 Task: Find connections with filter location Karangsembung with filter topic #family with filter profile language German with filter current company Grofers with filter school Indian Institute of Technology Jodhpur with filter industry Truck Transportation with filter service category Ghostwriting with filter keywords title Paralegal
Action: Mouse moved to (598, 60)
Screenshot: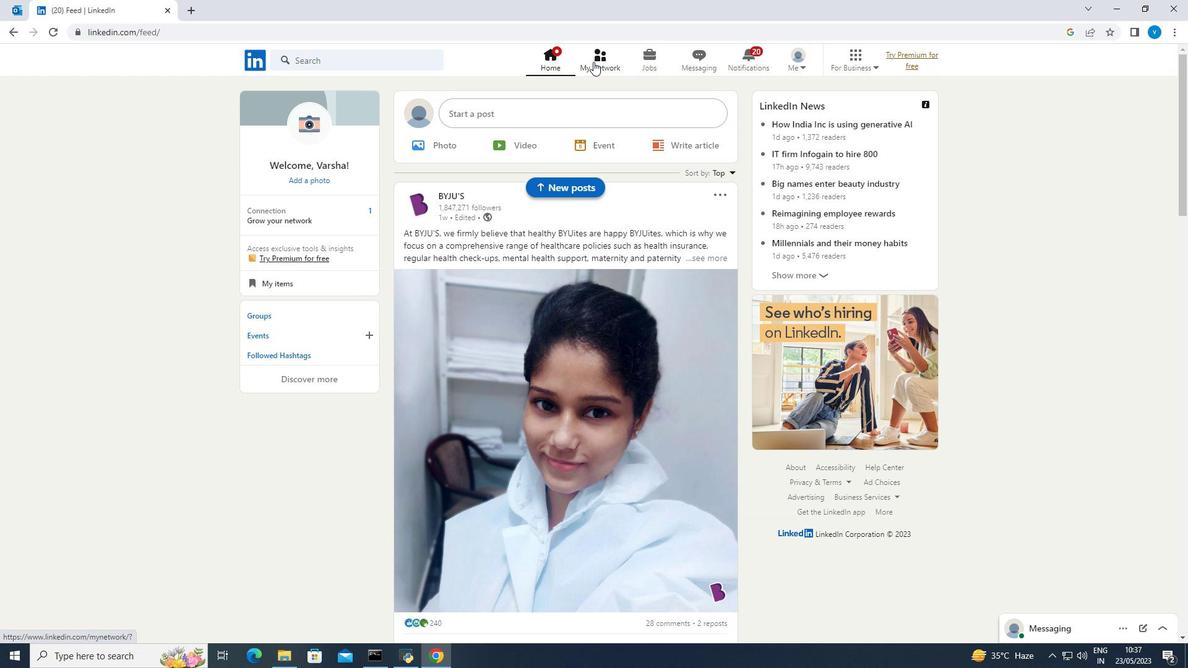 
Action: Mouse pressed left at (598, 60)
Screenshot: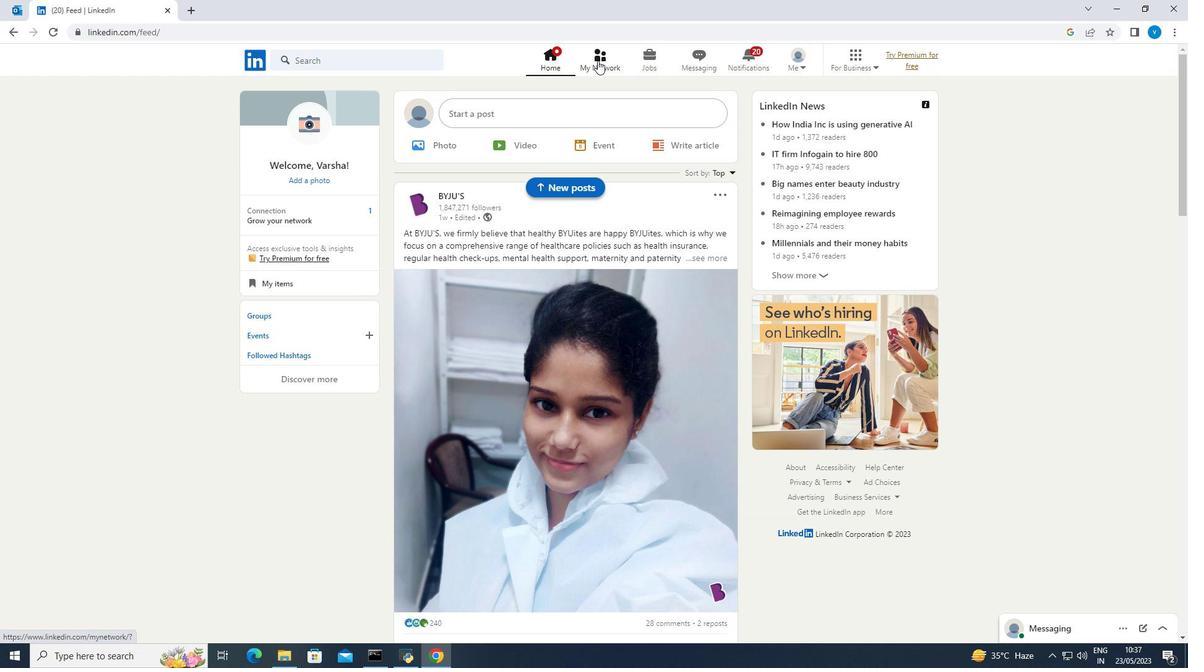 
Action: Mouse moved to (342, 134)
Screenshot: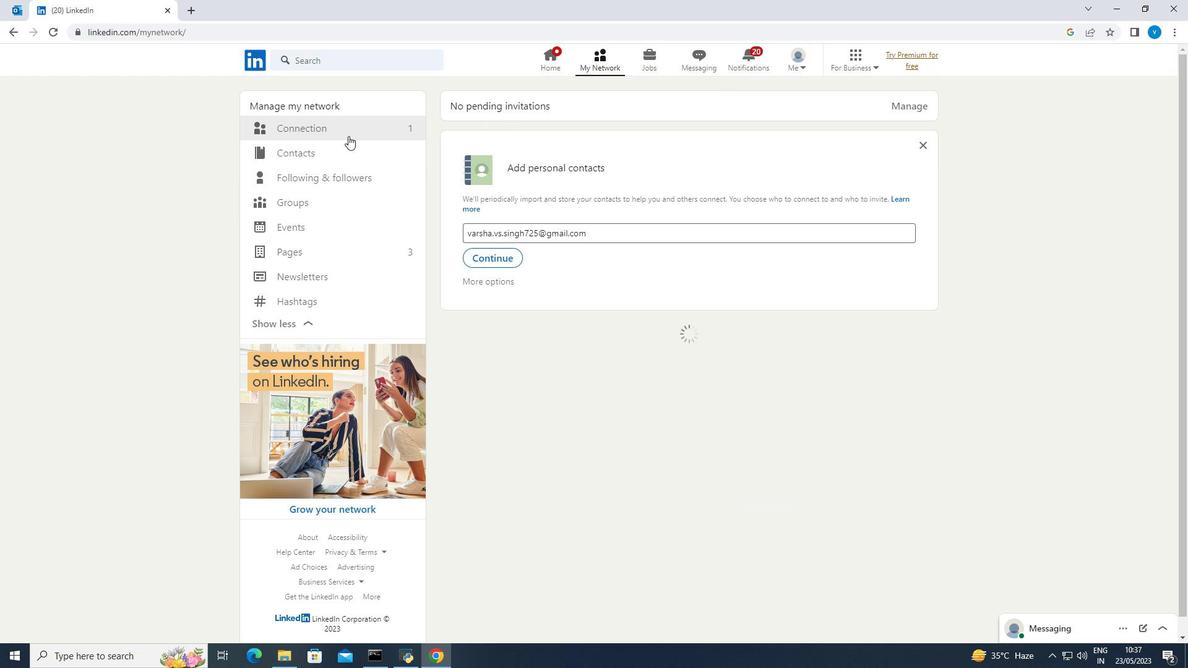 
Action: Mouse pressed left at (342, 134)
Screenshot: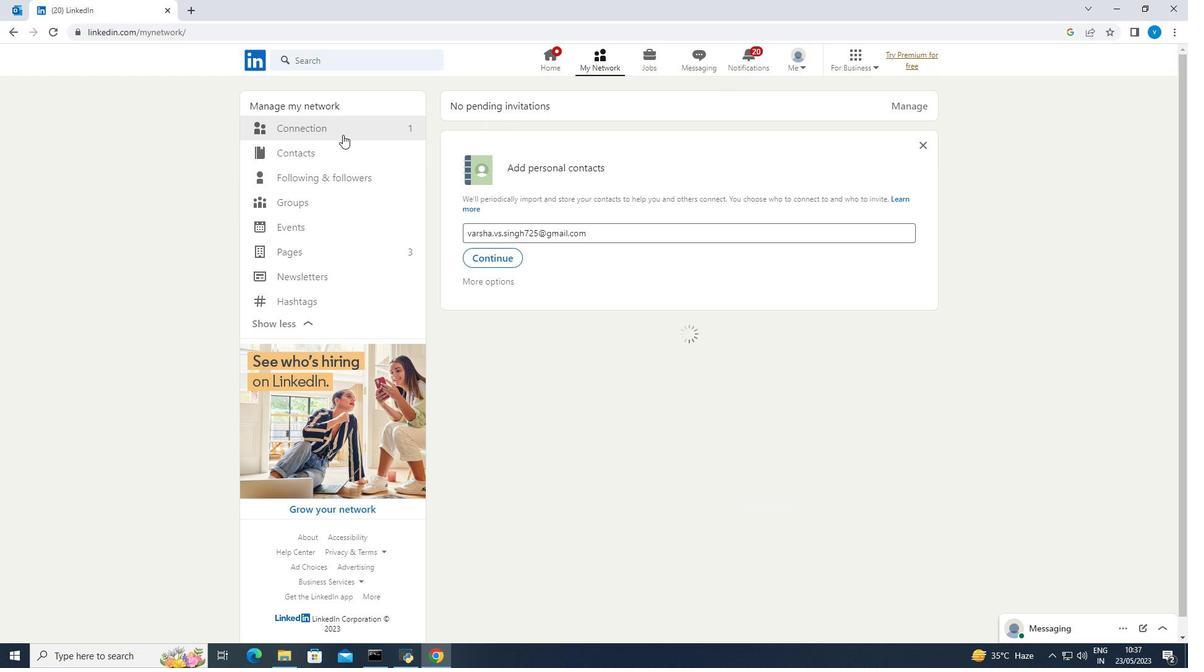 
Action: Mouse moved to (661, 131)
Screenshot: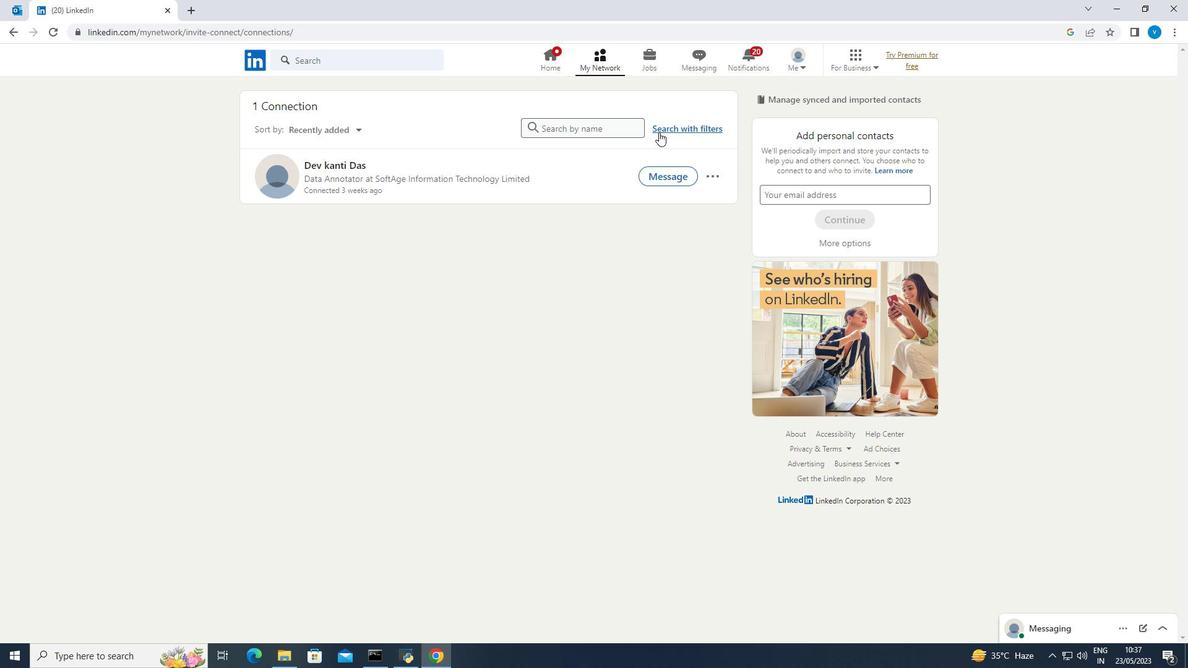 
Action: Mouse pressed left at (661, 131)
Screenshot: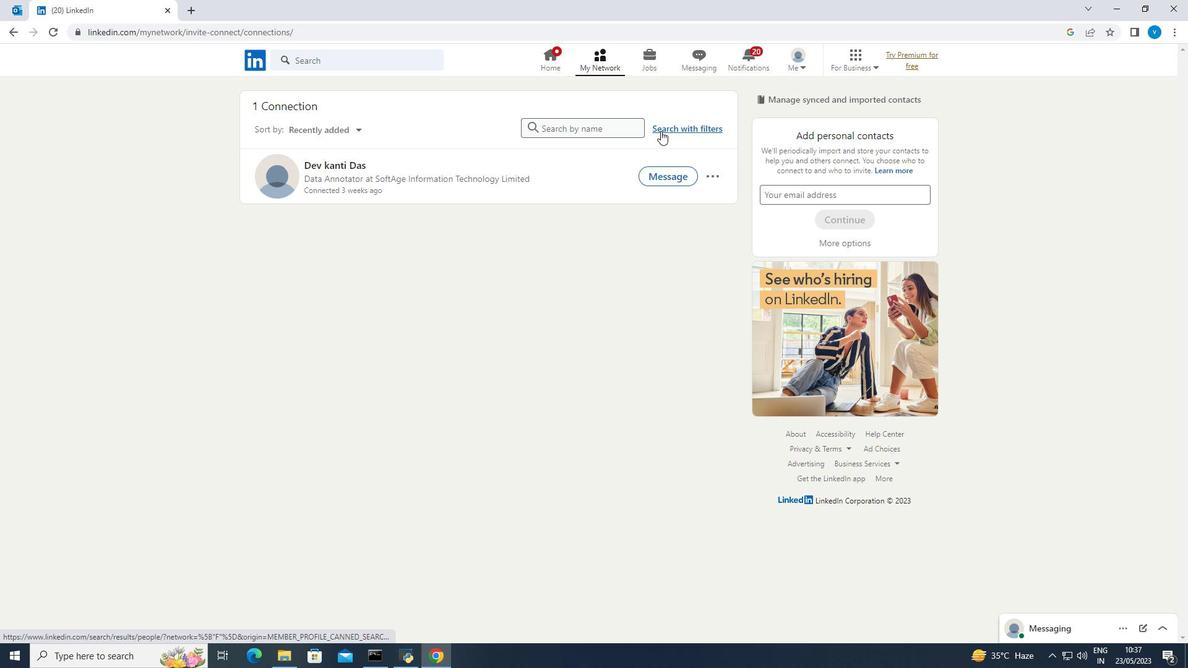 
Action: Mouse moved to (633, 99)
Screenshot: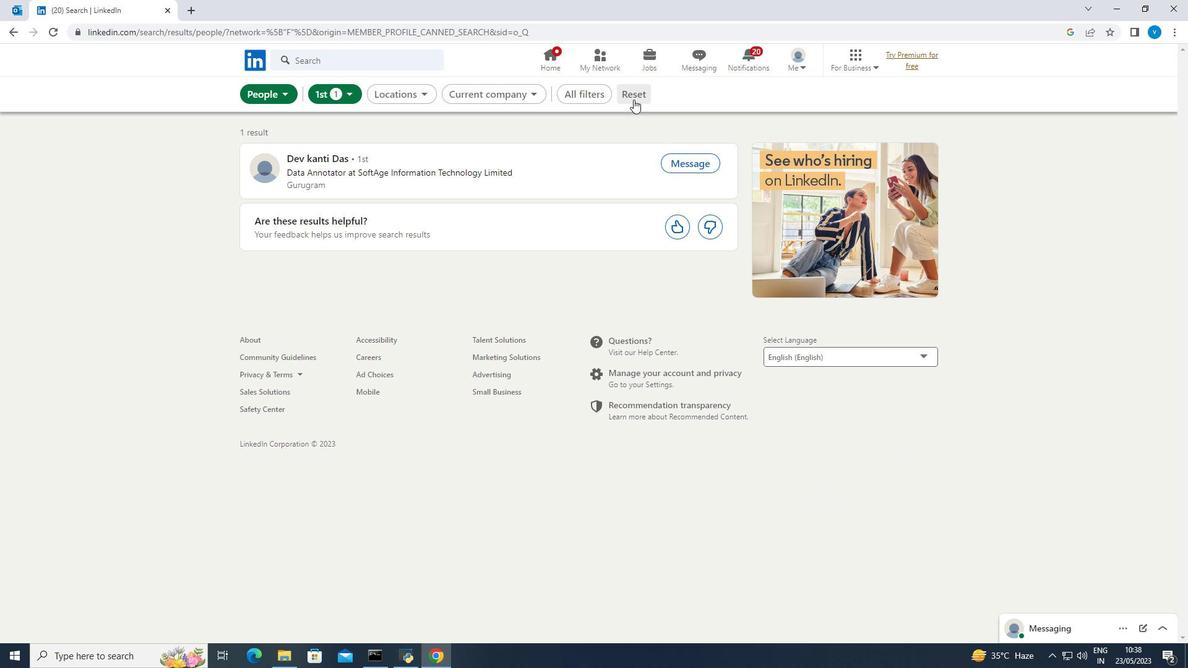 
Action: Mouse pressed left at (633, 99)
Screenshot: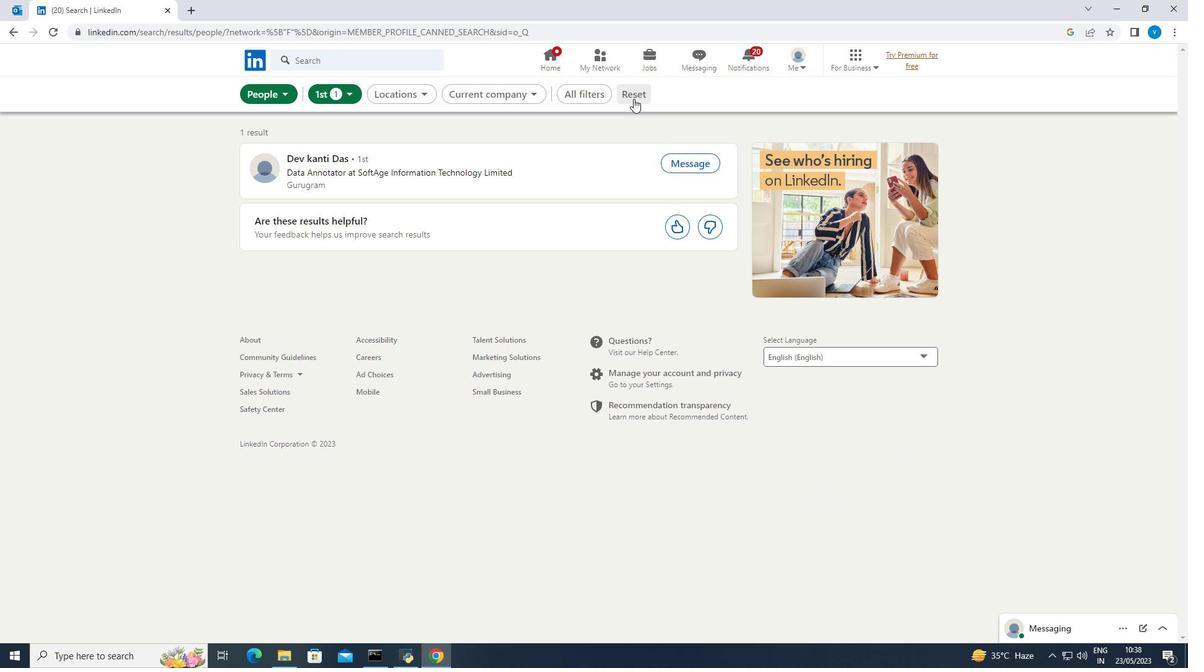 
Action: Mouse moved to (609, 96)
Screenshot: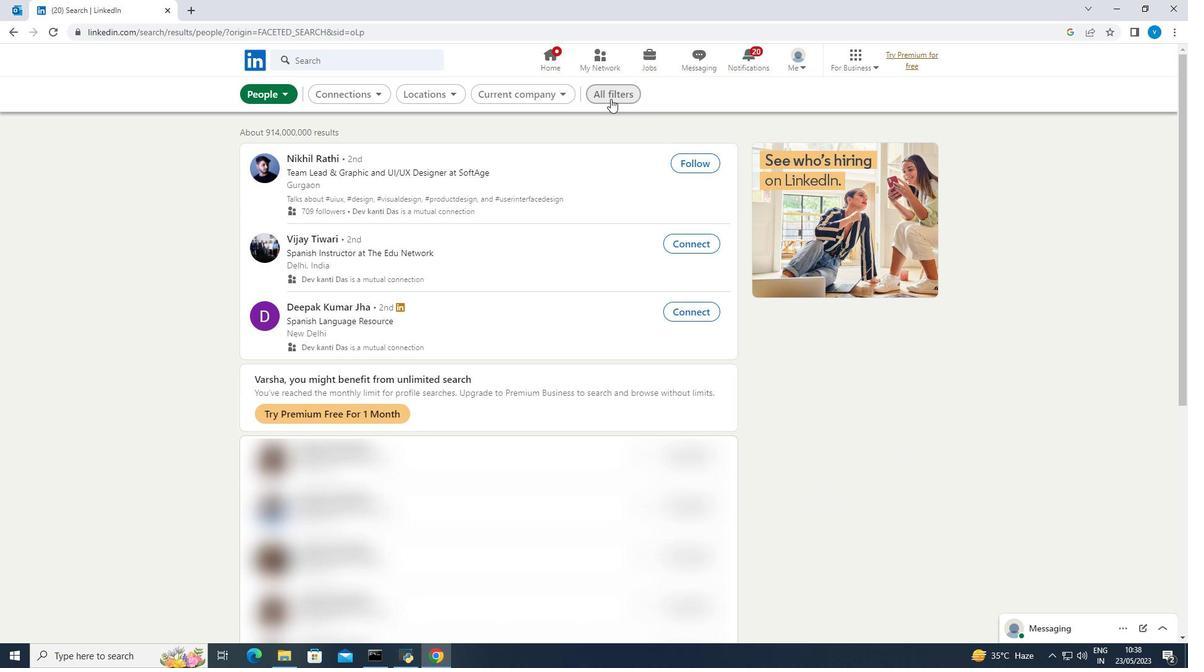 
Action: Mouse pressed left at (609, 96)
Screenshot: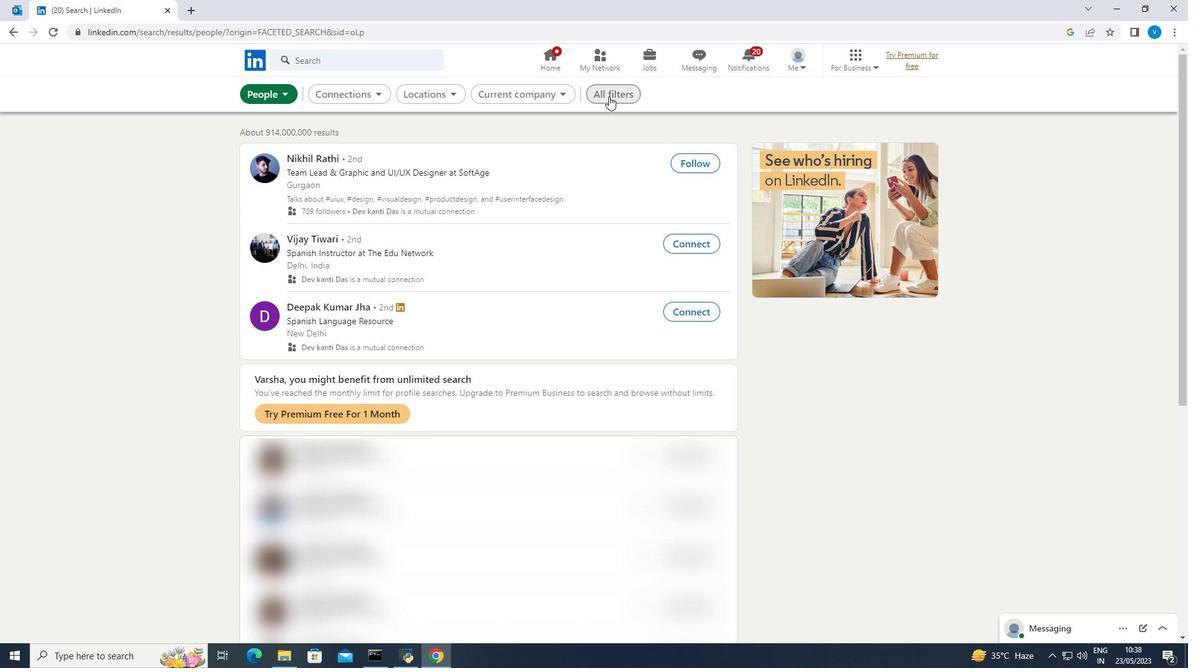 
Action: Mouse moved to (895, 243)
Screenshot: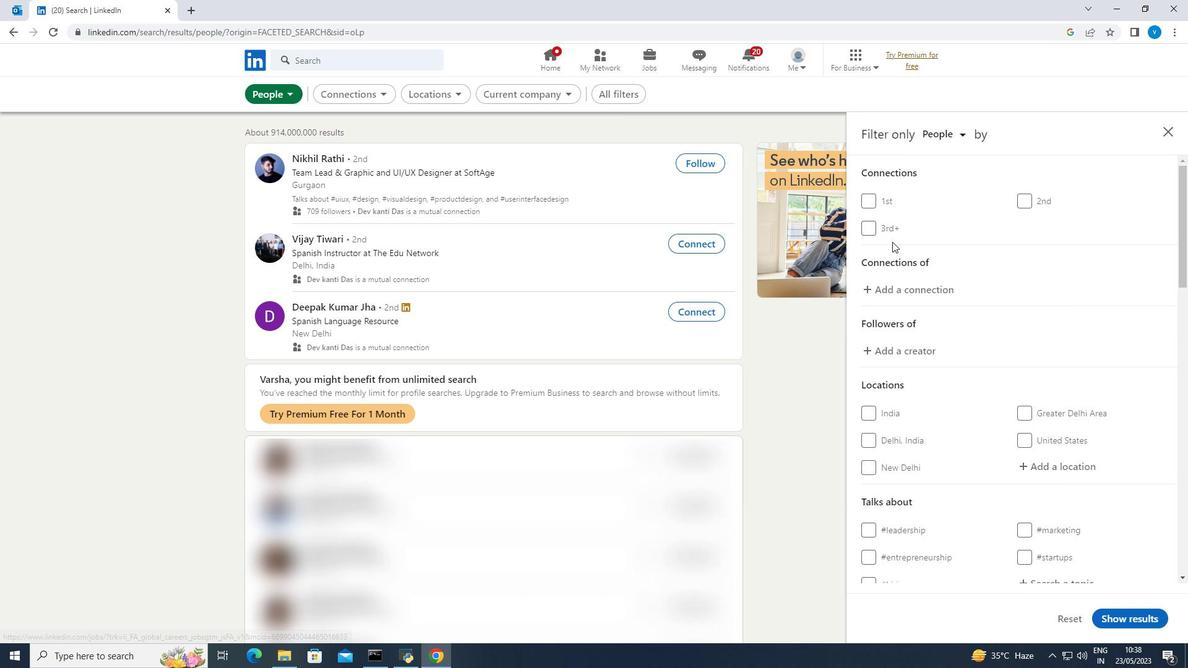 
Action: Mouse scrolled (895, 242) with delta (0, 0)
Screenshot: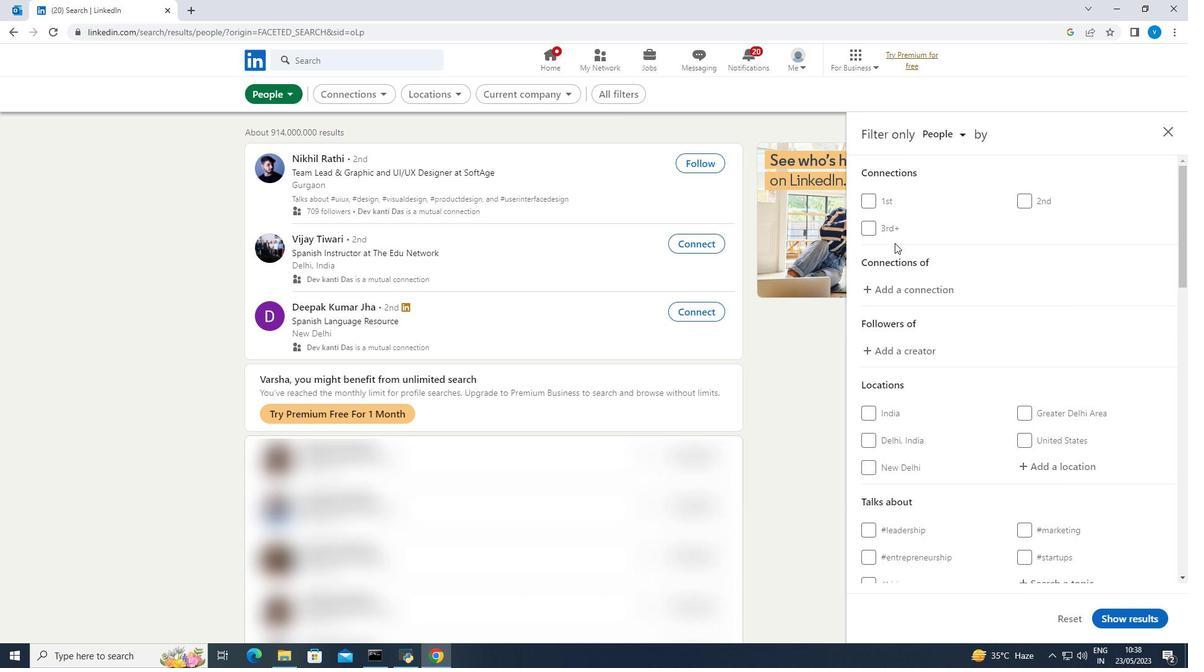 
Action: Mouse scrolled (895, 242) with delta (0, 0)
Screenshot: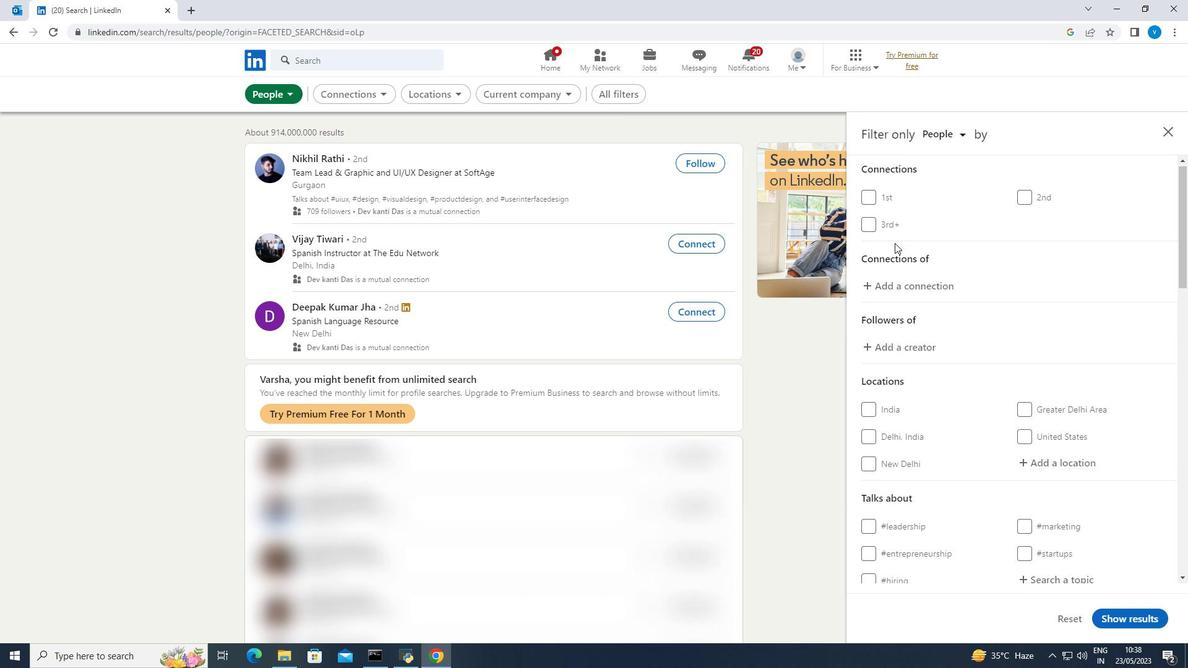 
Action: Mouse scrolled (895, 242) with delta (0, 0)
Screenshot: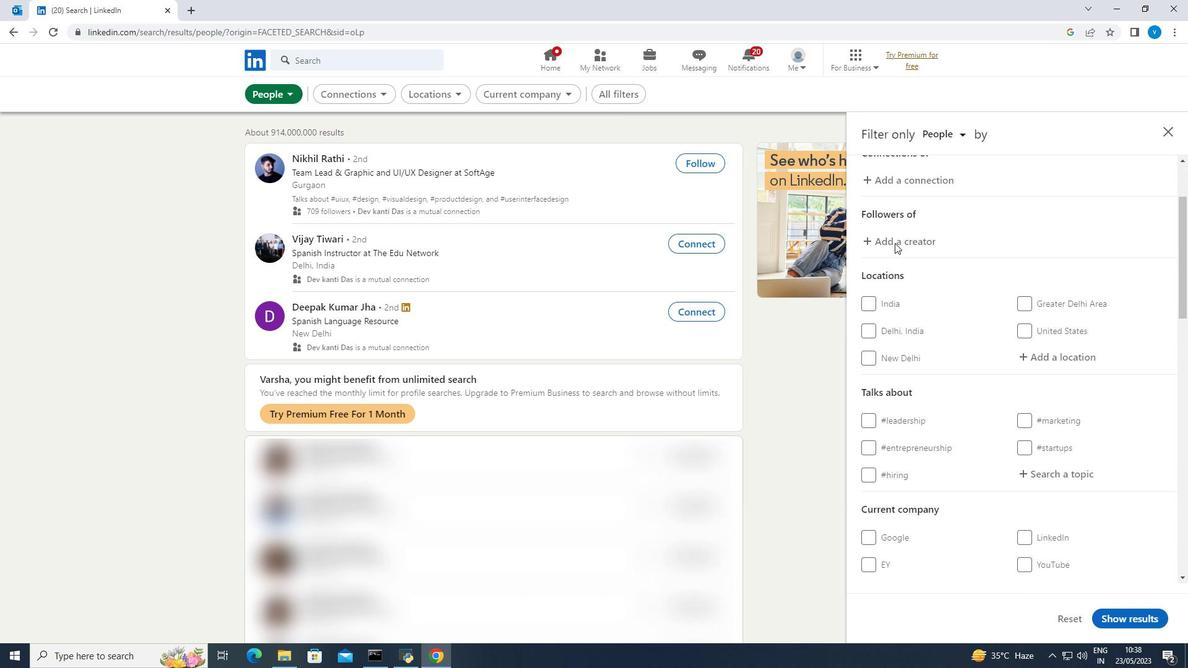 
Action: Mouse moved to (1036, 282)
Screenshot: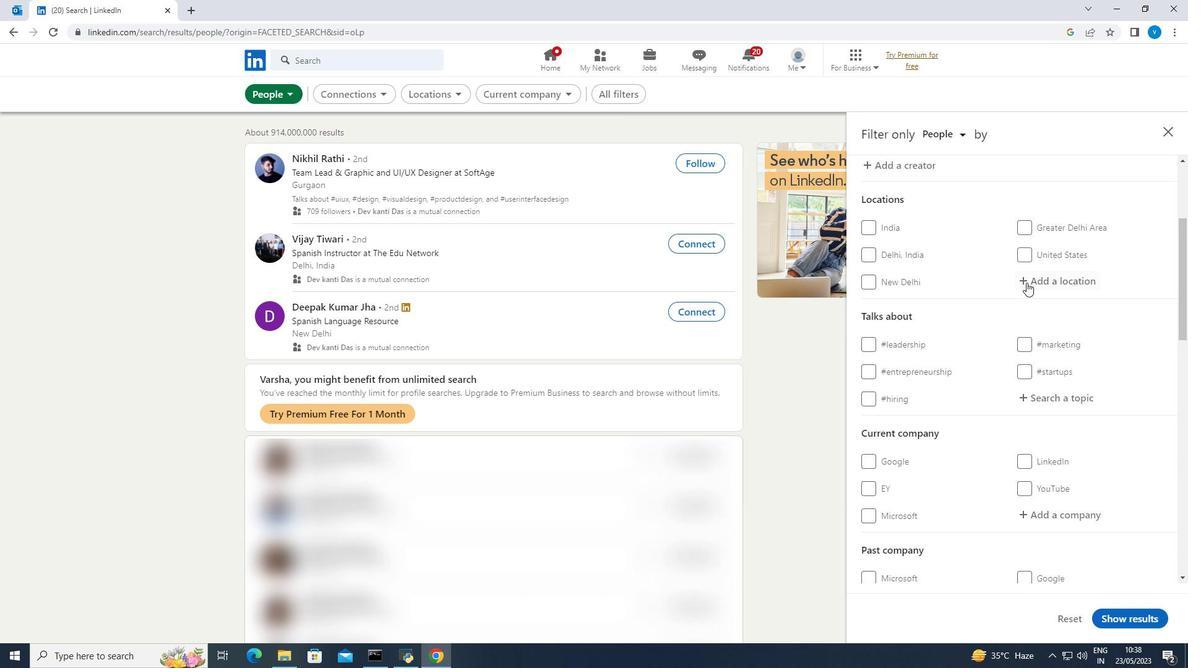 
Action: Mouse pressed left at (1036, 282)
Screenshot: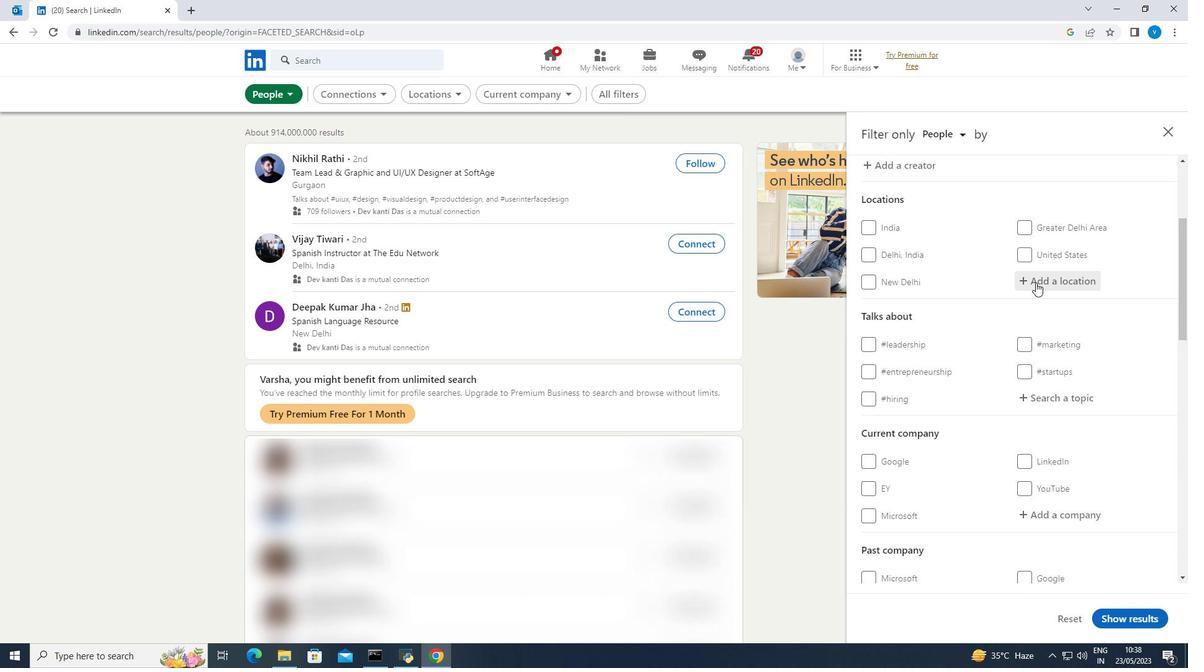 
Action: Mouse moved to (1030, 264)
Screenshot: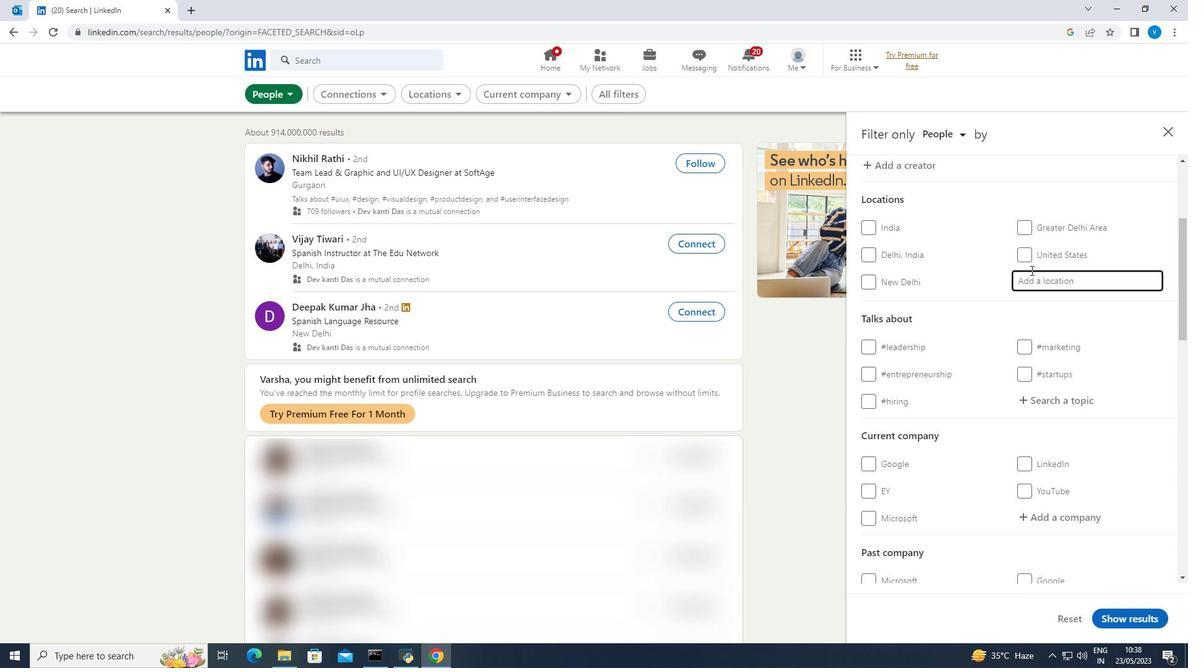 
Action: Key pressed <Key.shift><Key.shift><Key.shift><Key.shift><Key.shift><Key.shift>Karangsembung
Screenshot: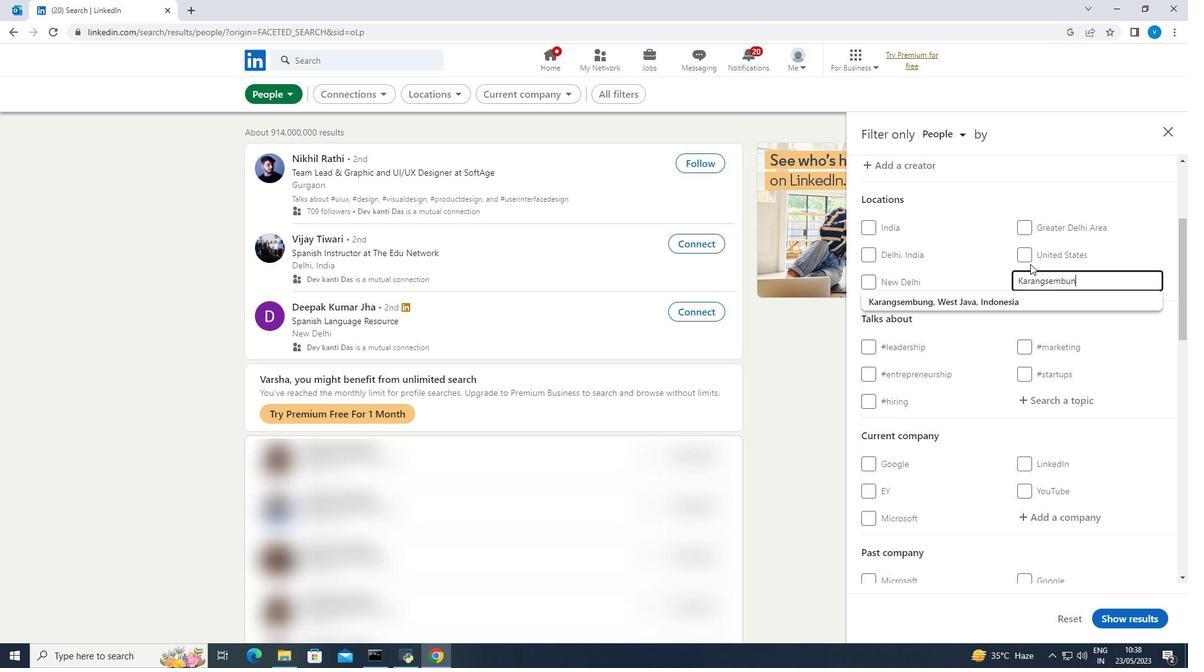 
Action: Mouse moved to (1038, 395)
Screenshot: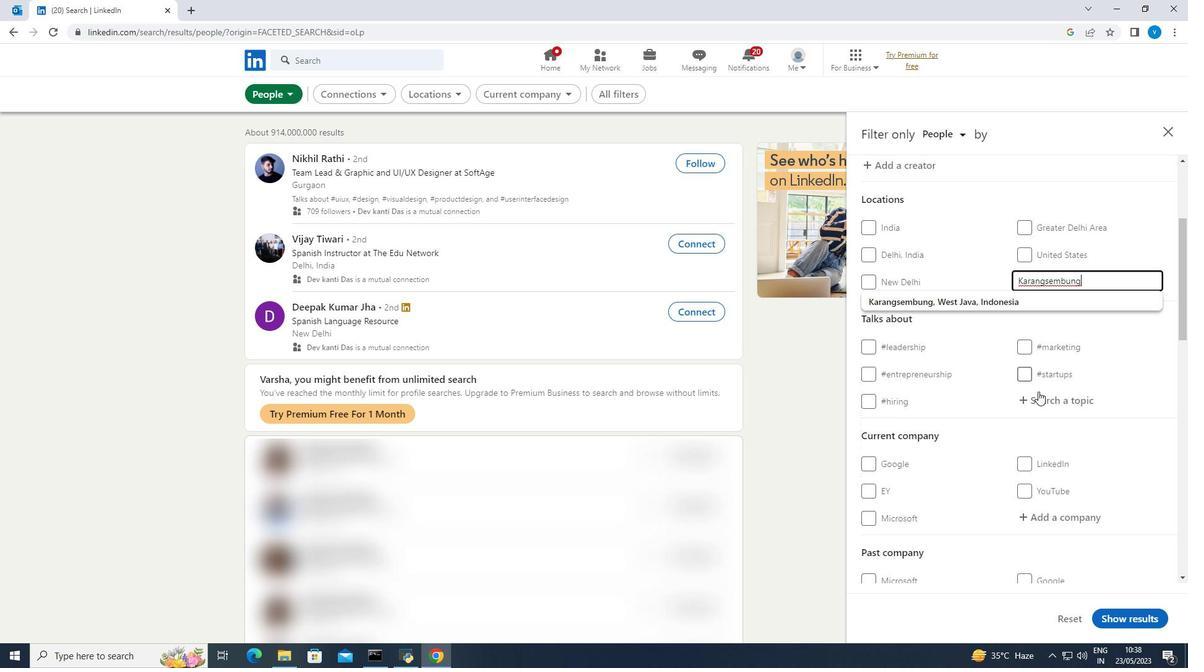 
Action: Mouse pressed left at (1038, 395)
Screenshot: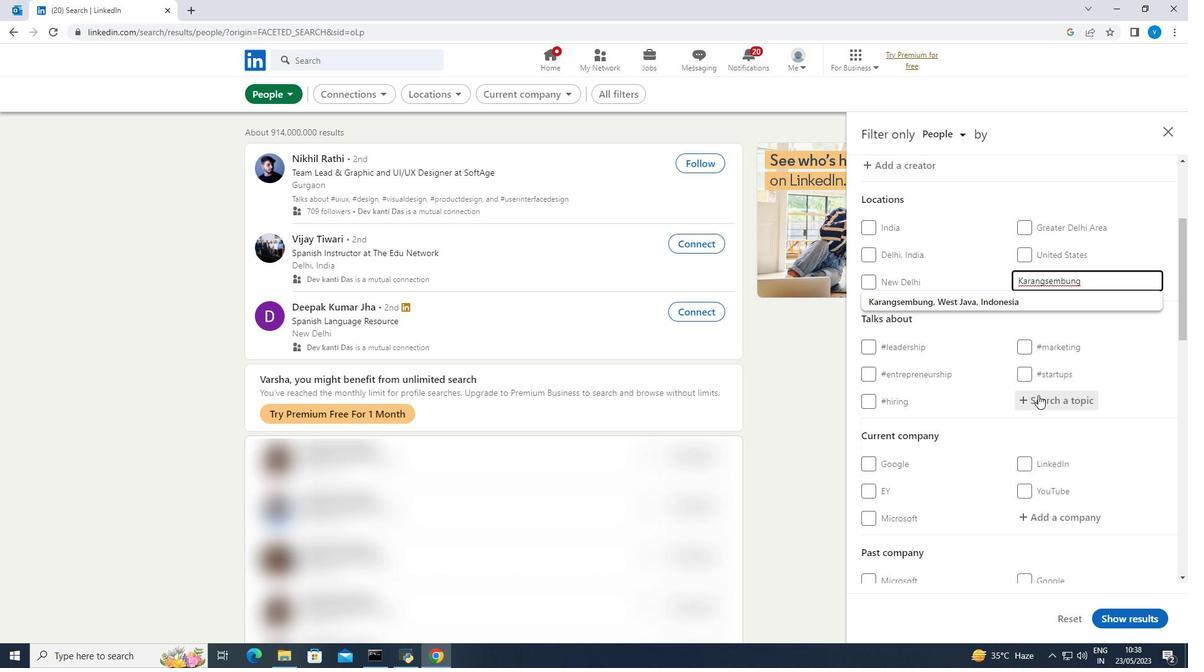 
Action: Key pressed family
Screenshot: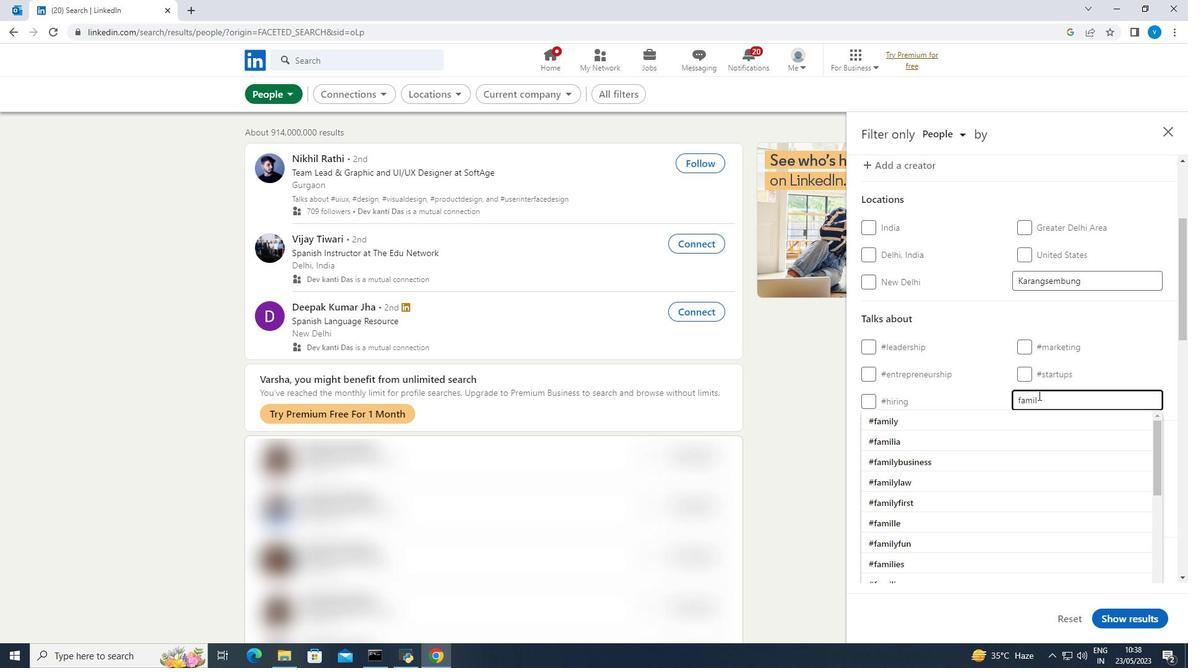 
Action: Mouse moved to (935, 416)
Screenshot: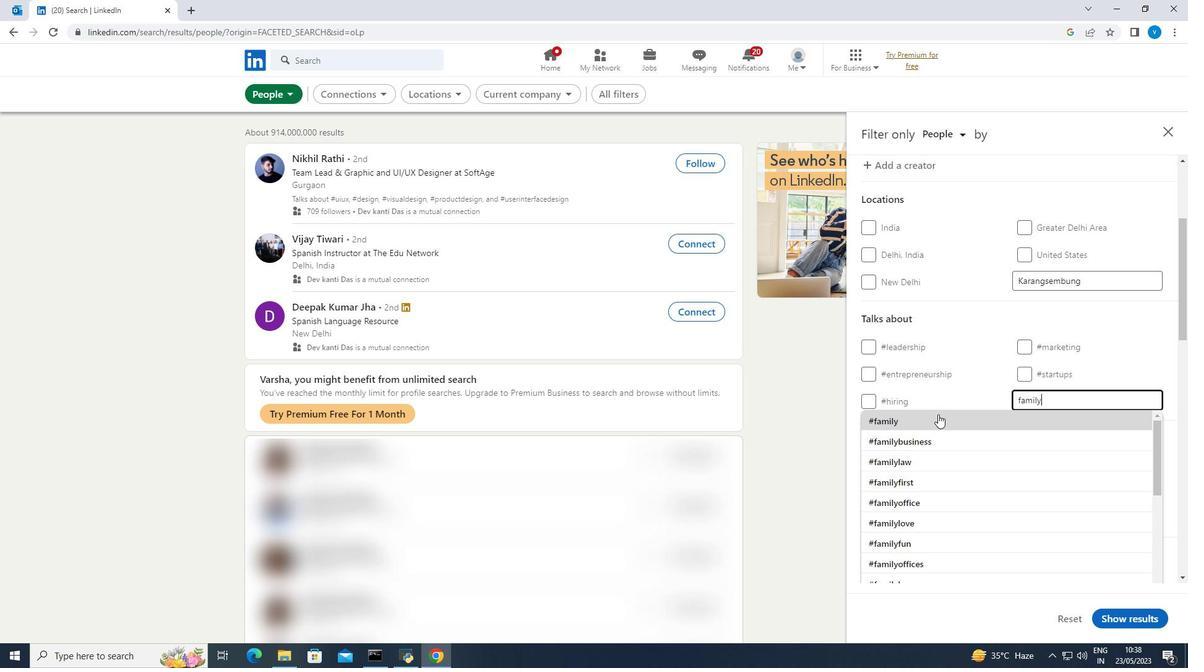 
Action: Mouse pressed left at (935, 416)
Screenshot: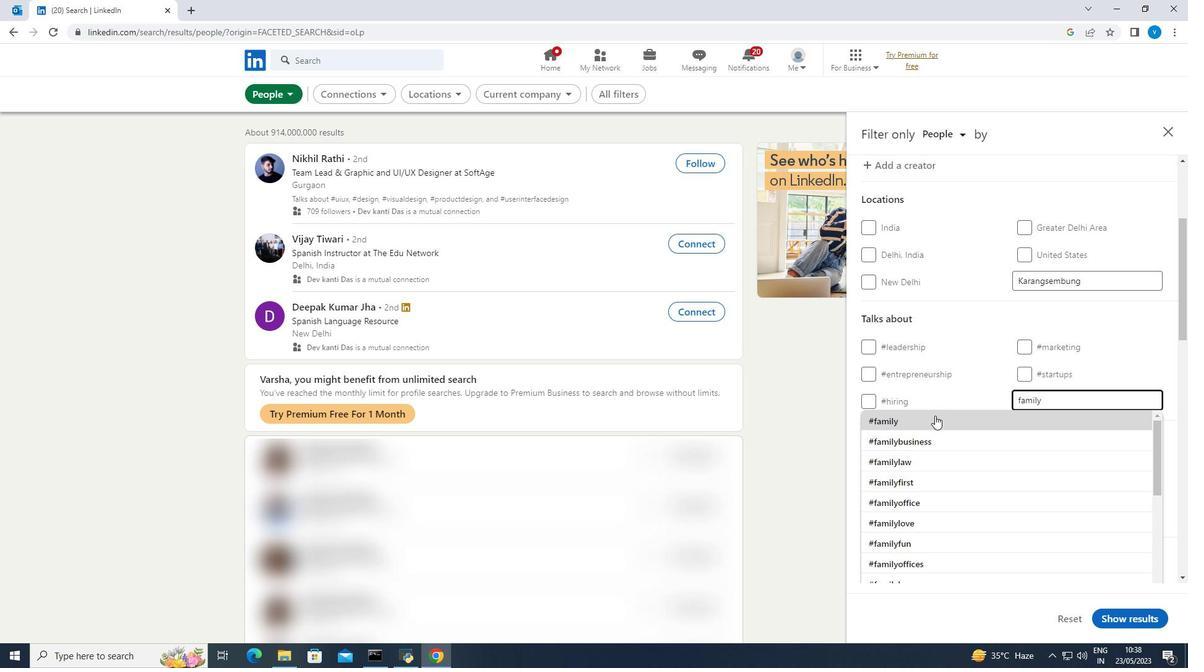 
Action: Mouse moved to (935, 416)
Screenshot: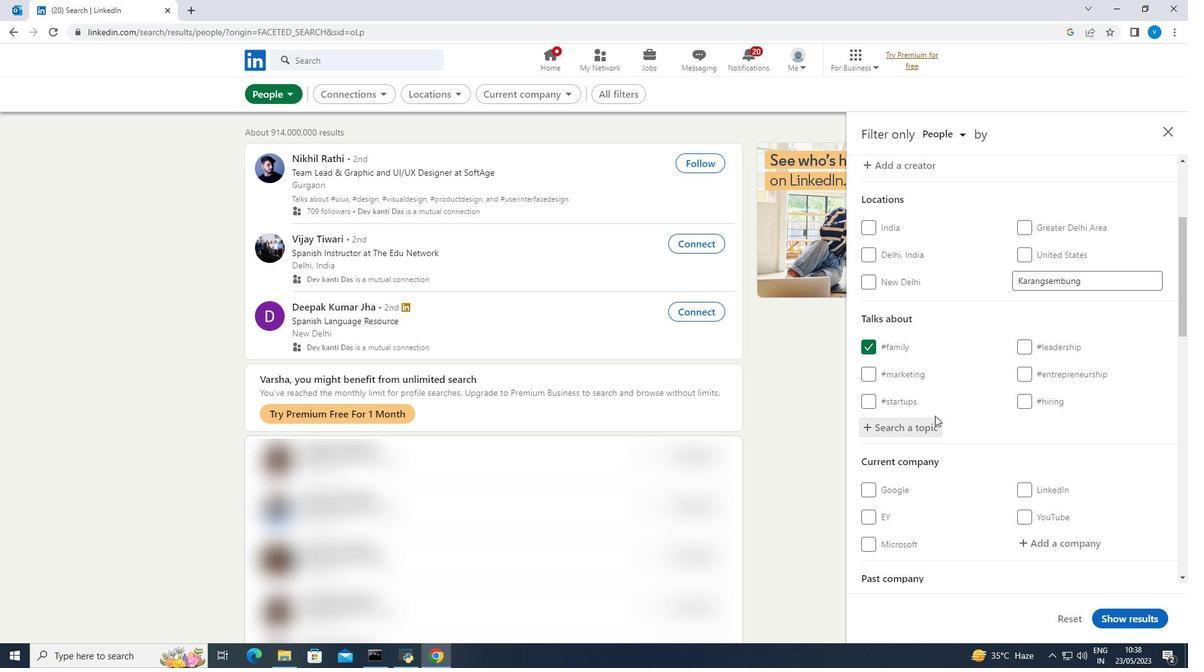 
Action: Mouse scrolled (935, 415) with delta (0, 0)
Screenshot: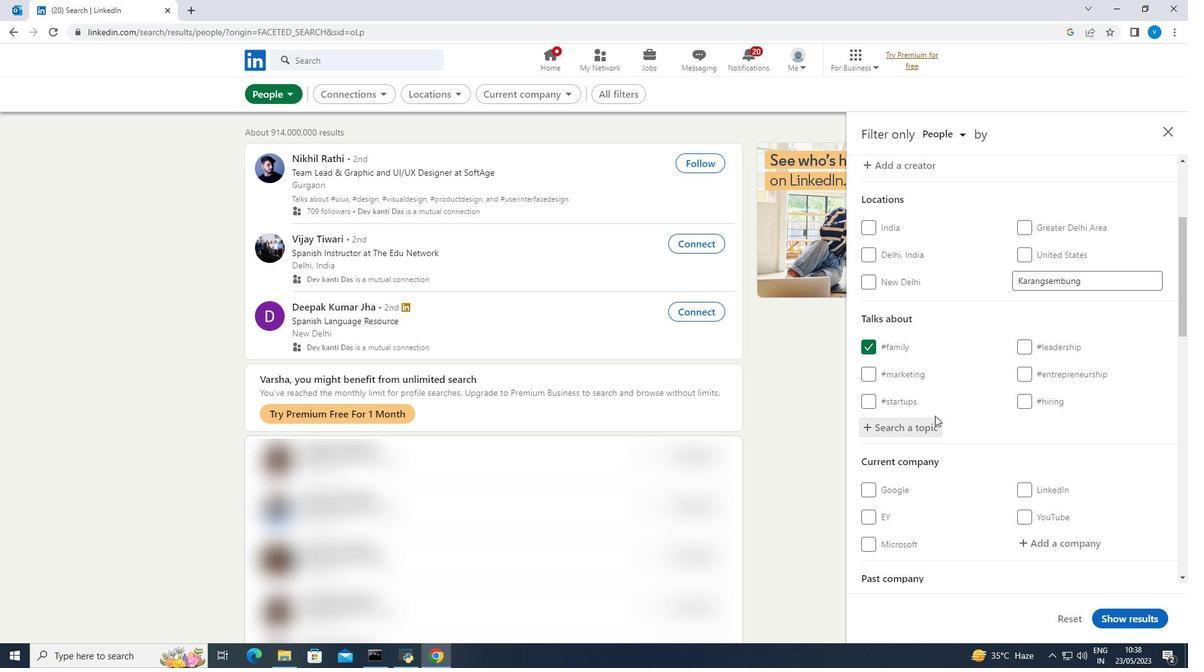 
Action: Mouse scrolled (935, 415) with delta (0, 0)
Screenshot: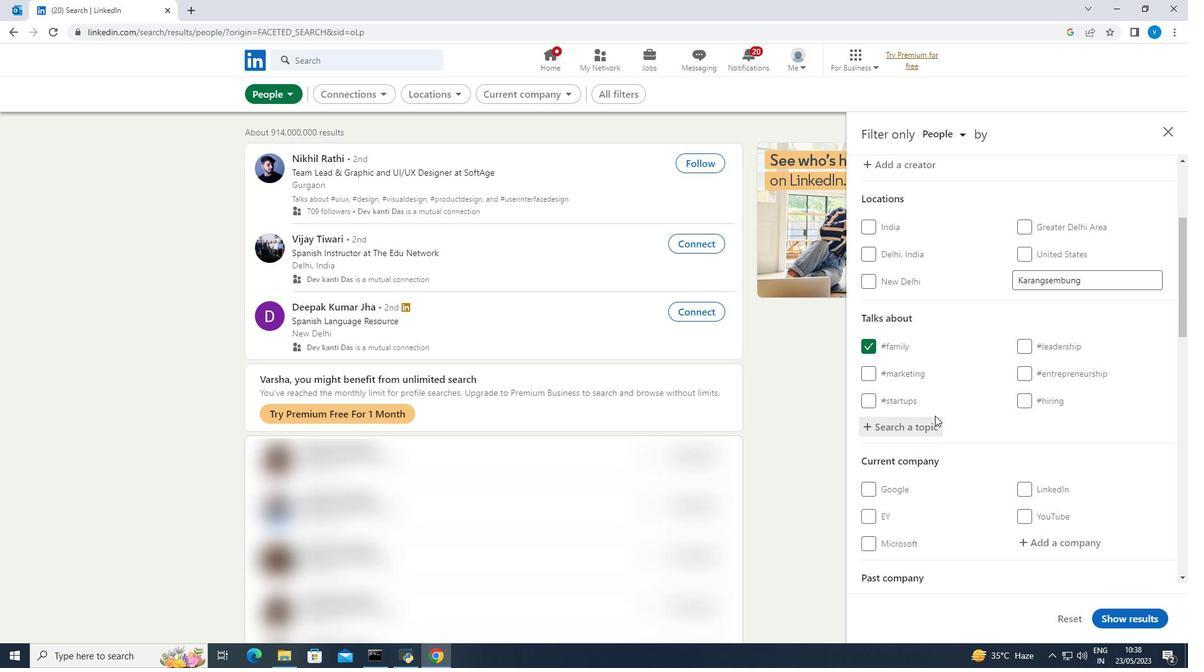 
Action: Mouse scrolled (935, 415) with delta (0, 0)
Screenshot: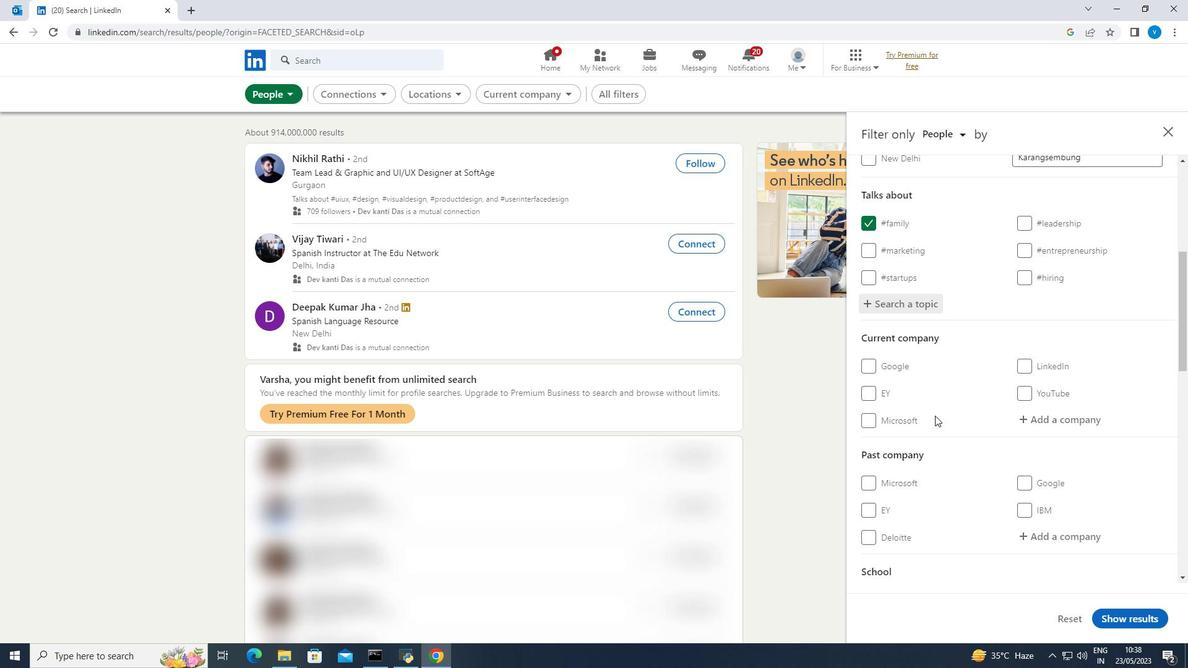 
Action: Mouse scrolled (935, 415) with delta (0, 0)
Screenshot: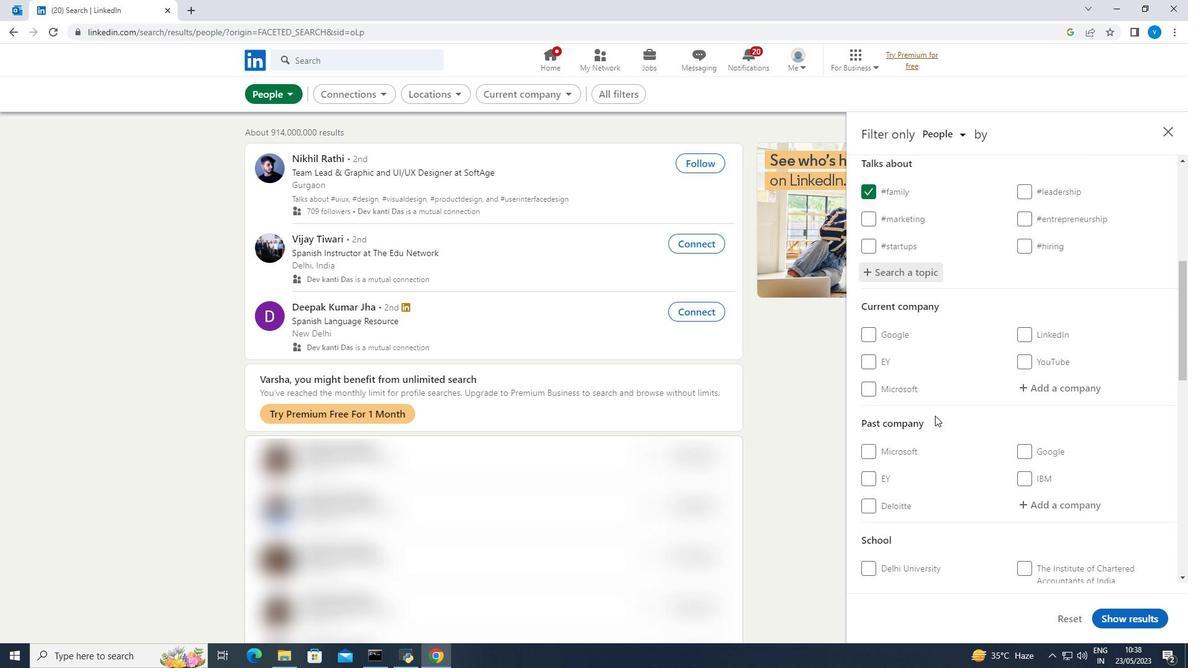 
Action: Mouse scrolled (935, 415) with delta (0, 0)
Screenshot: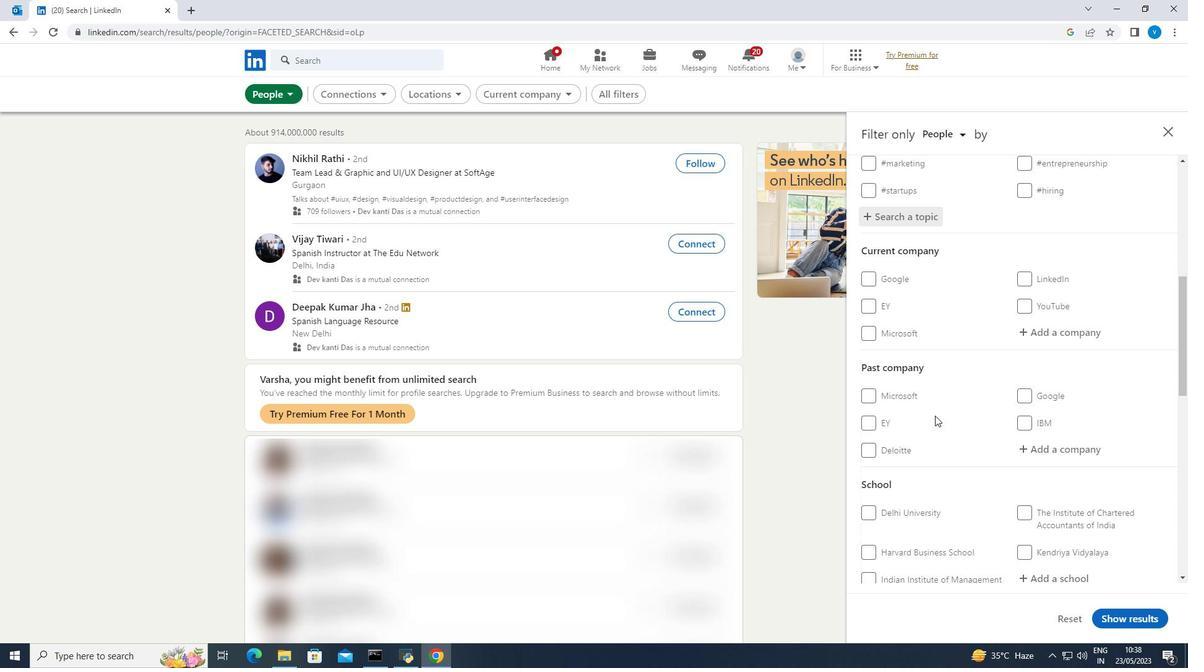 
Action: Mouse moved to (936, 414)
Screenshot: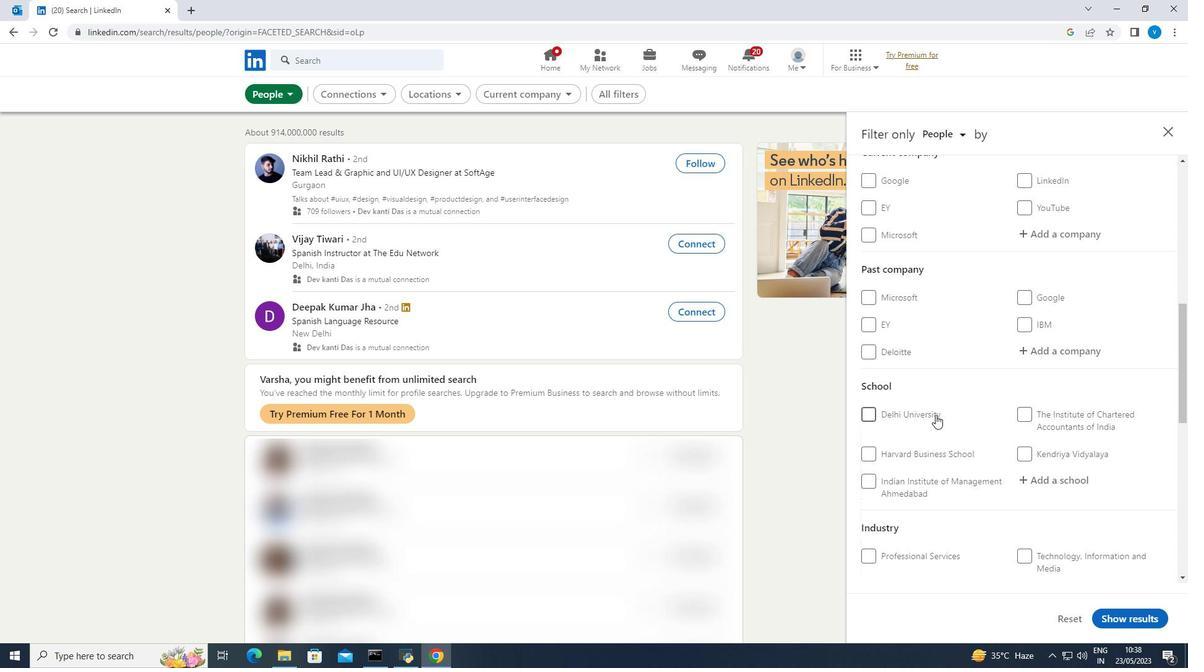 
Action: Mouse scrolled (936, 414) with delta (0, 0)
Screenshot: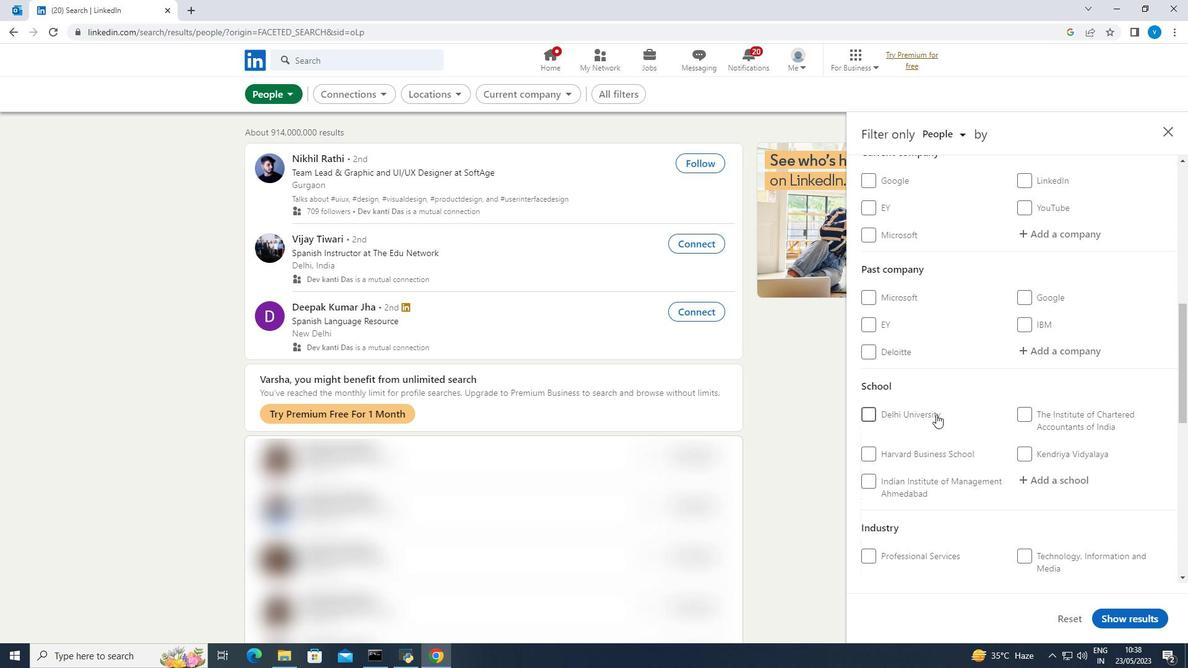 
Action: Mouse scrolled (936, 414) with delta (0, 0)
Screenshot: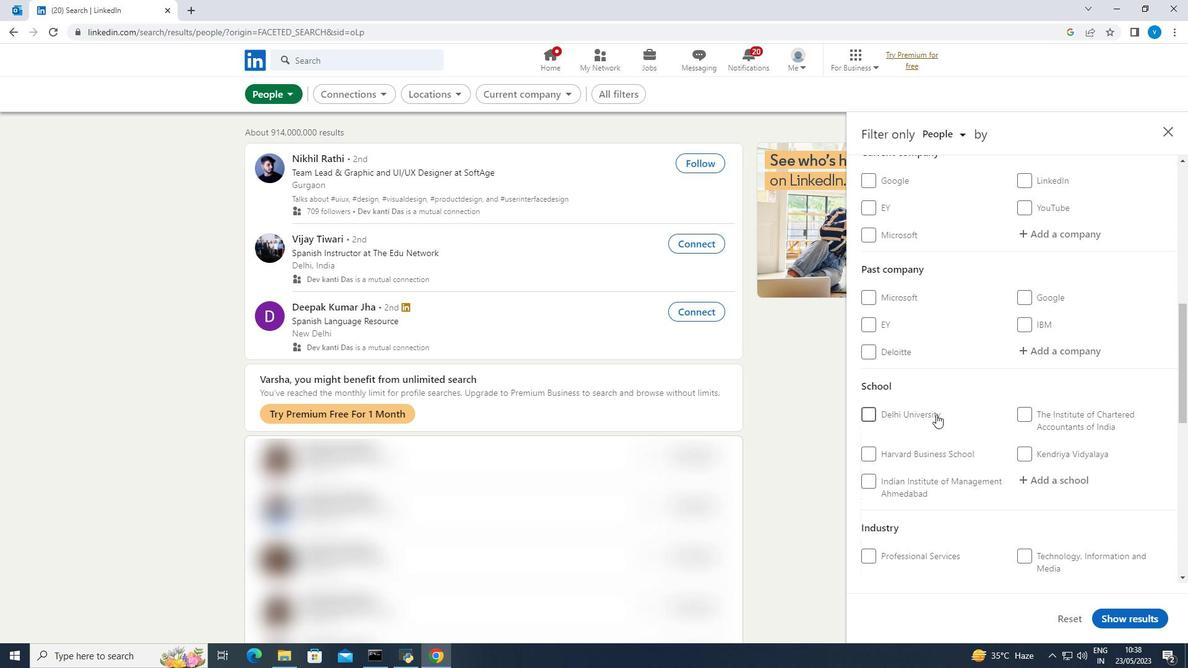 
Action: Mouse scrolled (936, 414) with delta (0, 0)
Screenshot: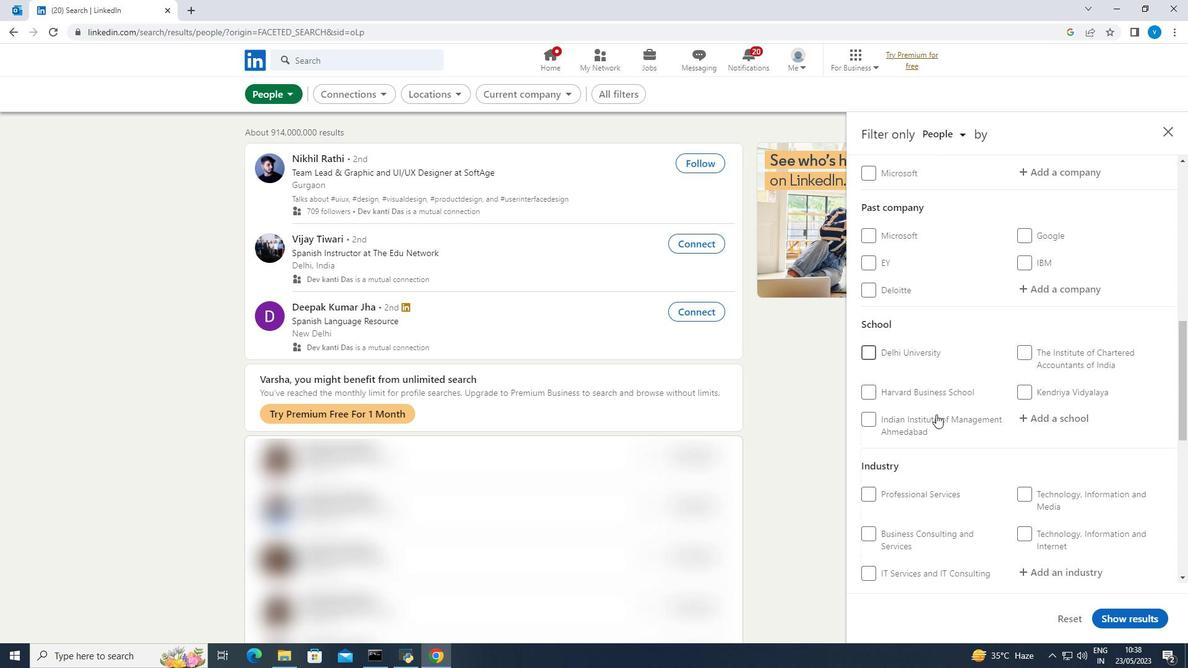 
Action: Mouse moved to (937, 414)
Screenshot: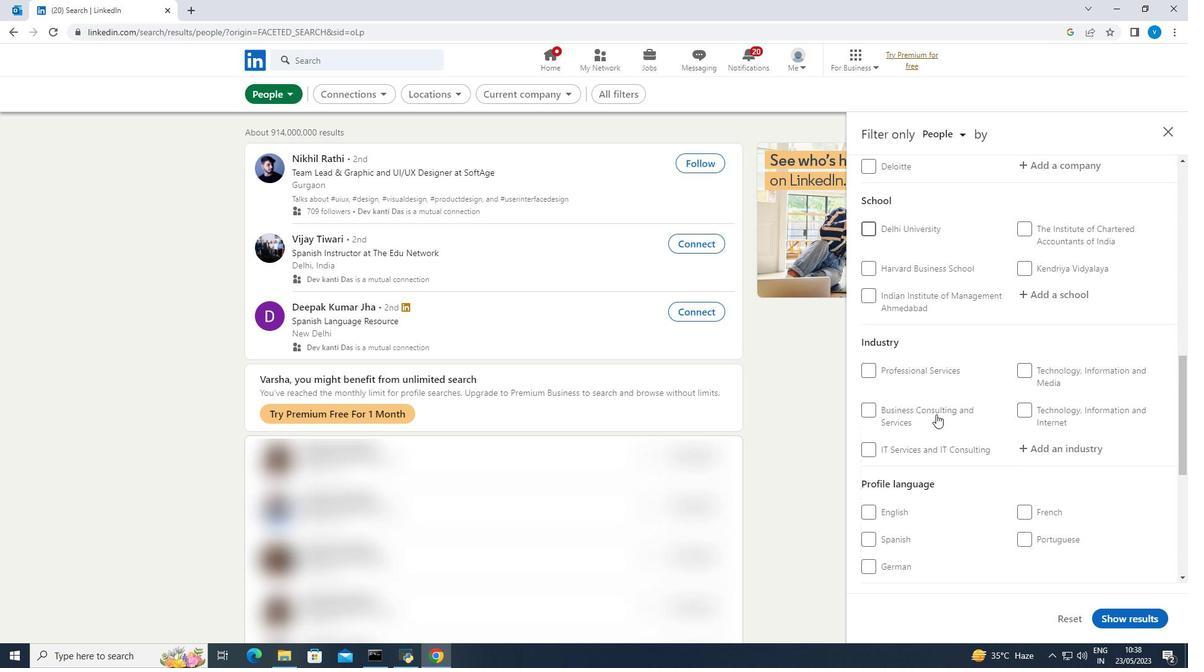 
Action: Mouse scrolled (937, 414) with delta (0, 0)
Screenshot: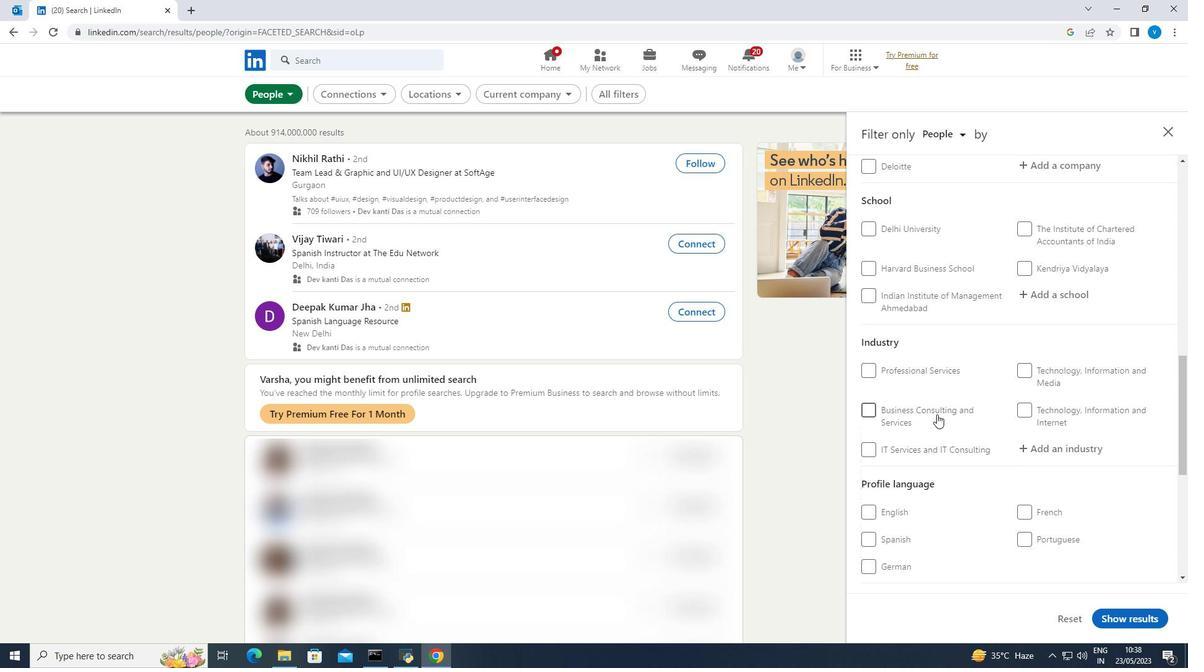 
Action: Mouse scrolled (937, 414) with delta (0, 0)
Screenshot: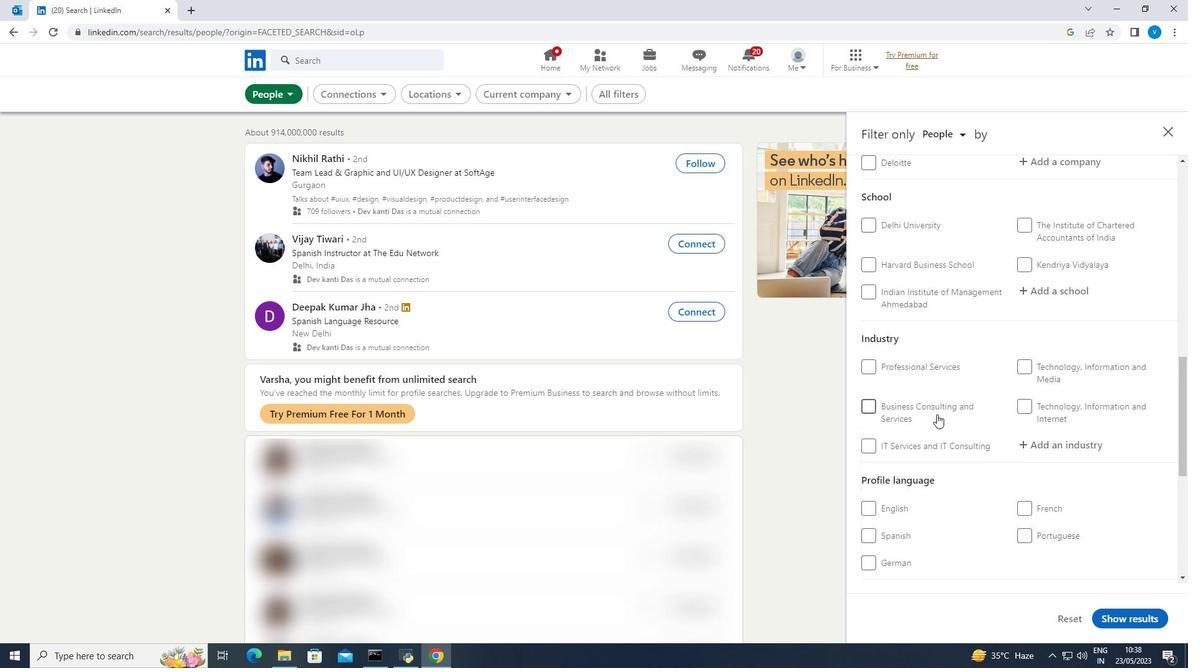 
Action: Mouse moved to (864, 445)
Screenshot: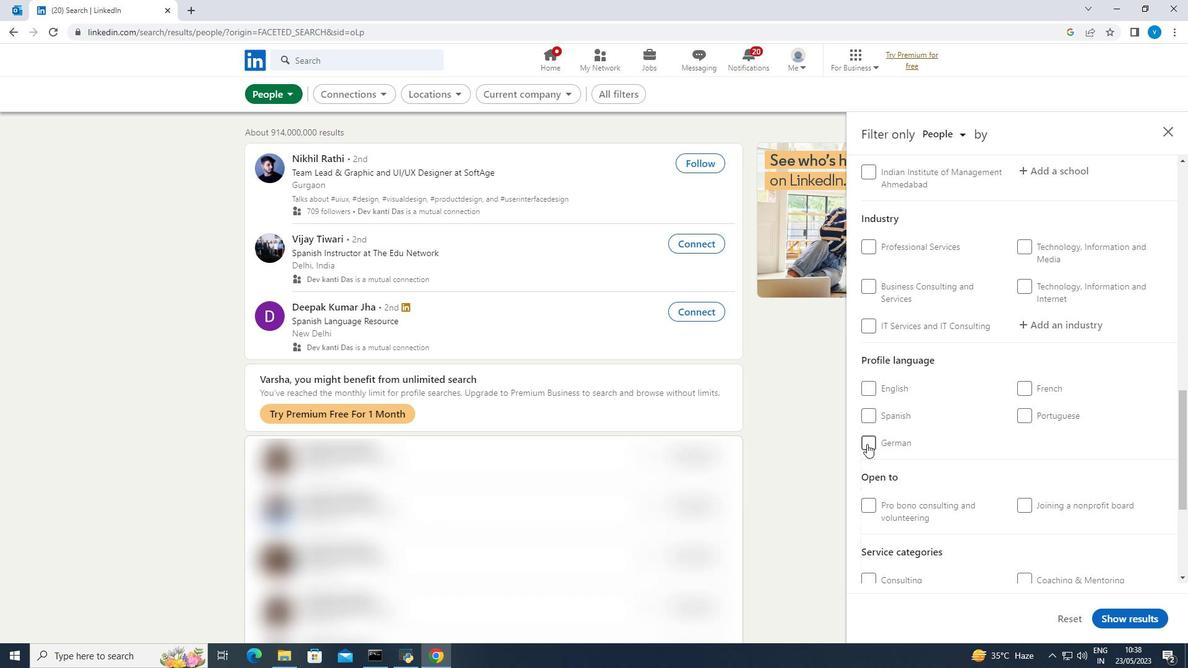 
Action: Mouse pressed left at (864, 445)
Screenshot: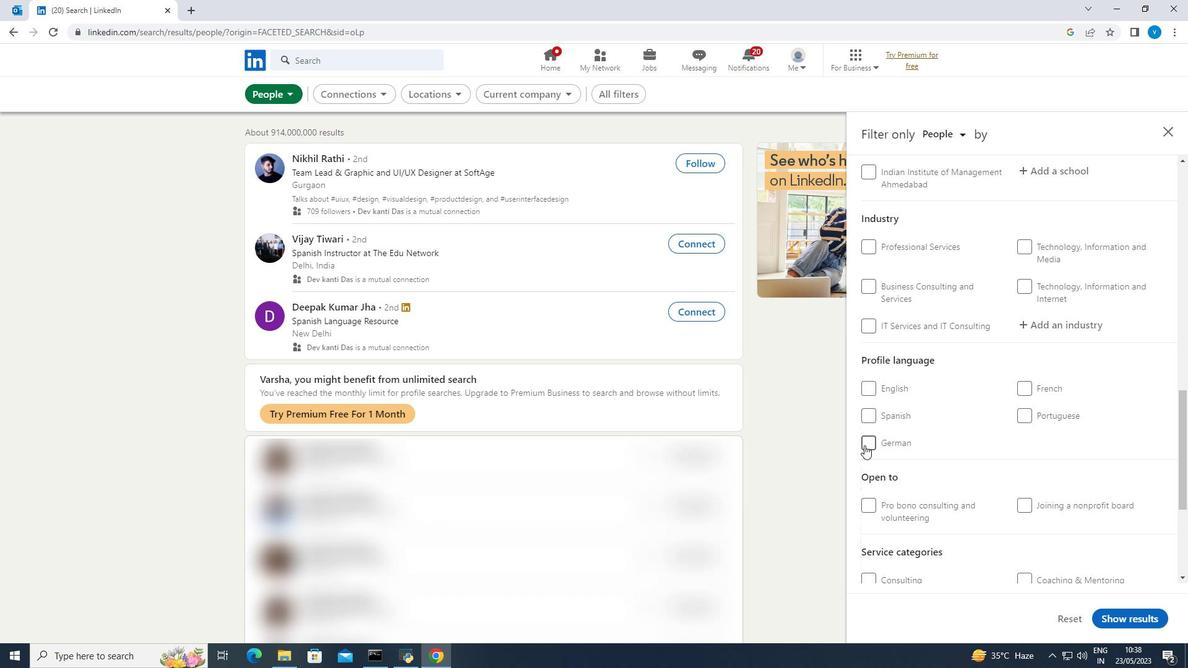 
Action: Mouse scrolled (864, 446) with delta (0, 0)
Screenshot: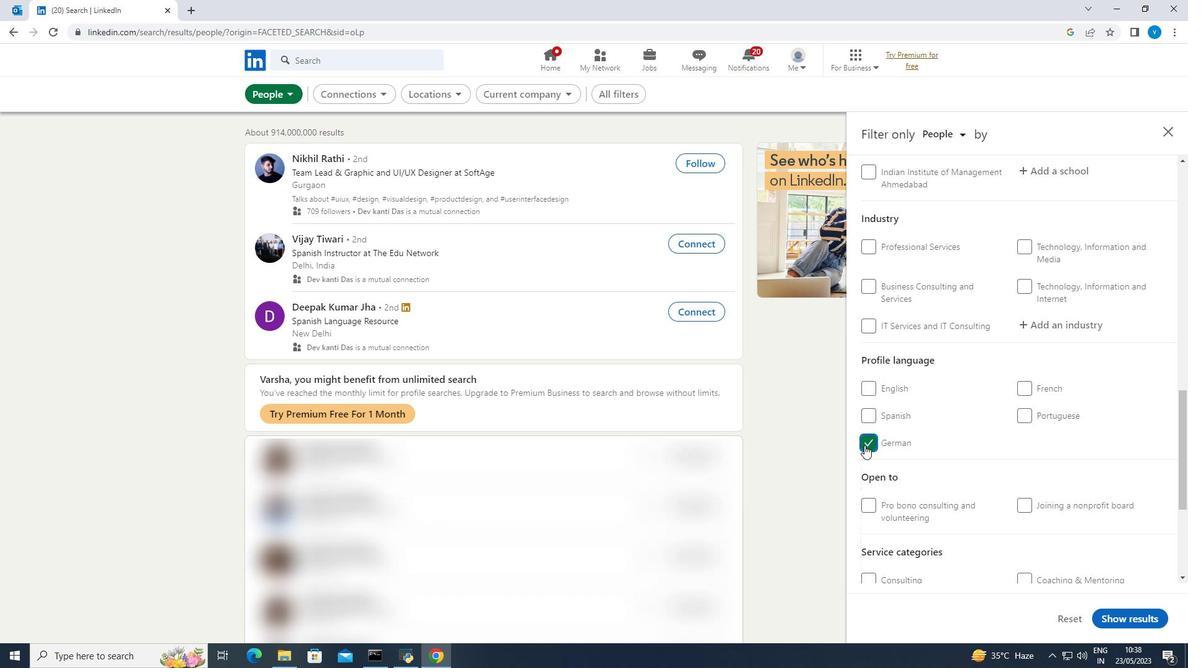 
Action: Mouse moved to (864, 445)
Screenshot: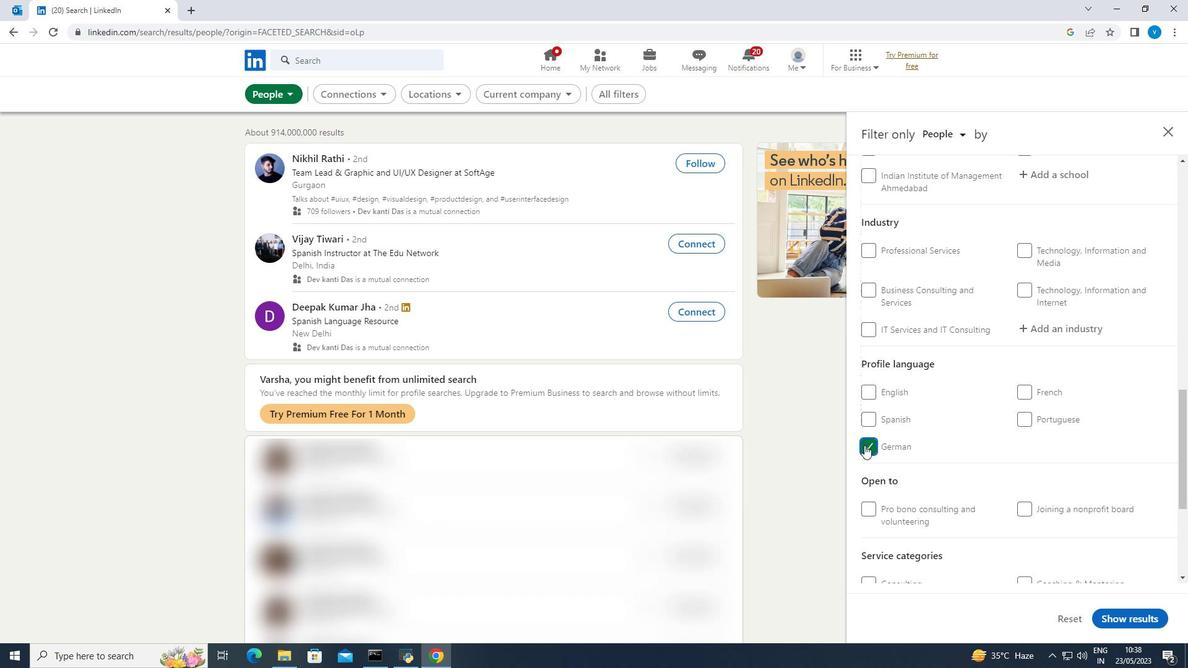 
Action: Mouse scrolled (864, 446) with delta (0, 0)
Screenshot: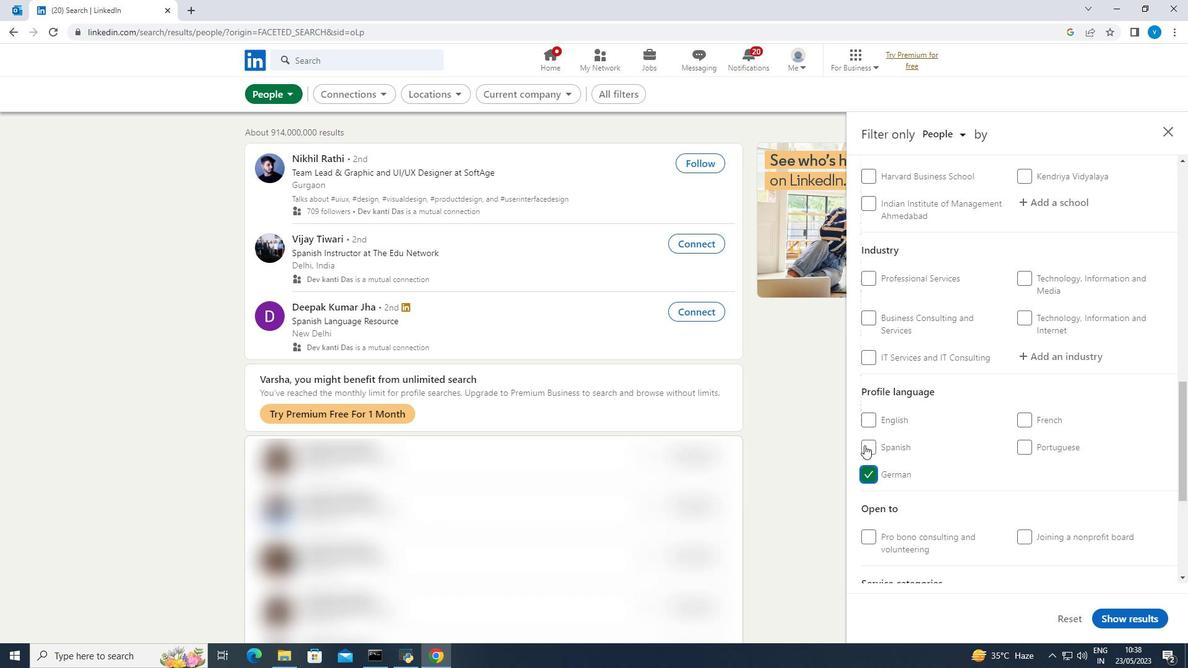 
Action: Mouse moved to (867, 443)
Screenshot: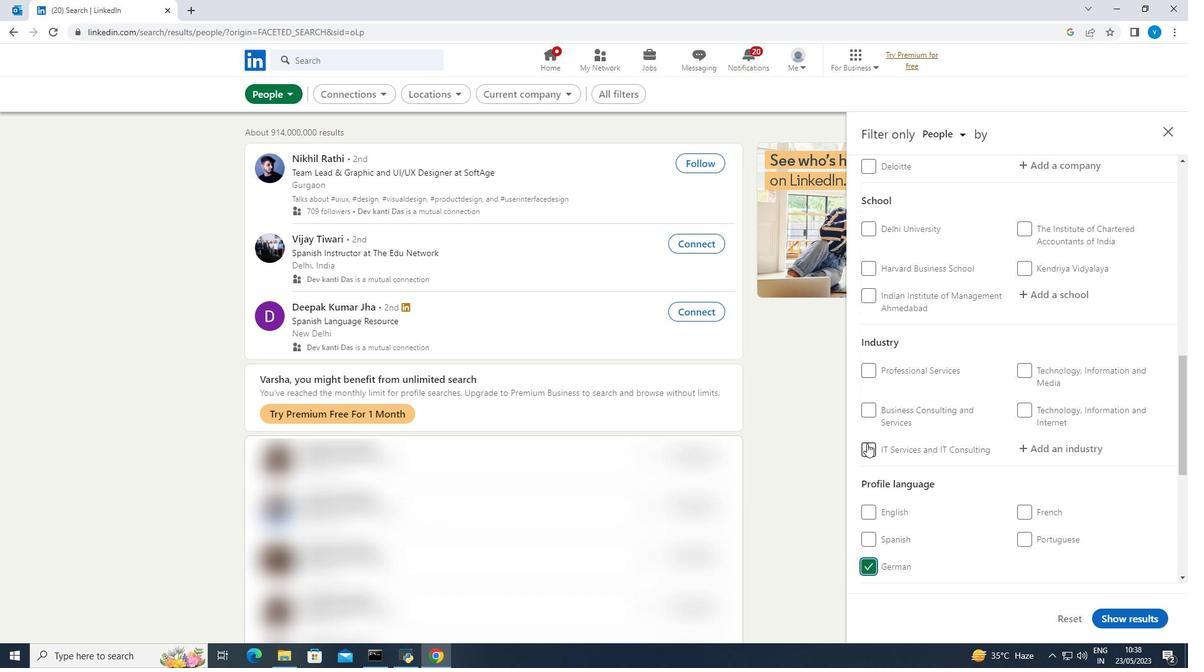 
Action: Mouse scrolled (867, 443) with delta (0, 0)
Screenshot: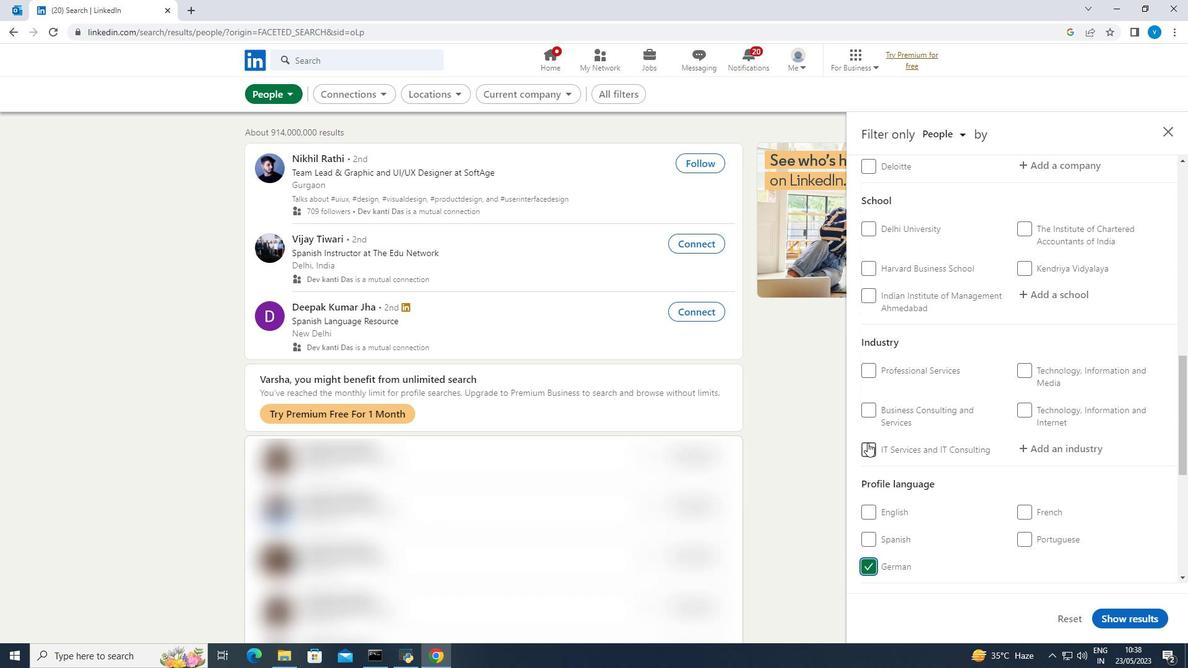 
Action: Mouse scrolled (867, 443) with delta (0, 0)
Screenshot: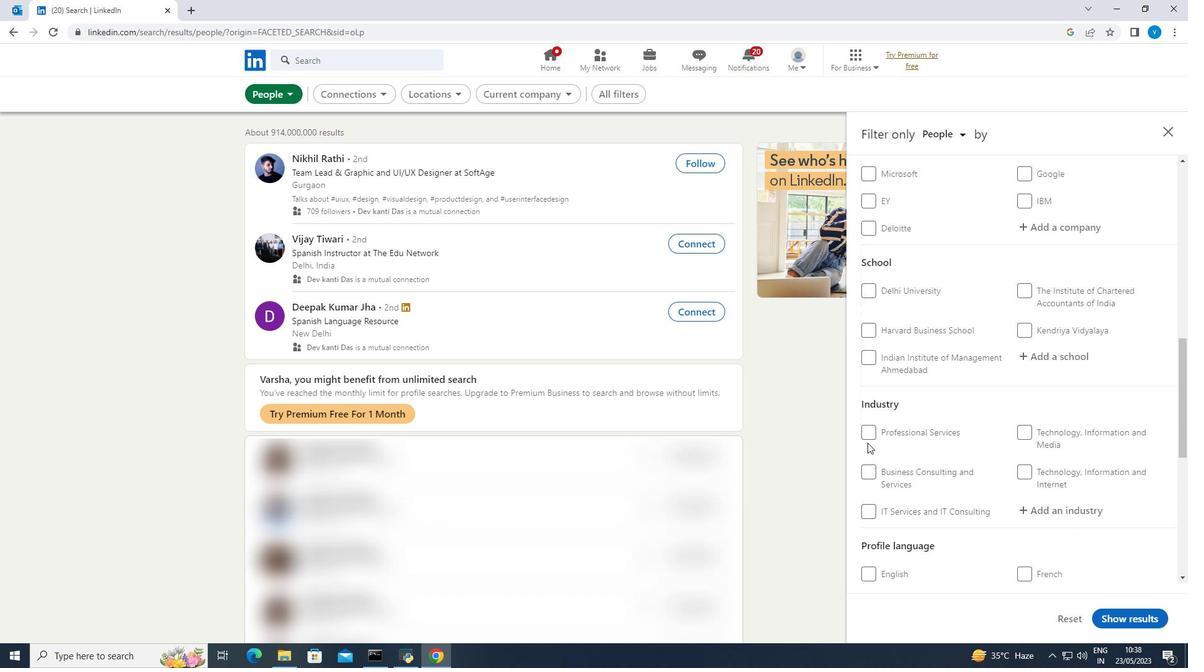 
Action: Mouse scrolled (867, 443) with delta (0, 0)
Screenshot: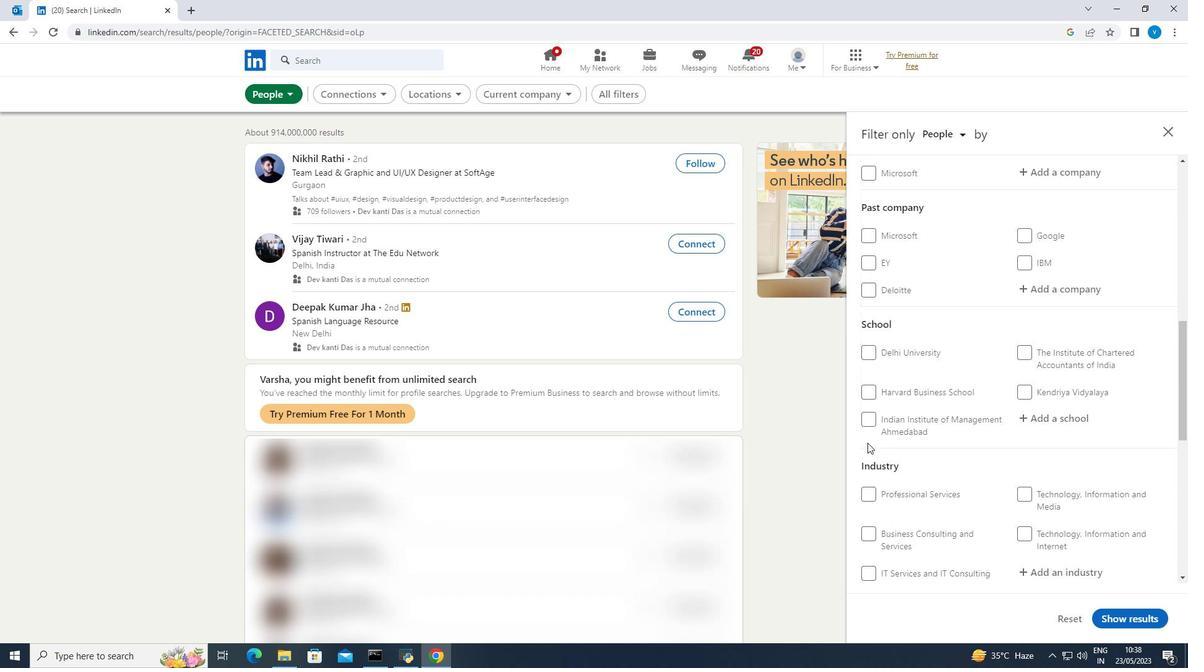 
Action: Mouse moved to (868, 443)
Screenshot: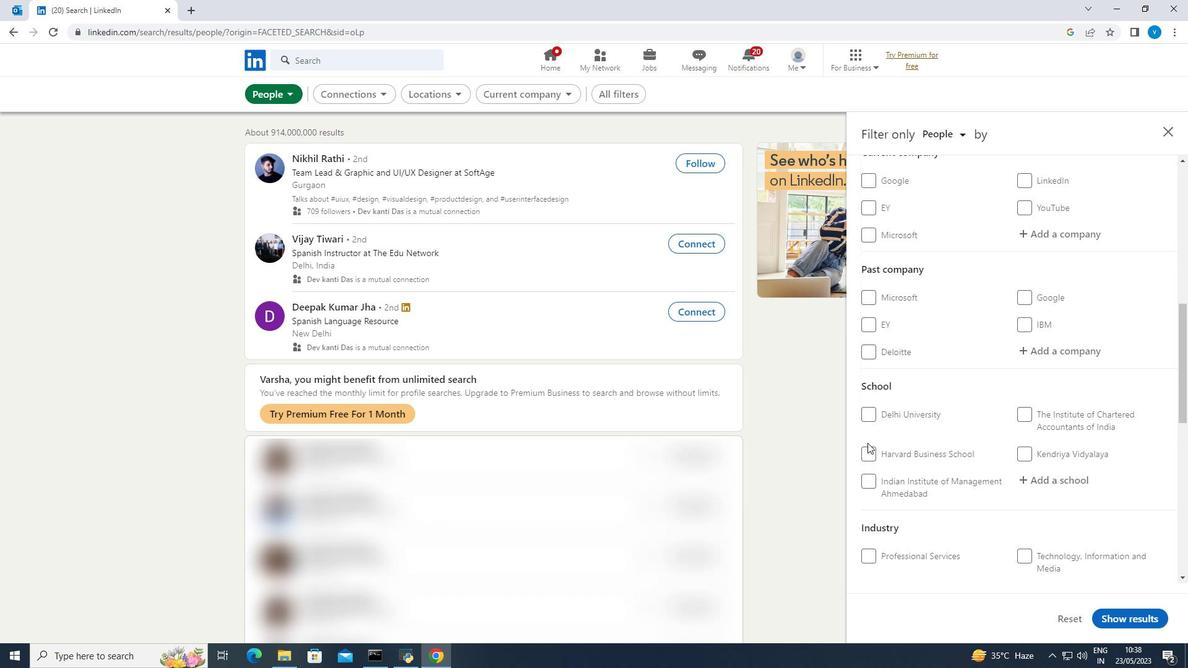 
Action: Mouse scrolled (868, 443) with delta (0, 0)
Screenshot: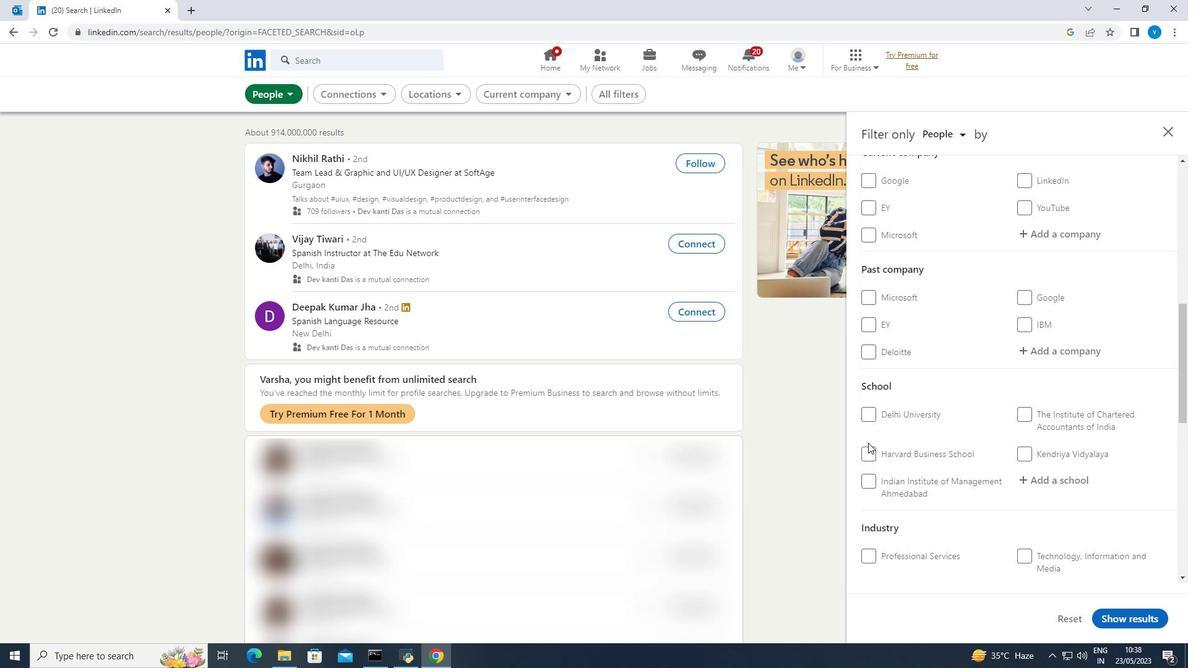 
Action: Mouse moved to (1025, 290)
Screenshot: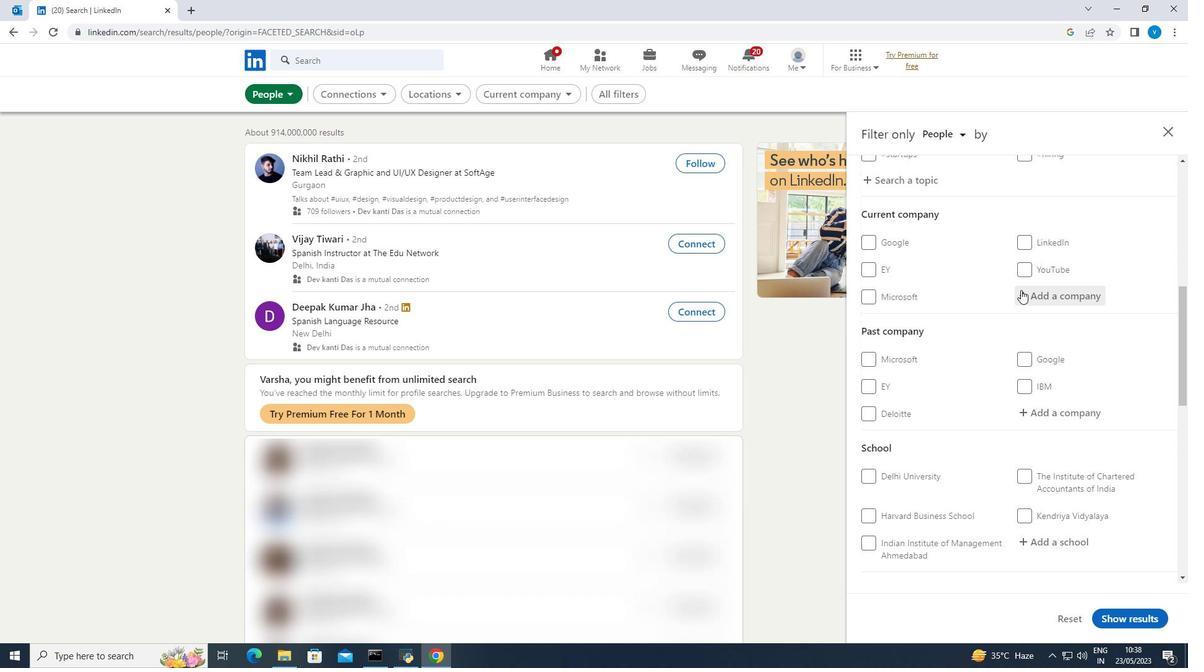 
Action: Mouse pressed left at (1025, 290)
Screenshot: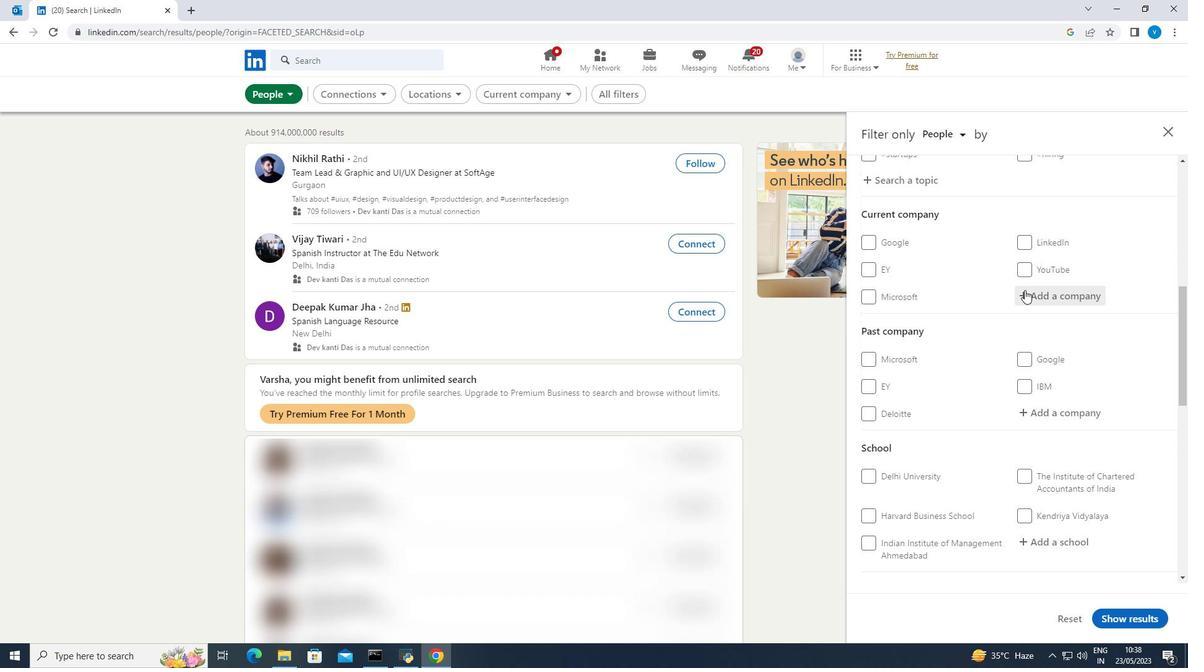 
Action: Key pressed <Key.shift><Key.shift><Key.shift><Key.shift><Key.shift>Grofers
Screenshot: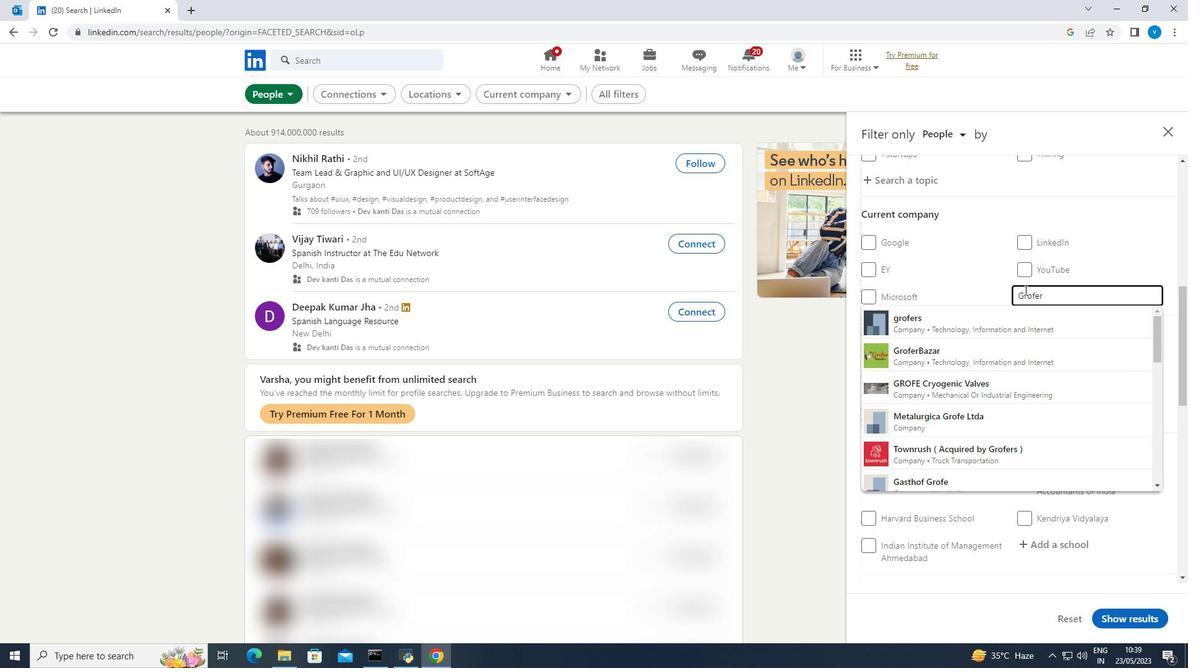 
Action: Mouse moved to (1013, 287)
Screenshot: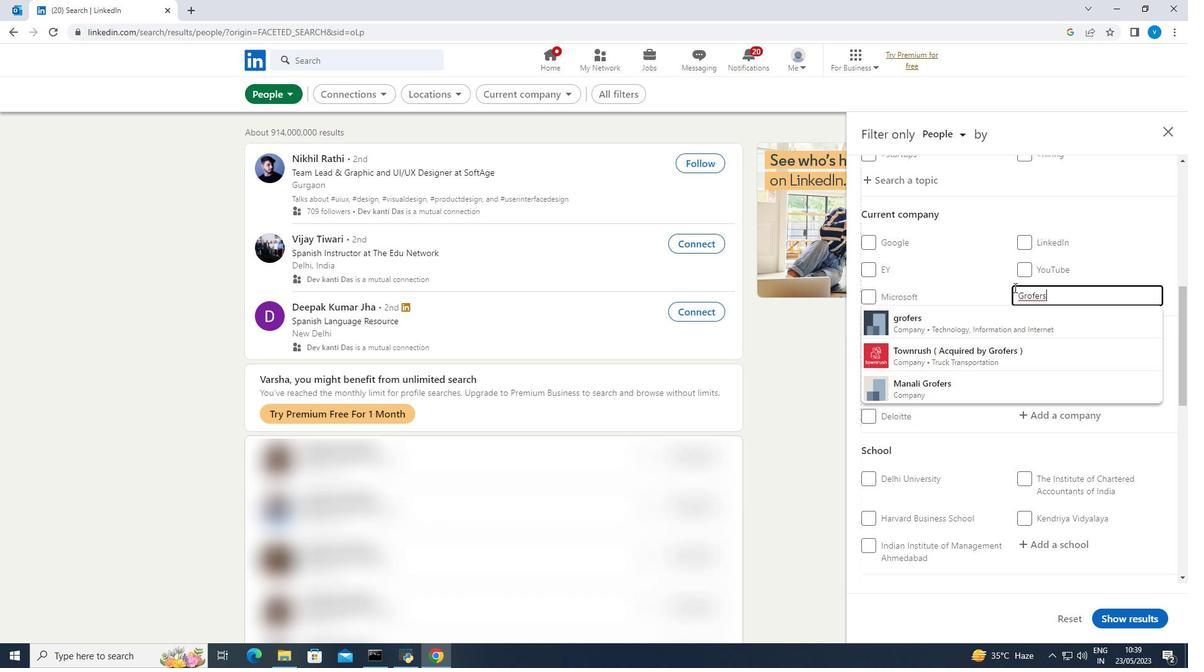 
Action: Key pressed <Key.enter>
Screenshot: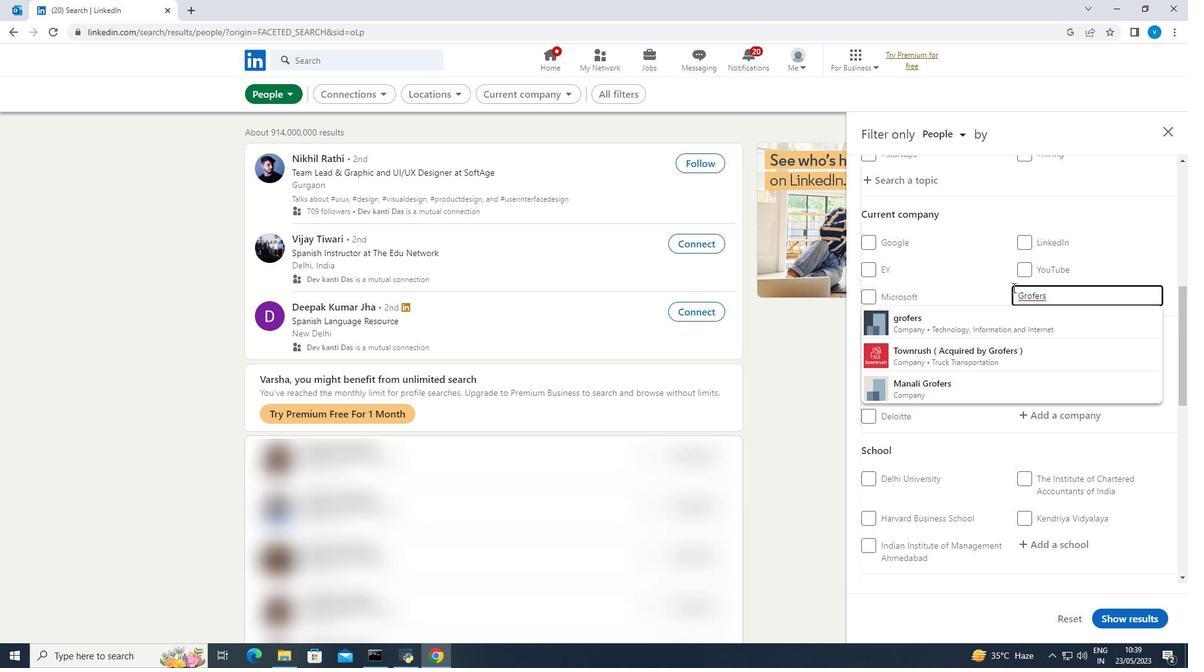 
Action: Mouse moved to (1020, 346)
Screenshot: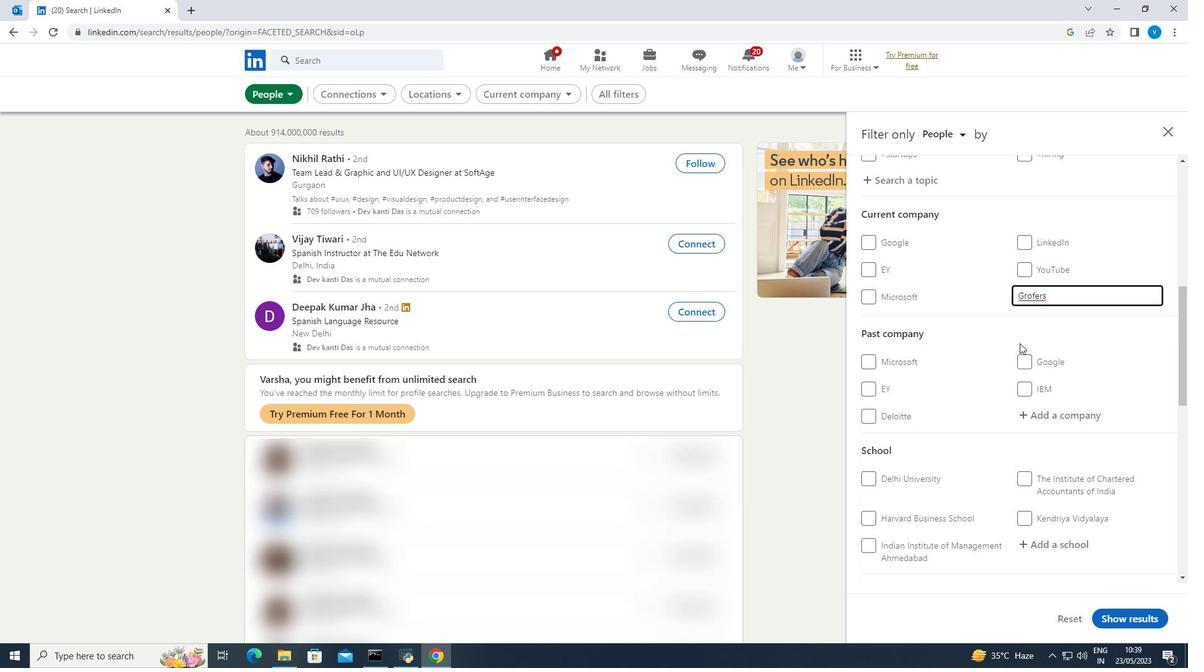
Action: Mouse scrolled (1020, 346) with delta (0, 0)
Screenshot: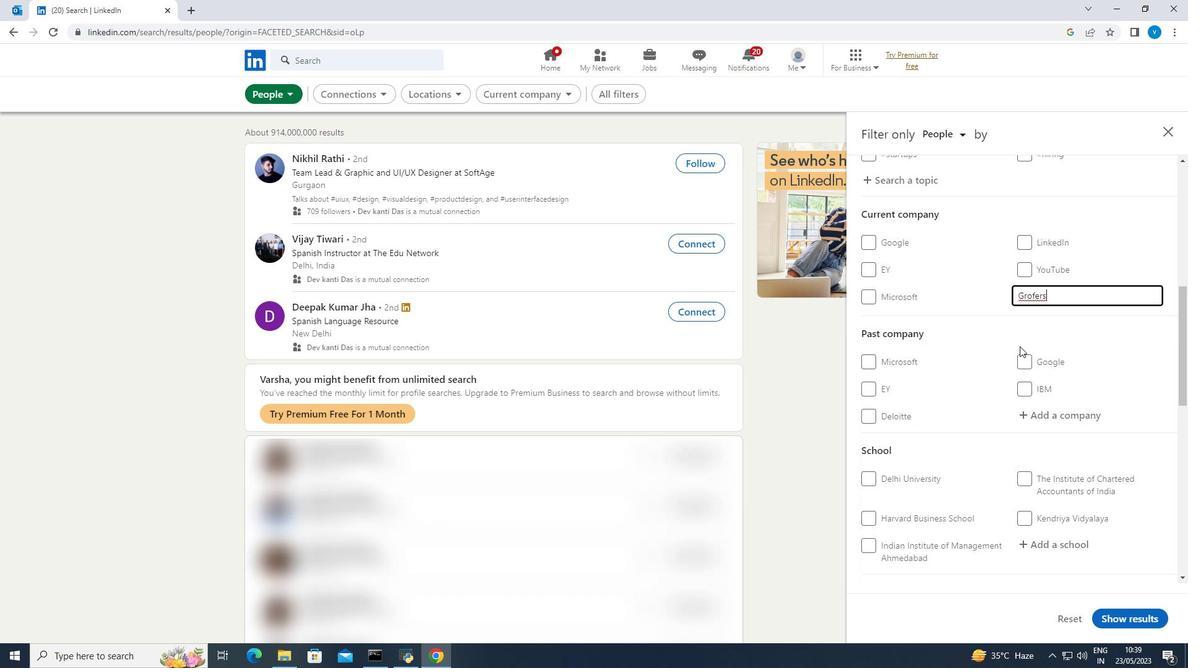 
Action: Mouse moved to (1020, 347)
Screenshot: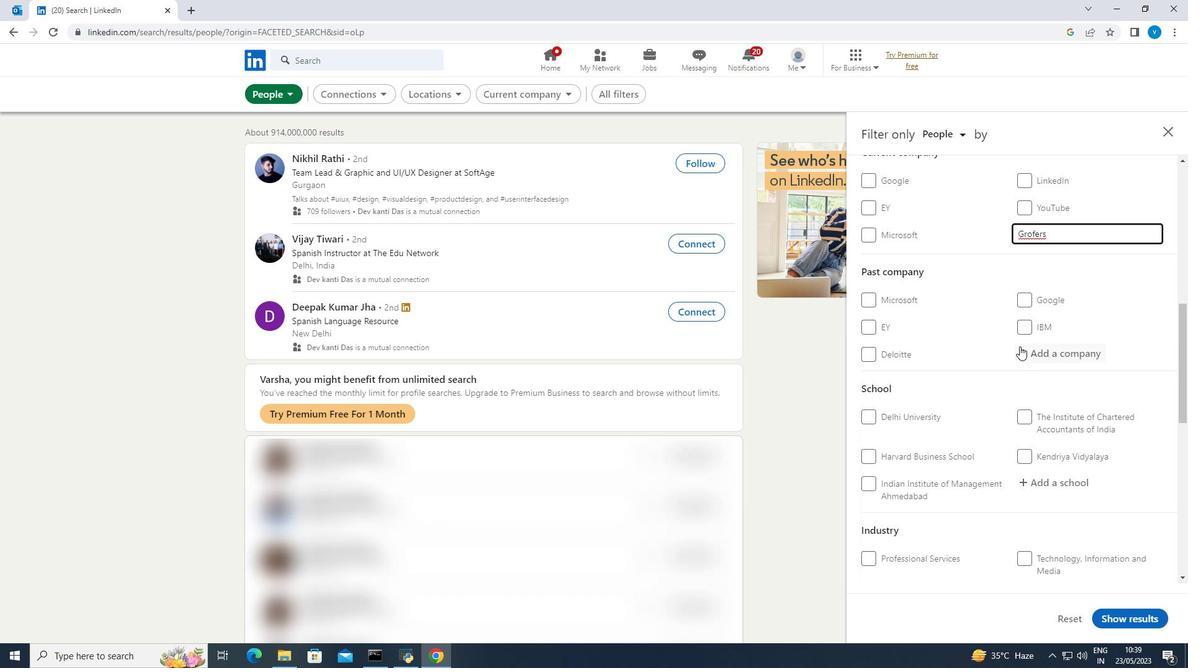 
Action: Mouse scrolled (1020, 346) with delta (0, 0)
Screenshot: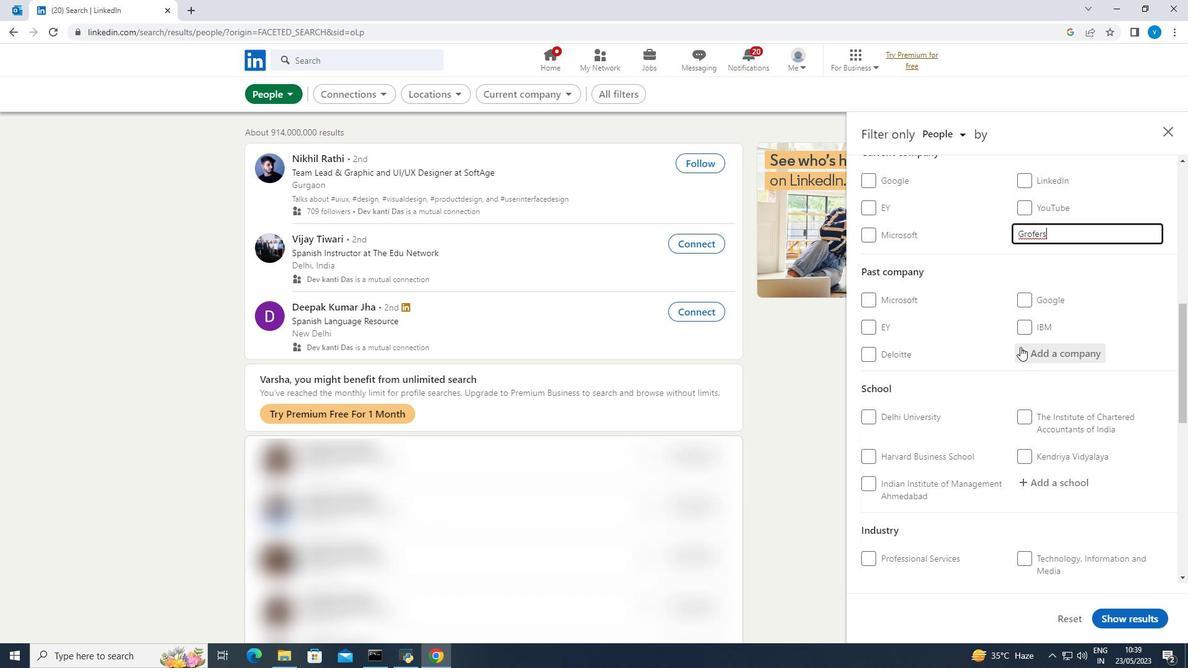 
Action: Mouse scrolled (1020, 346) with delta (0, 0)
Screenshot: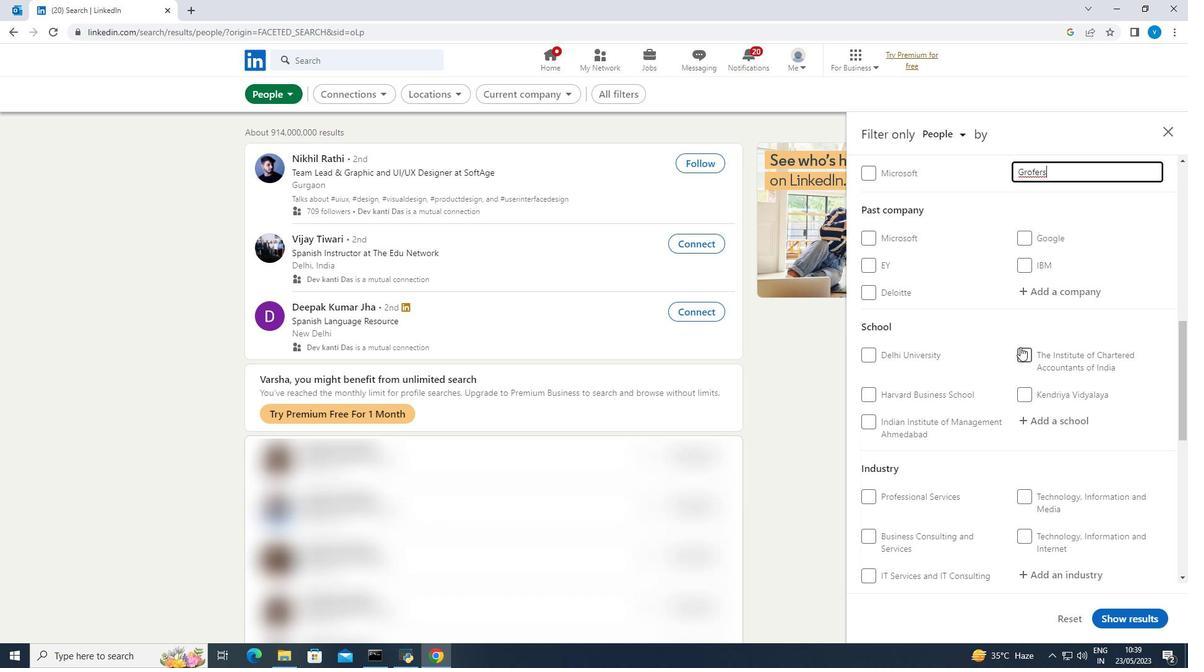 
Action: Mouse moved to (1046, 357)
Screenshot: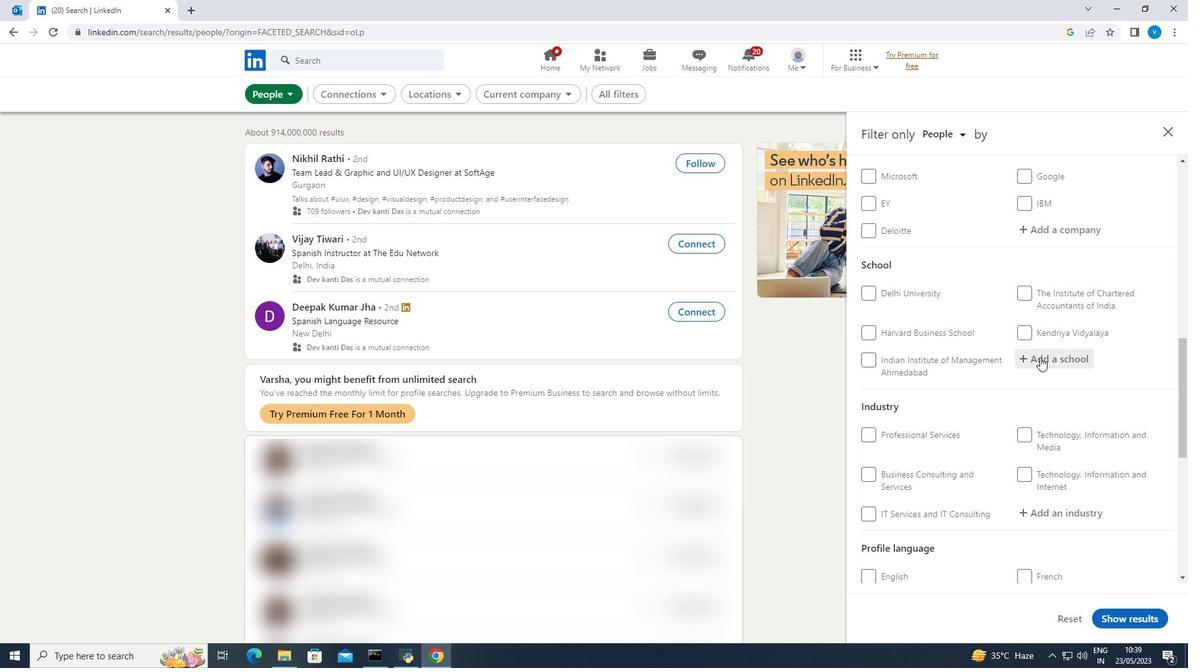 
Action: Mouse pressed left at (1046, 357)
Screenshot: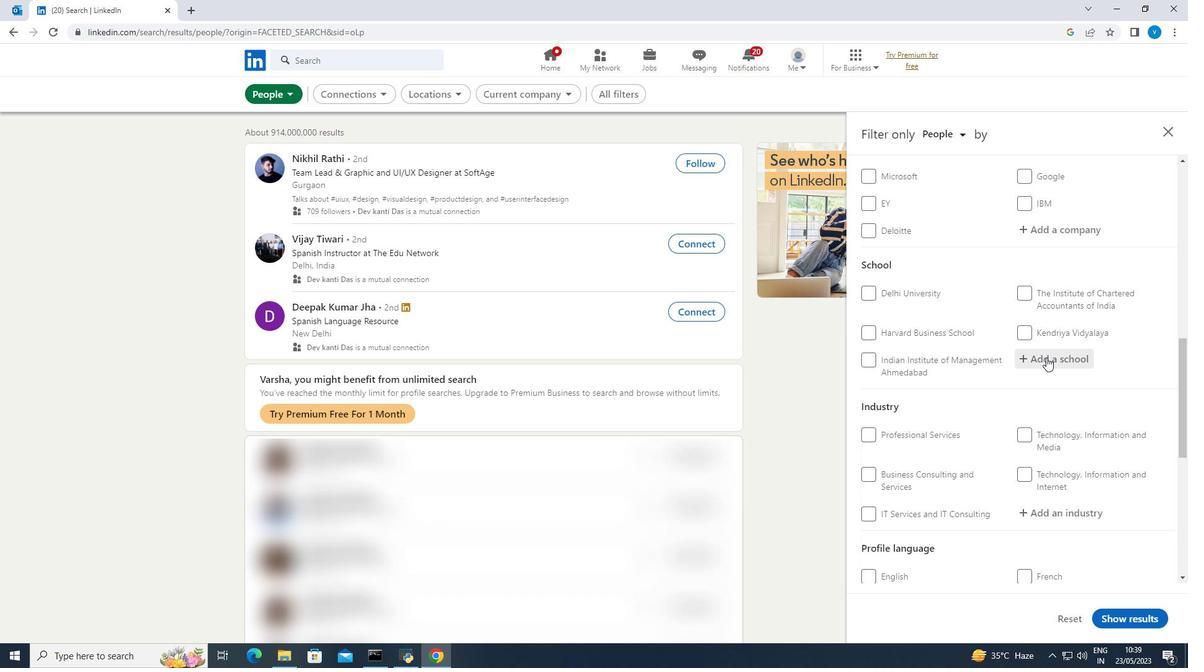 
Action: Mouse moved to (1044, 355)
Screenshot: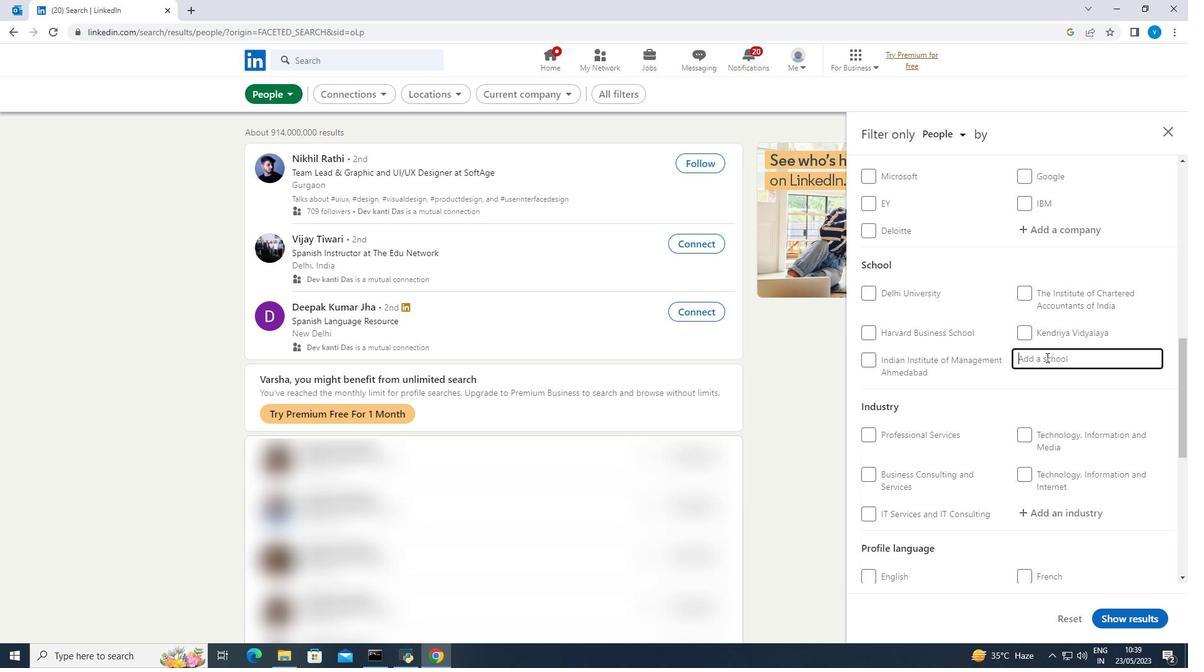 
Action: Key pressed <Key.shift><Key.shift><Key.shift><Key.shift><Key.shift><Key.shift><Key.shift>Indian<Key.space><Key.shift><Key.shift><Key.shift><Key.shift><Key.shift><Key.shift><Key.shift>Institute
Screenshot: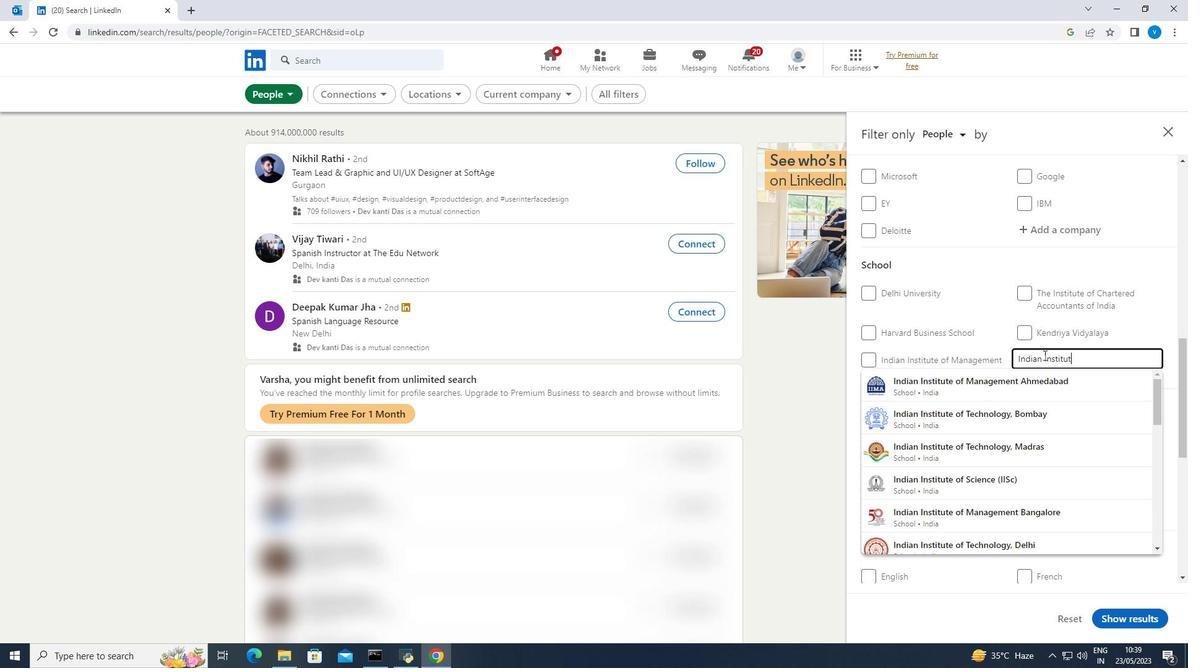 
Action: Mouse moved to (1062, 372)
Screenshot: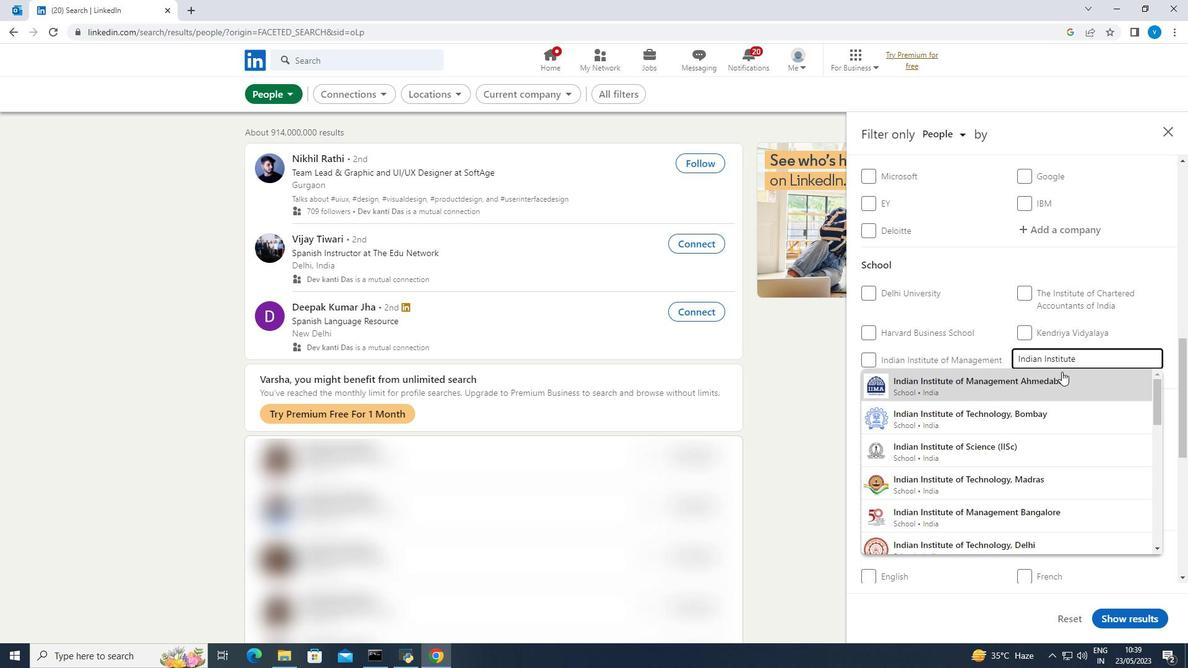 
Action: Key pressed <Key.space>of<Key.space><Key.shift><Key.shift><Key.shift>Technology
Screenshot: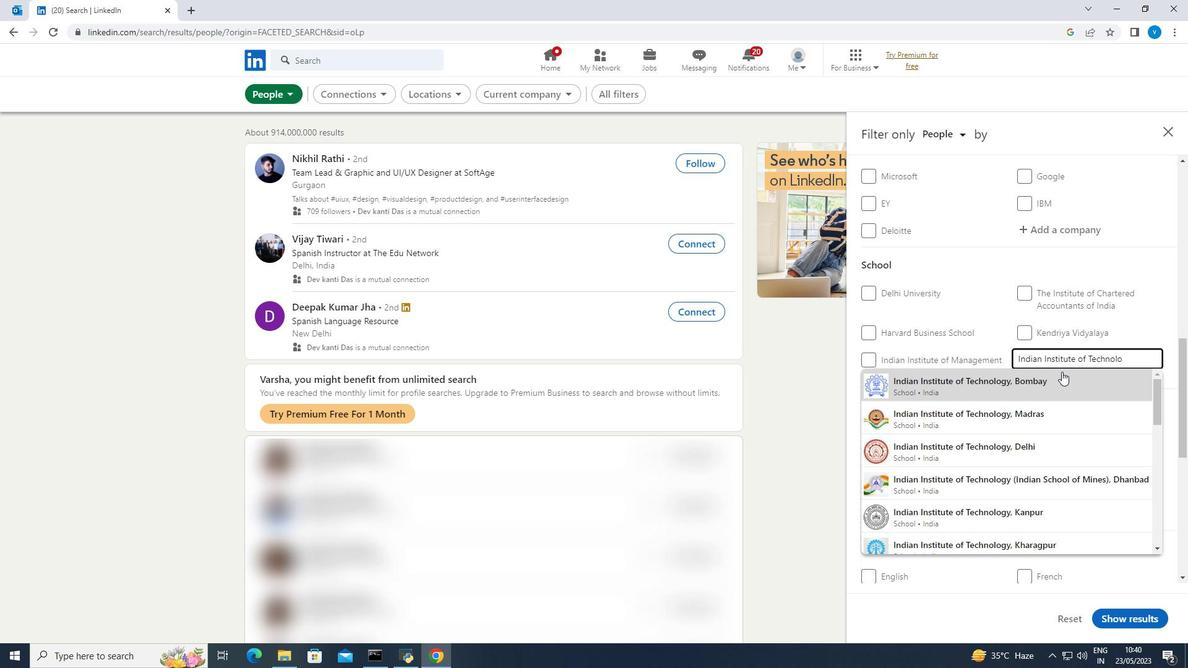 
Action: Mouse moved to (1062, 370)
Screenshot: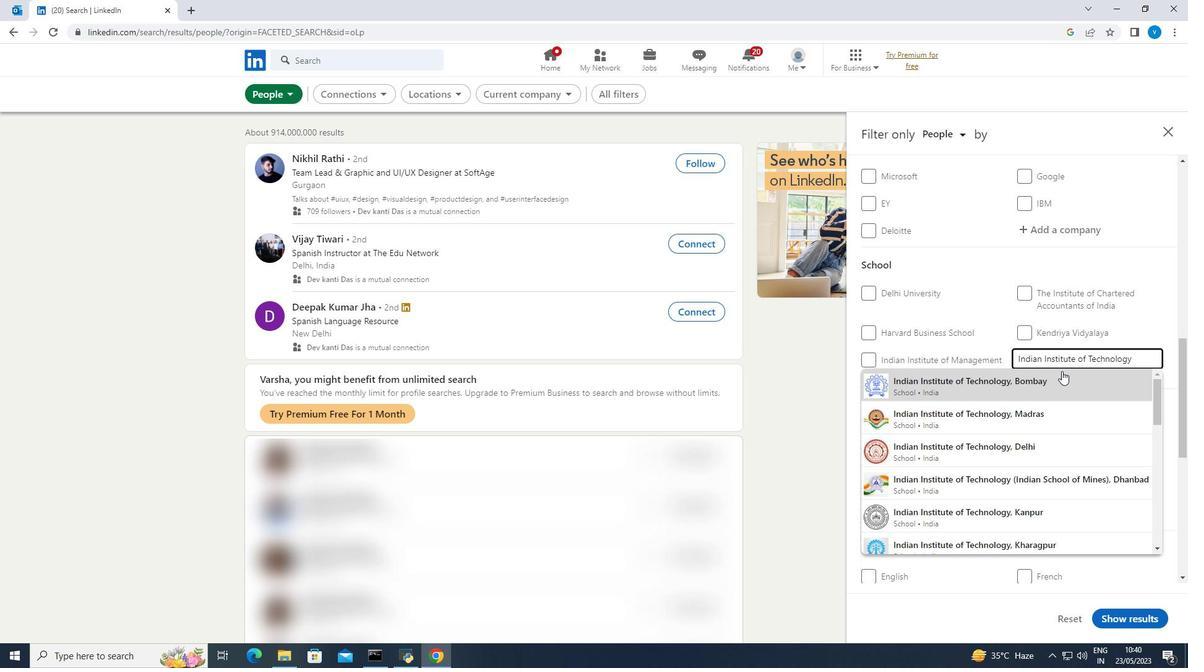 
Action: Key pressed <Key.space><Key.shift>Jodhpur
Screenshot: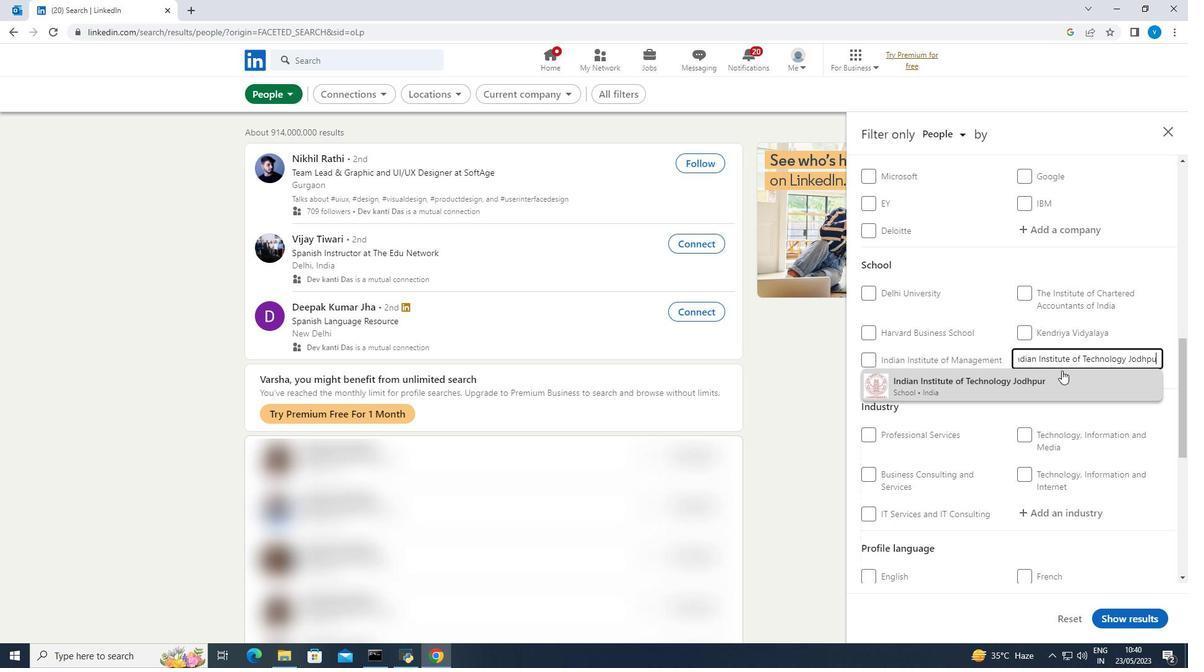 
Action: Mouse moved to (1046, 383)
Screenshot: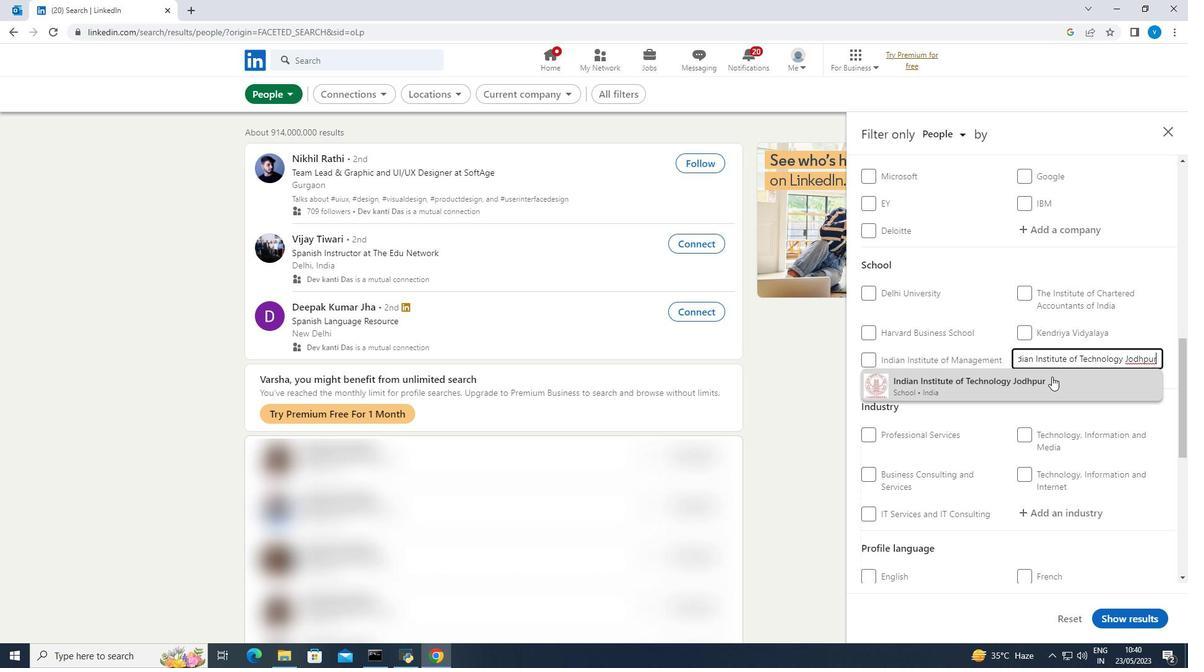 
Action: Mouse pressed left at (1046, 383)
Screenshot: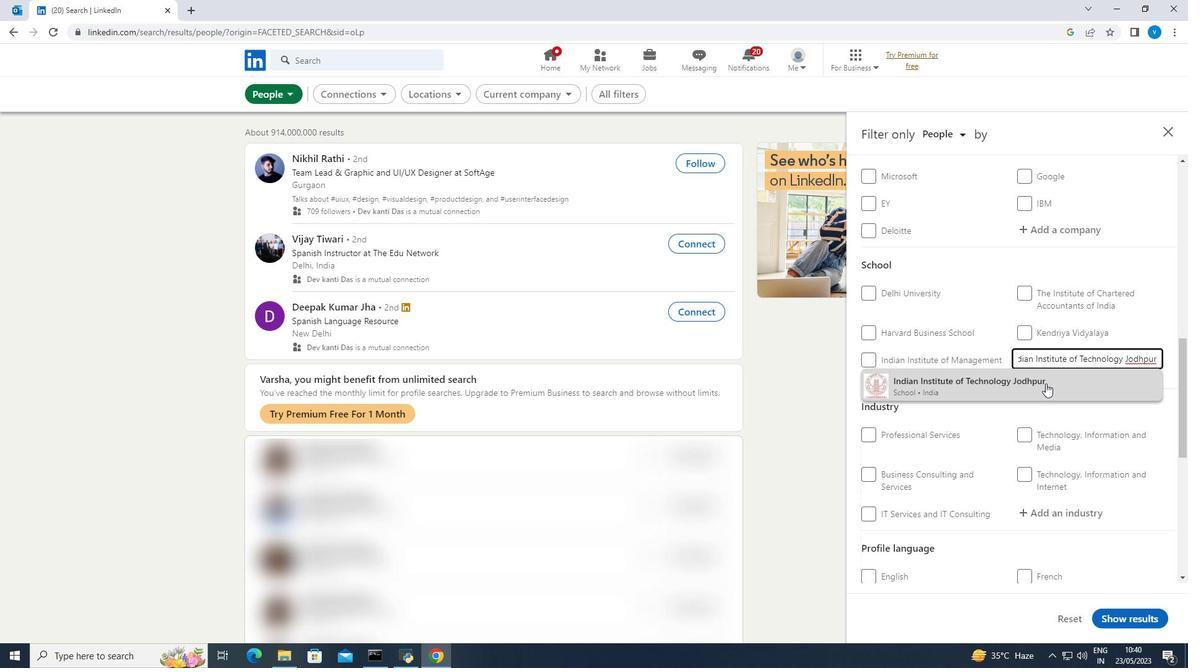 
Action: Mouse scrolled (1046, 383) with delta (0, 0)
Screenshot: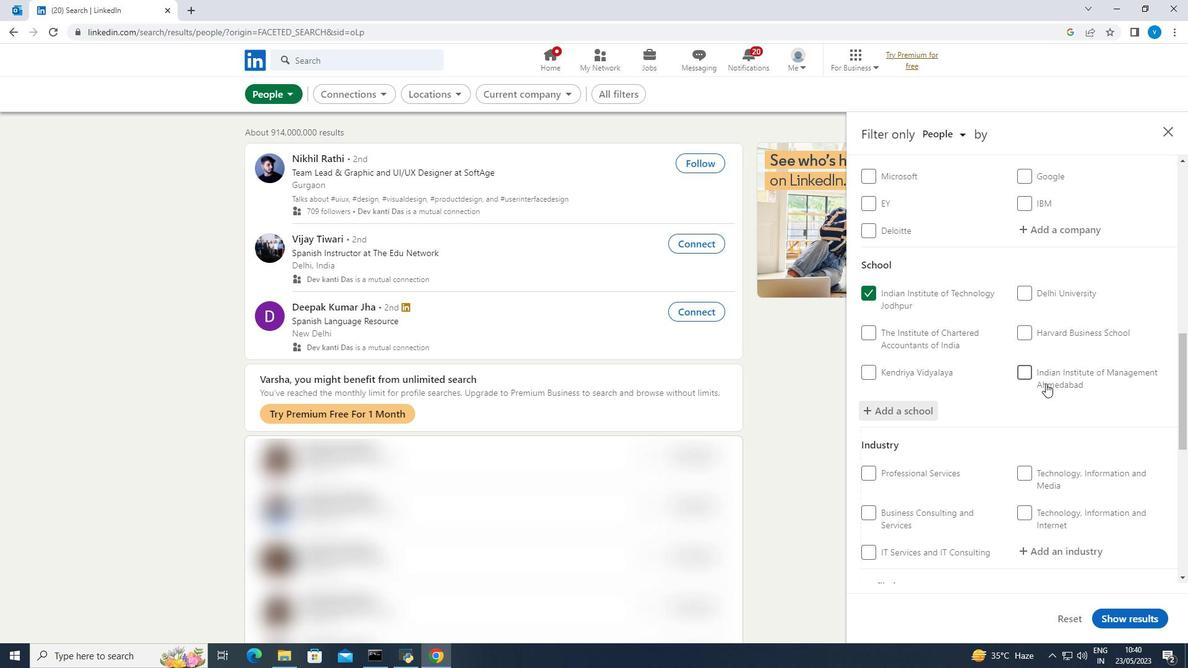 
Action: Mouse scrolled (1046, 383) with delta (0, 0)
Screenshot: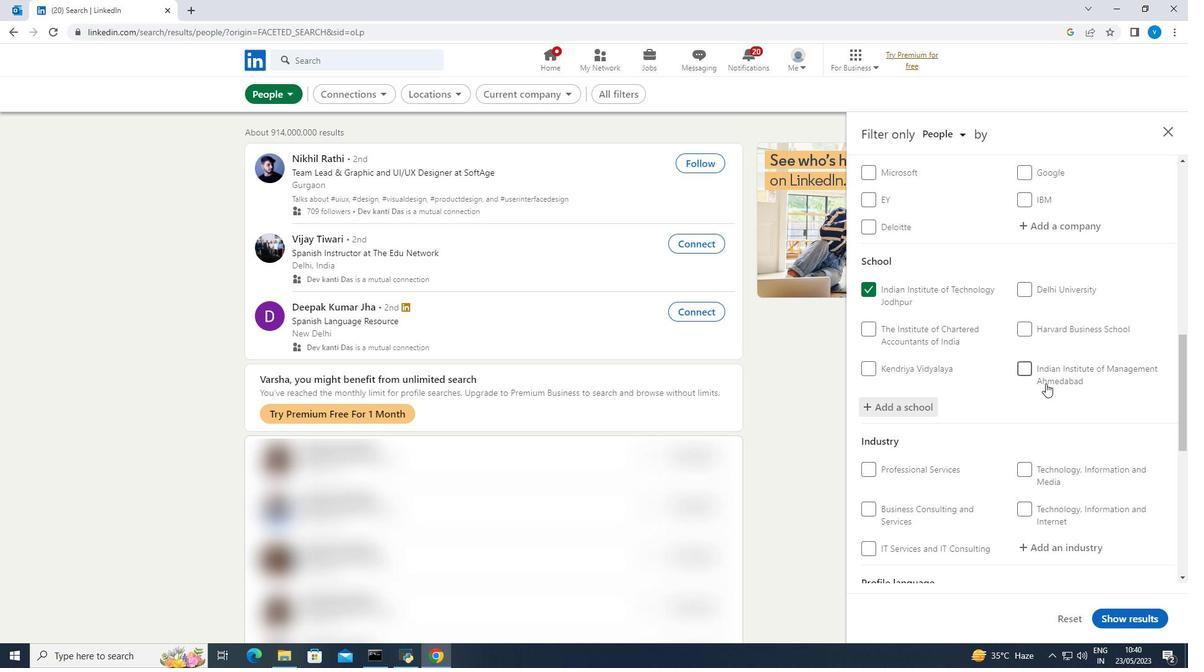 
Action: Mouse moved to (1050, 420)
Screenshot: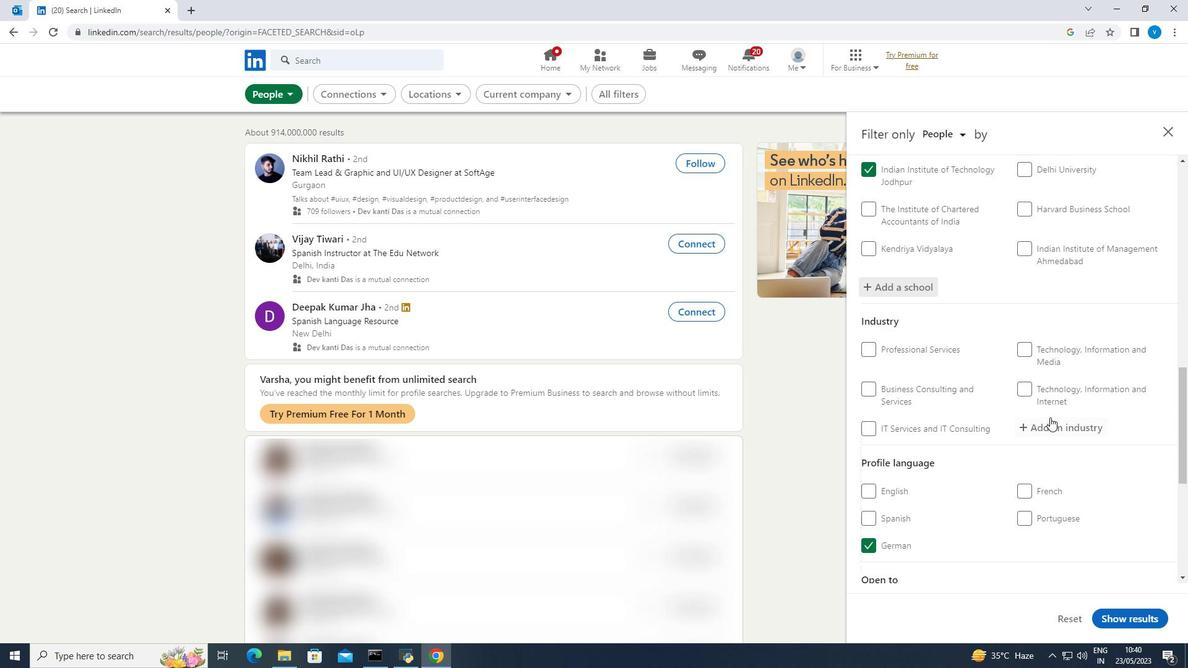 
Action: Mouse pressed left at (1050, 420)
Screenshot: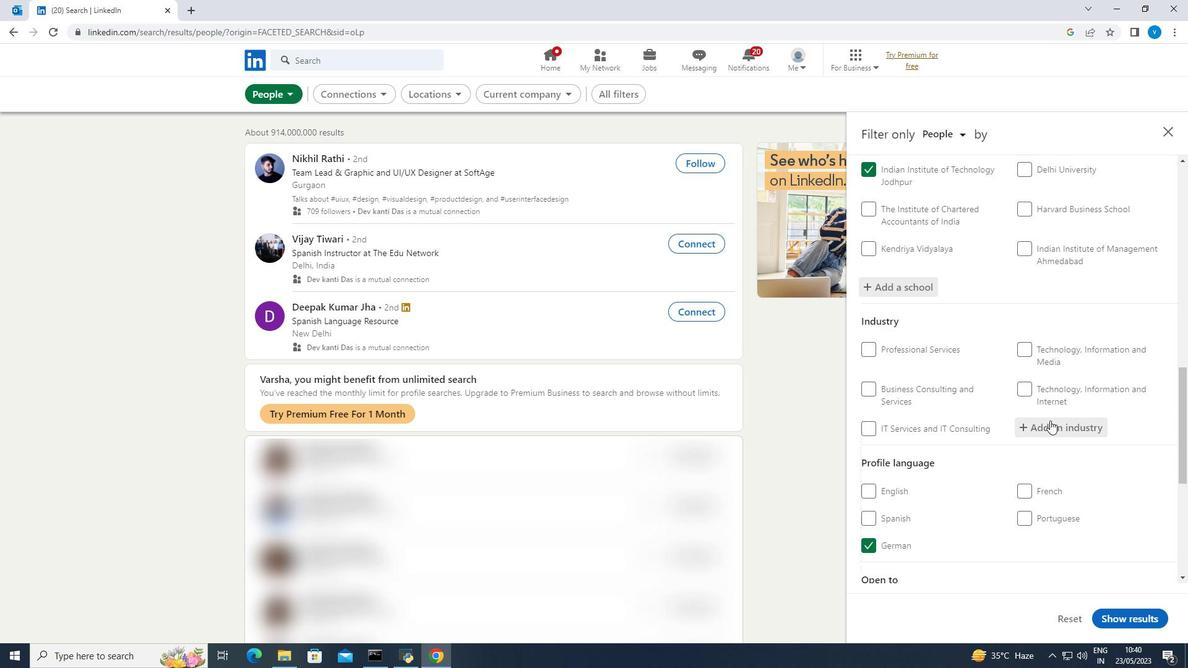 
Action: Key pressed <Key.shift><Key.shift><Key.shift>Teuck<Key.space><Key.backspace><Key.backspace><Key.backspace><Key.backspace><Key.backspace>ruck
Screenshot: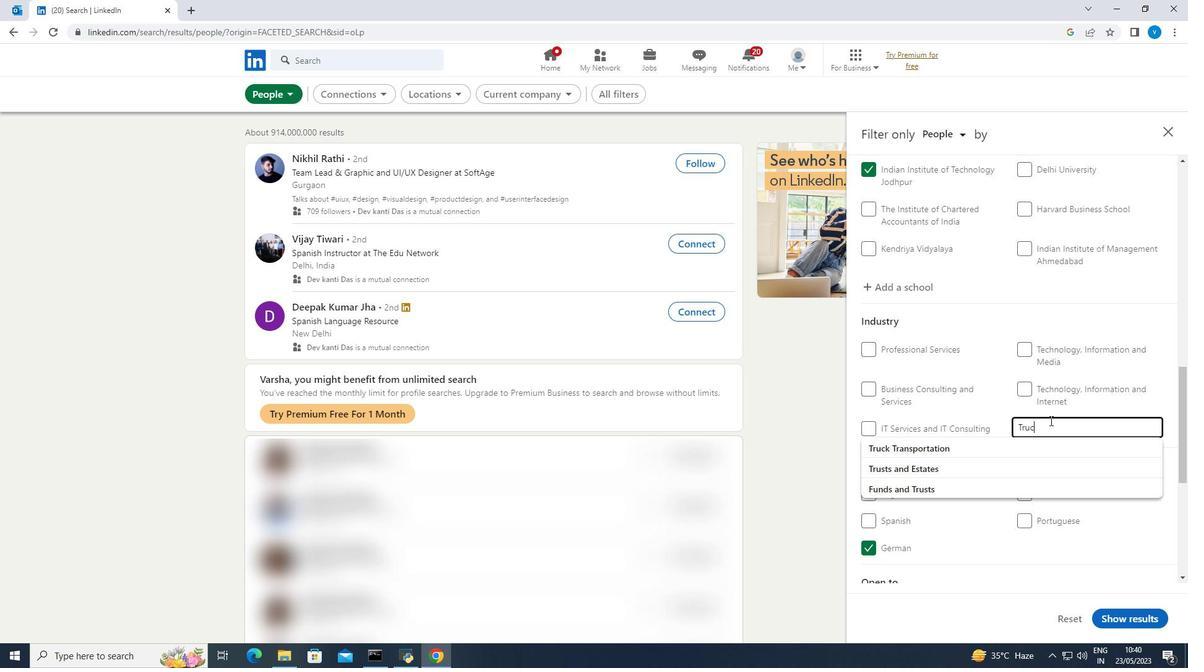 
Action: Mouse moved to (1007, 442)
Screenshot: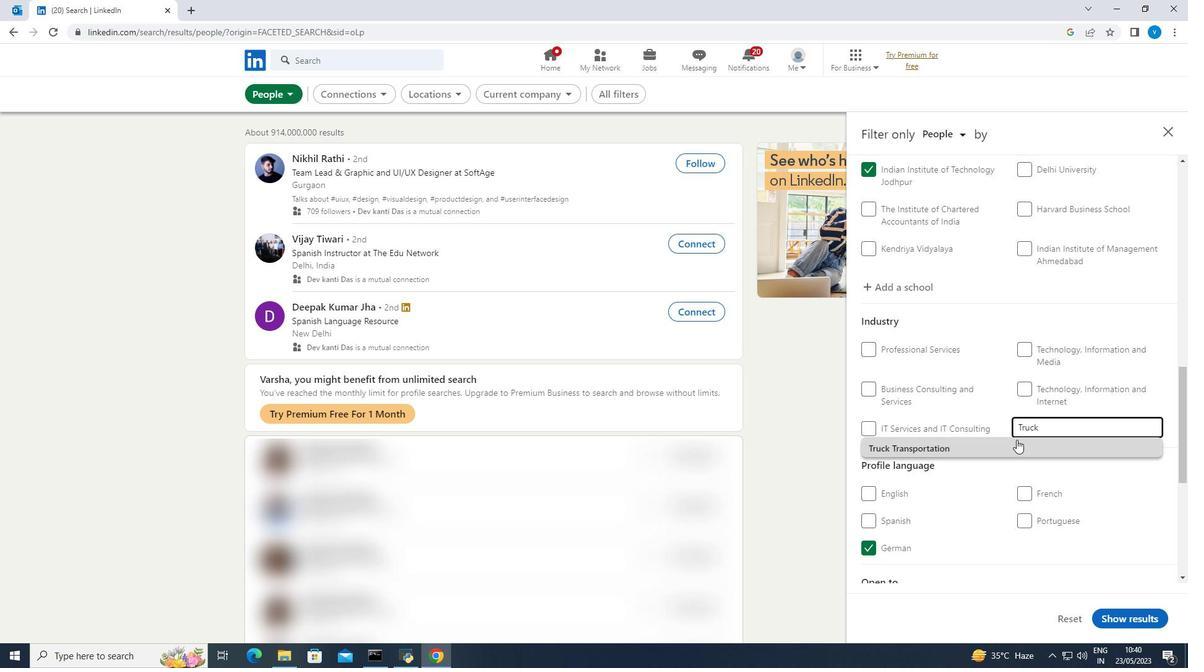 
Action: Mouse pressed left at (1007, 442)
Screenshot: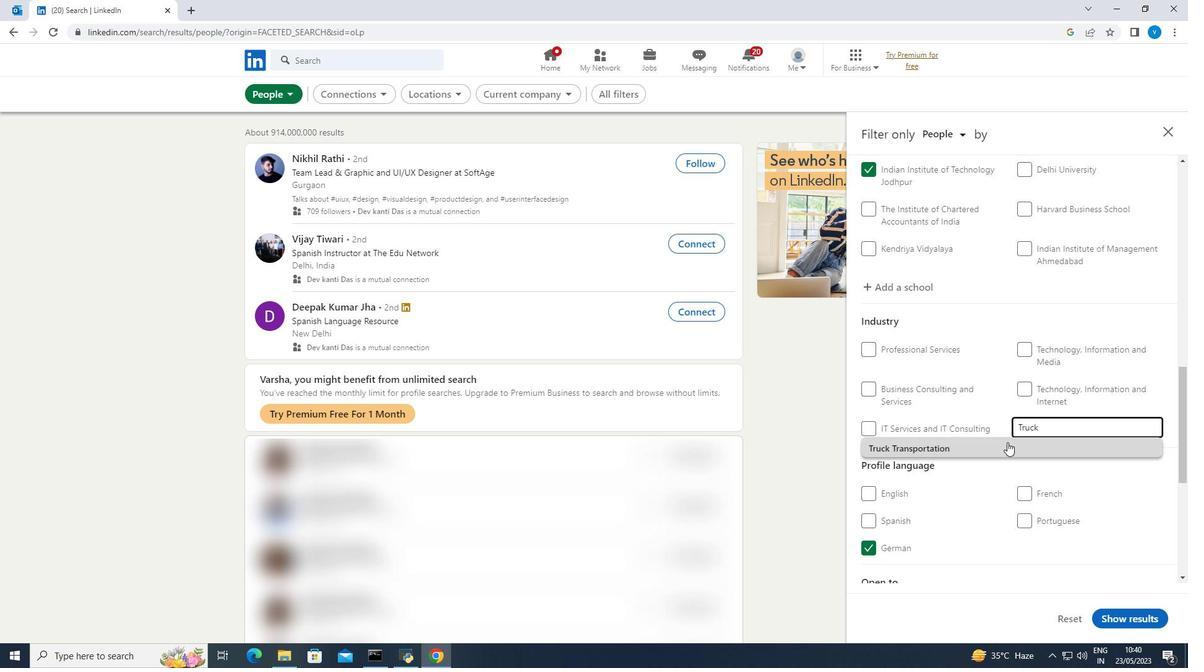 
Action: Mouse scrolled (1007, 442) with delta (0, 0)
Screenshot: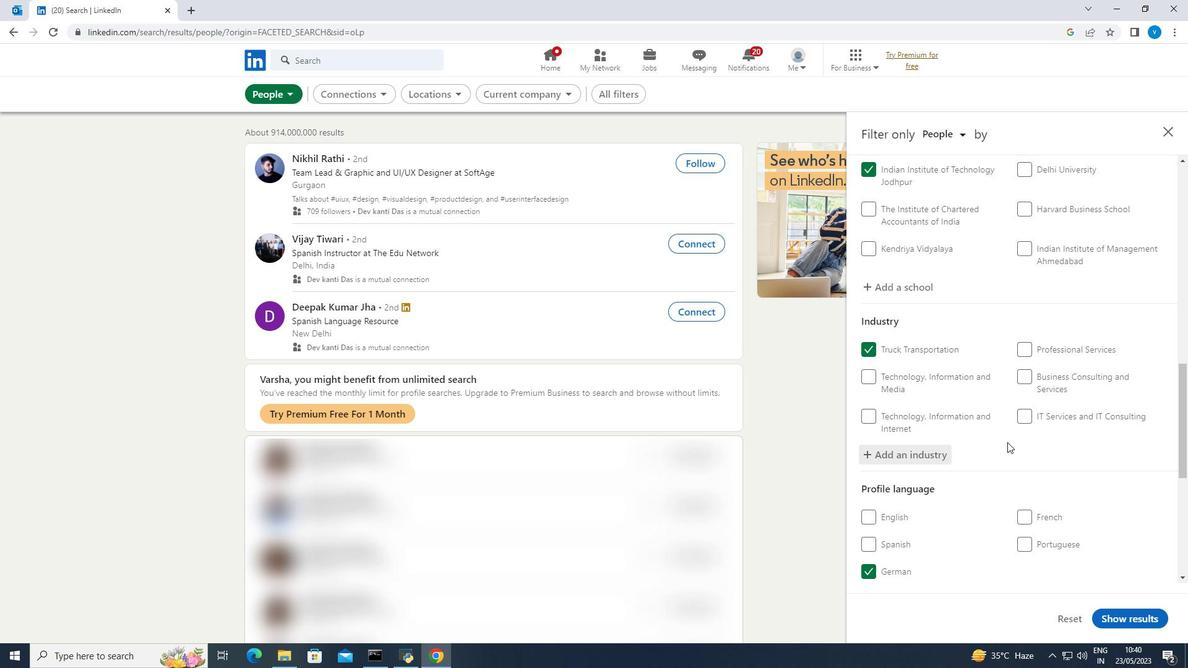 
Action: Mouse scrolled (1007, 442) with delta (0, 0)
Screenshot: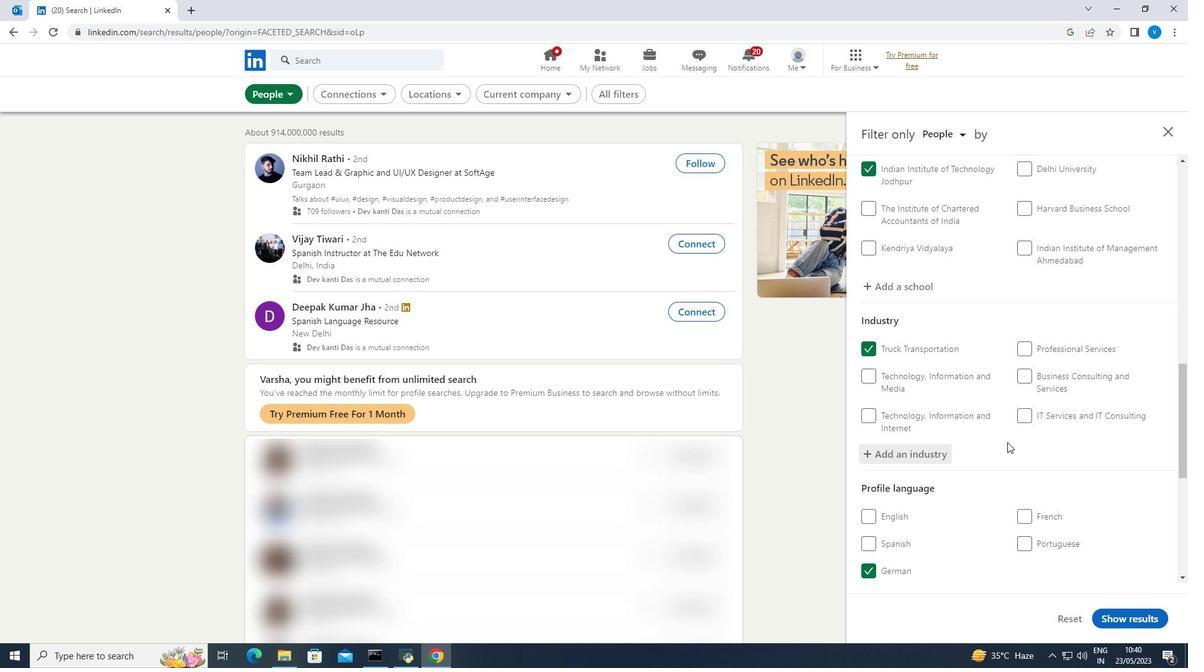 
Action: Mouse scrolled (1007, 442) with delta (0, 0)
Screenshot: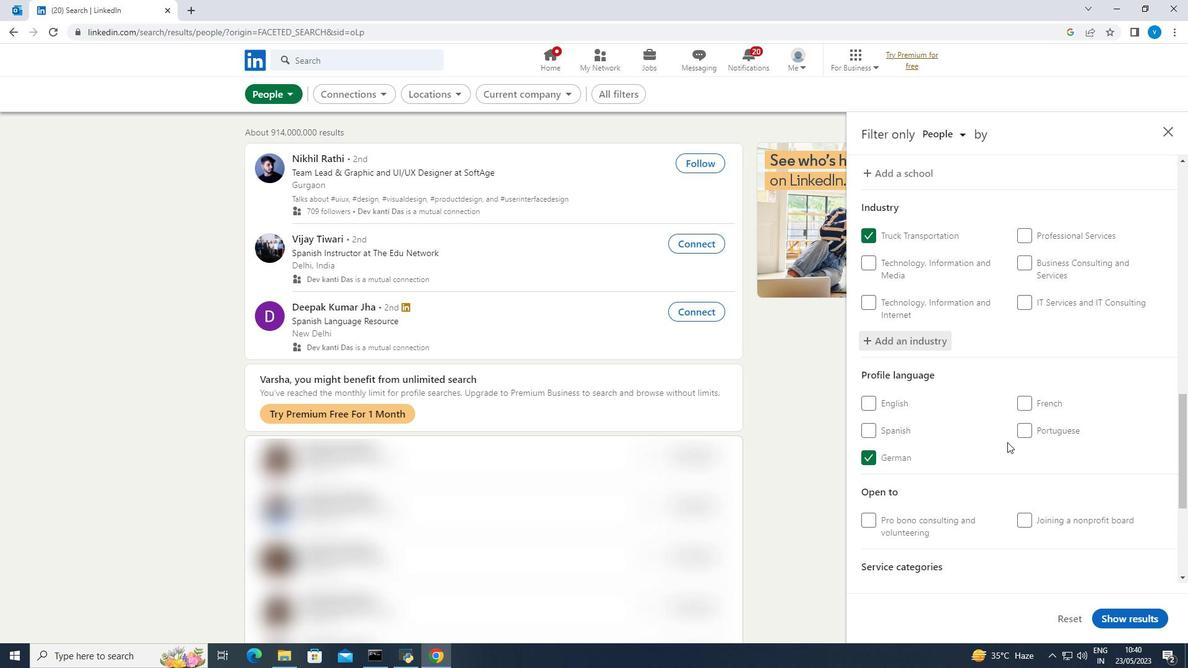
Action: Mouse scrolled (1007, 442) with delta (0, 0)
Screenshot: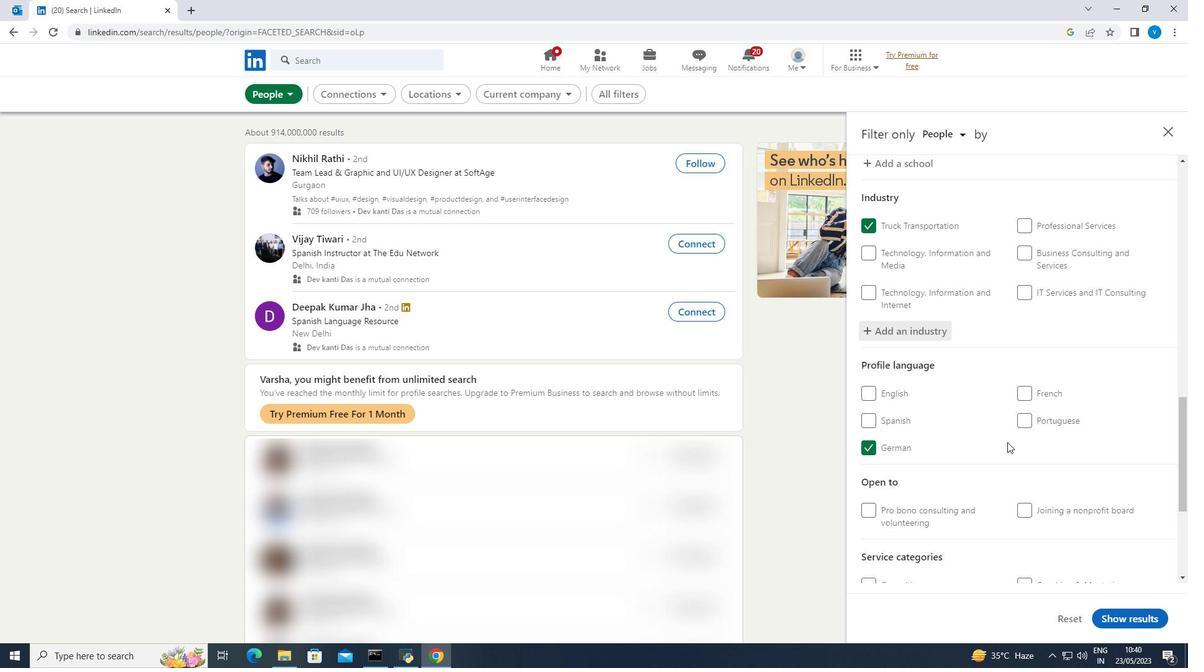 
Action: Mouse scrolled (1007, 442) with delta (0, 0)
Screenshot: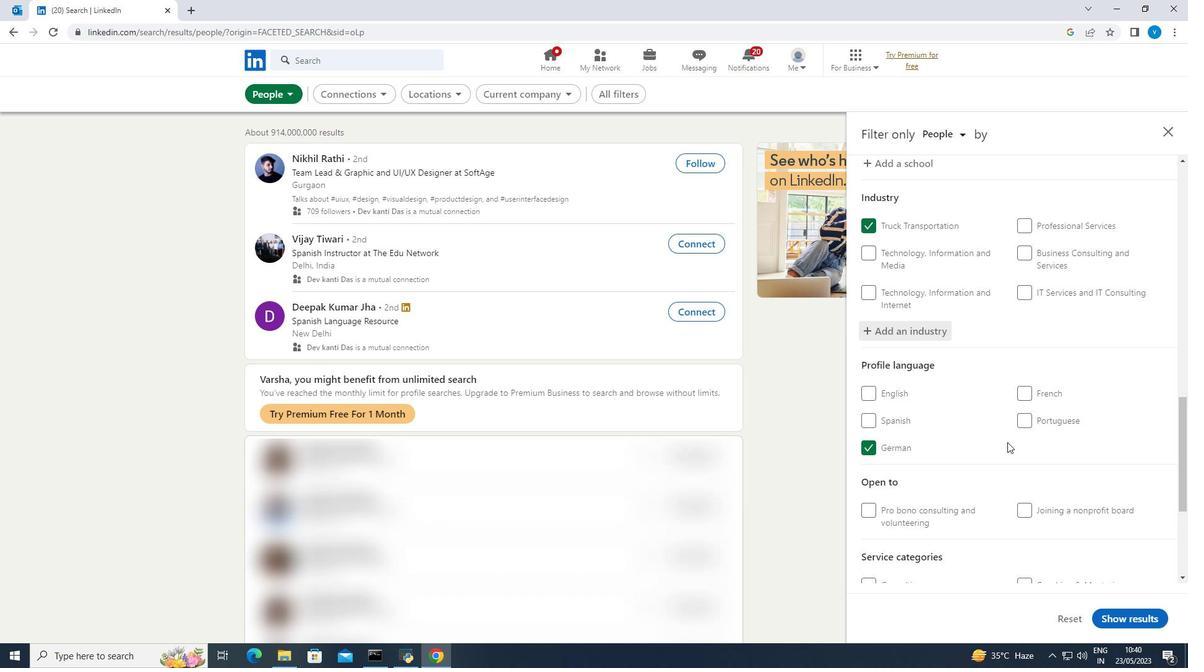 
Action: Mouse moved to (1036, 451)
Screenshot: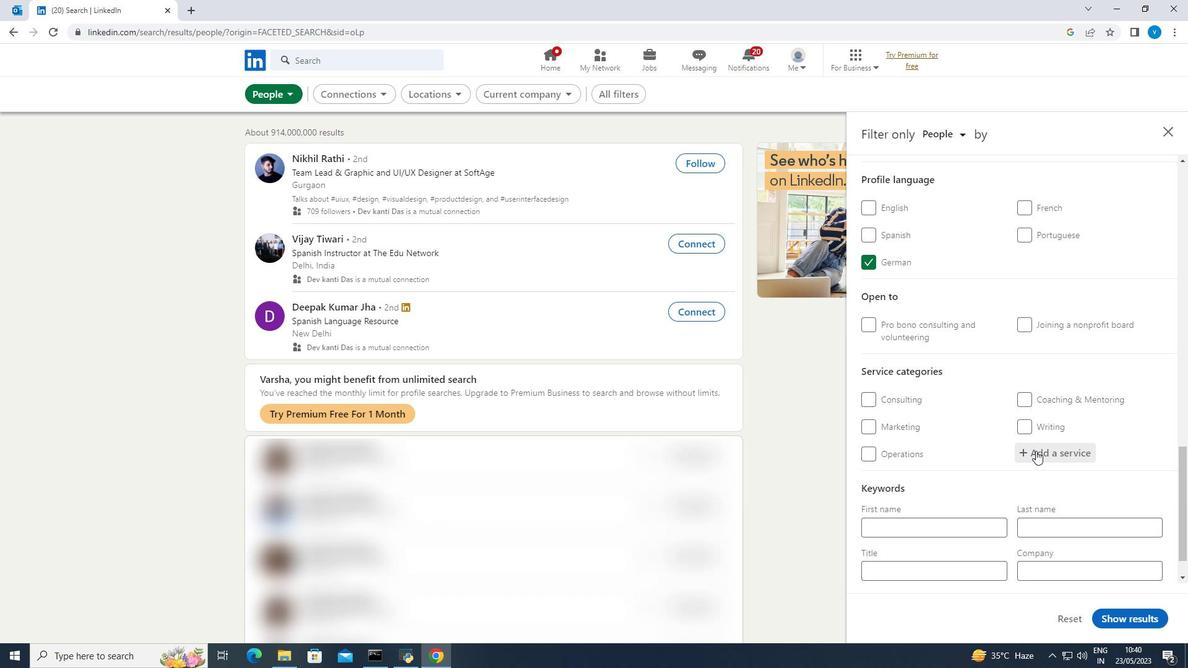 
Action: Mouse pressed left at (1036, 451)
Screenshot: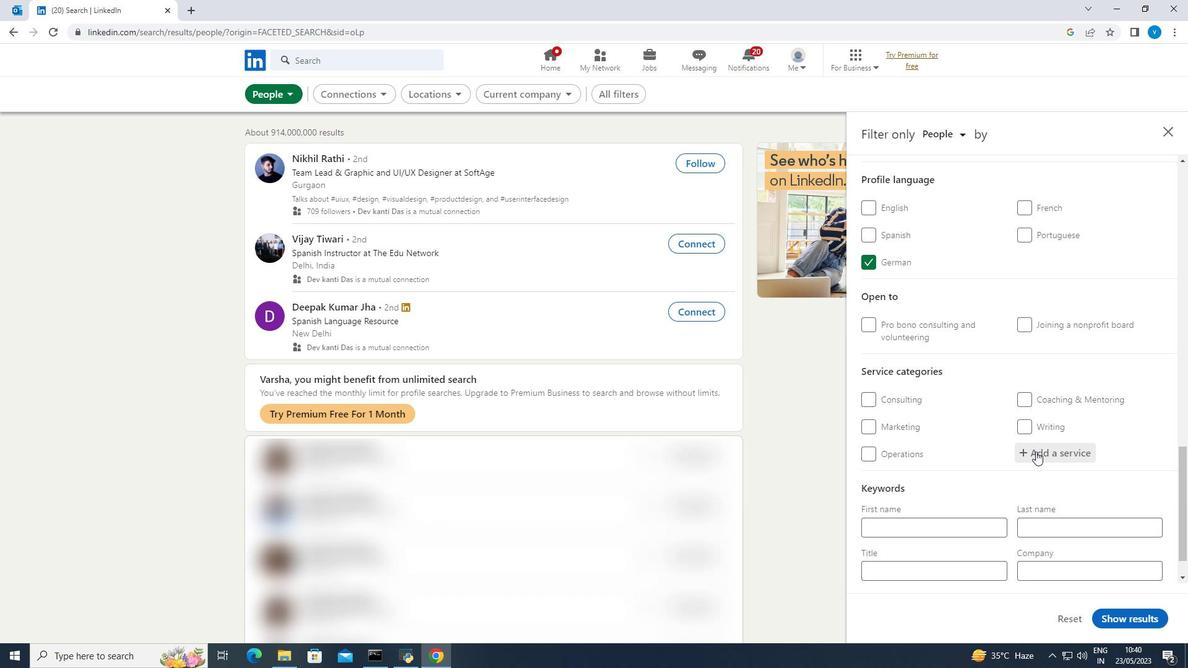 
Action: Mouse moved to (1035, 441)
Screenshot: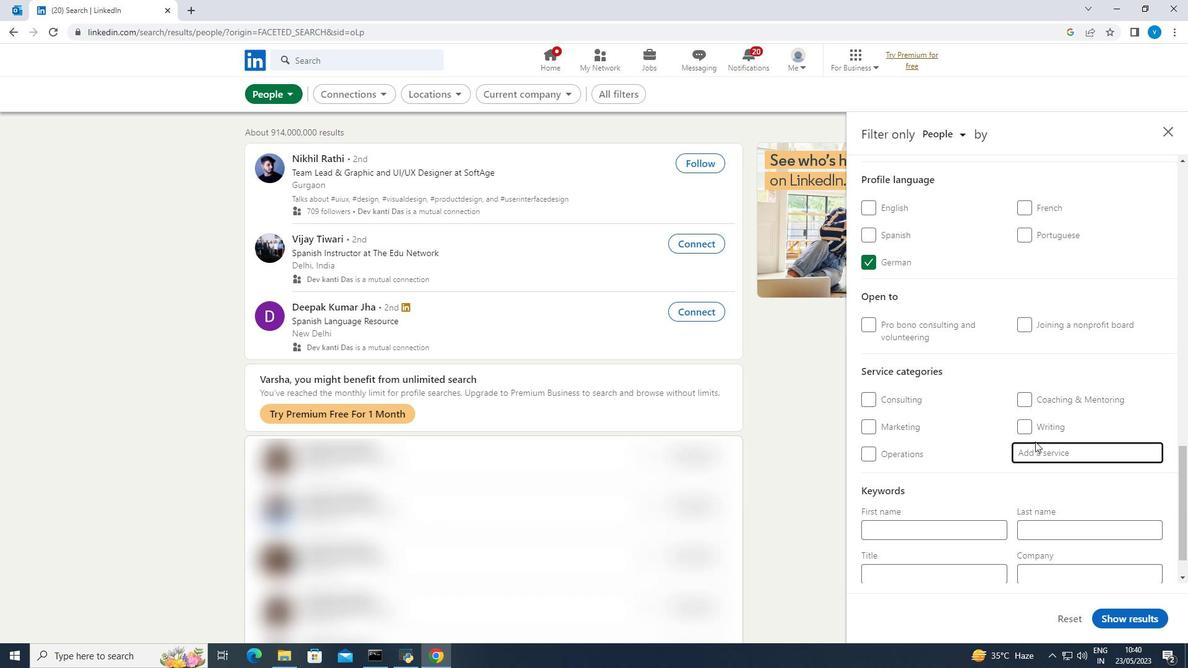 
Action: Key pressed <Key.shift><Key.shift><Key.shift><Key.shift><Key.shift><Key.shift>Ghost
Screenshot: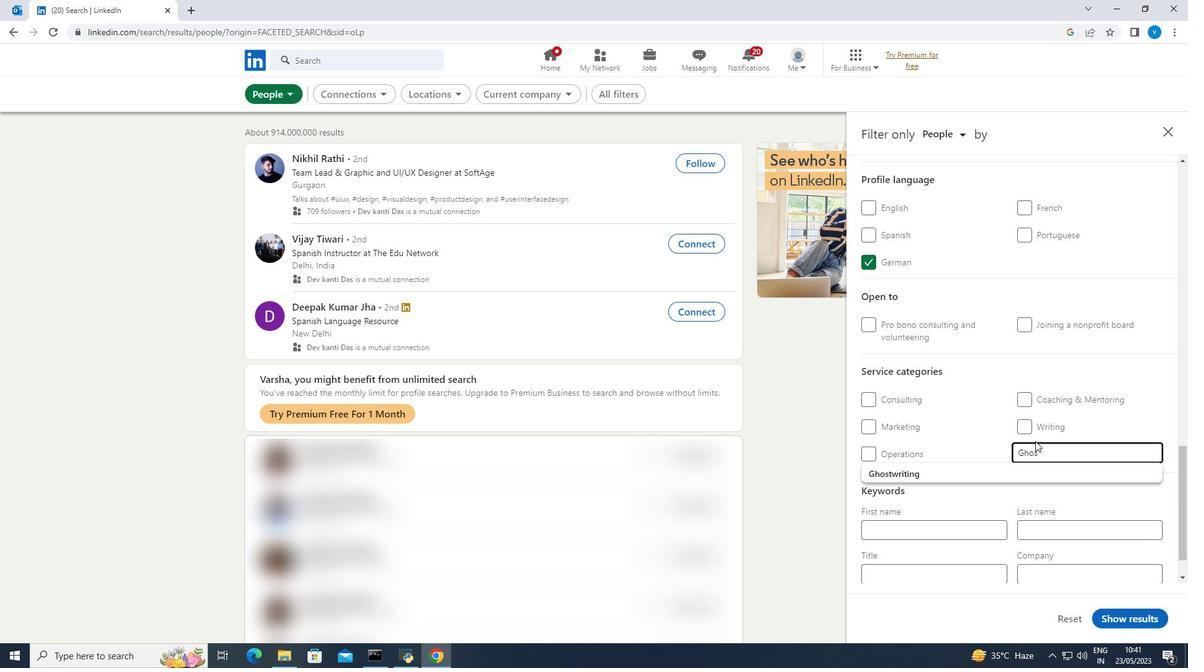 
Action: Mouse moved to (1035, 439)
Screenshot: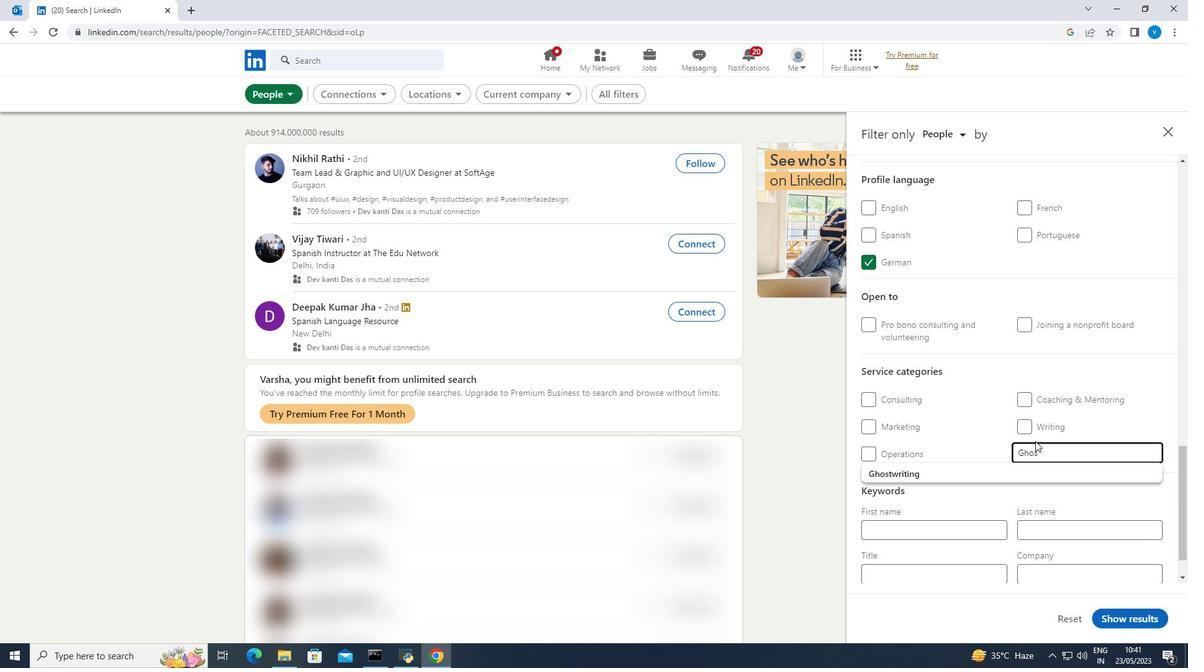 
Action: Key pressed writing
Screenshot: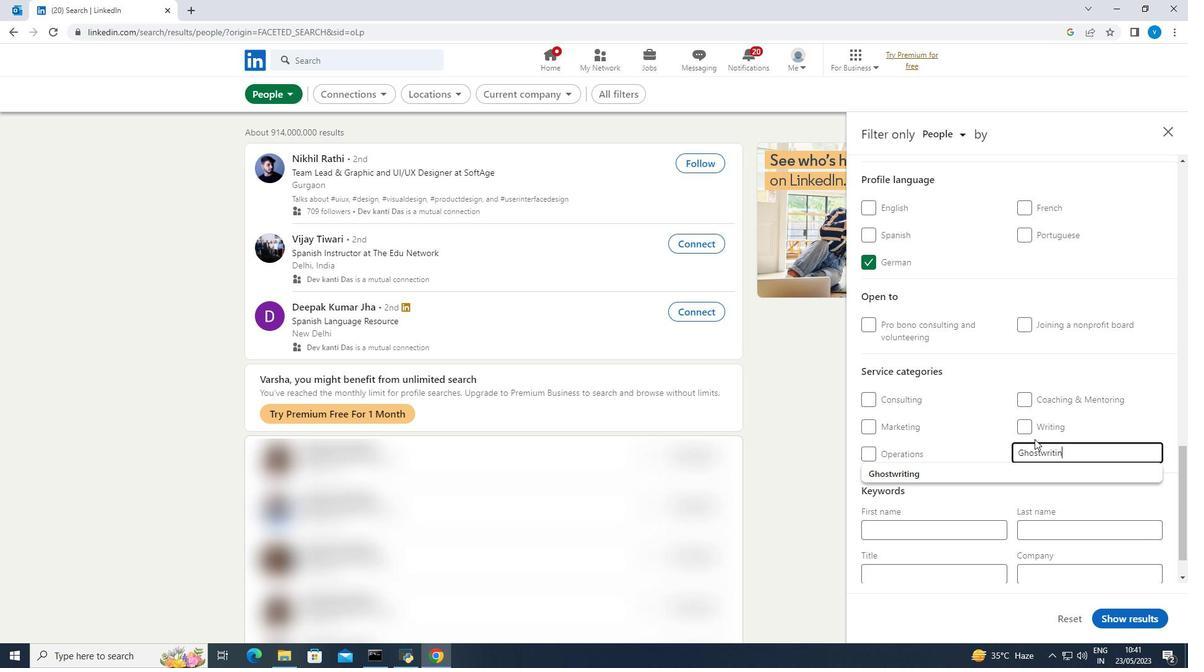 
Action: Mouse moved to (978, 476)
Screenshot: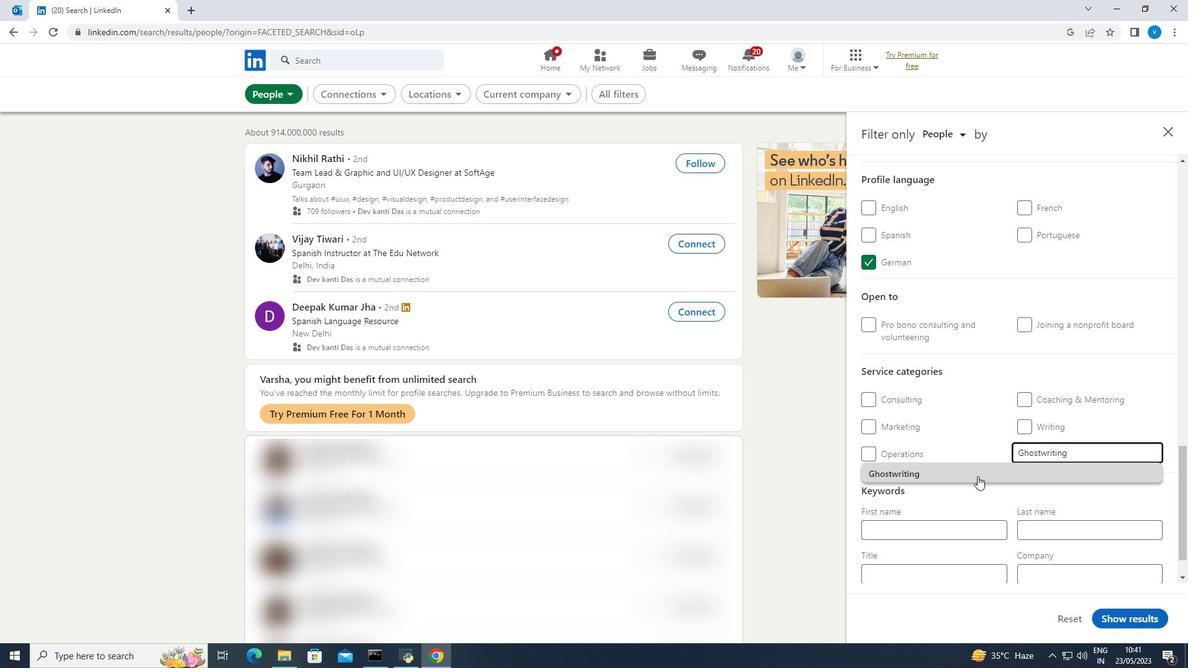 
Action: Mouse pressed left at (978, 476)
Screenshot: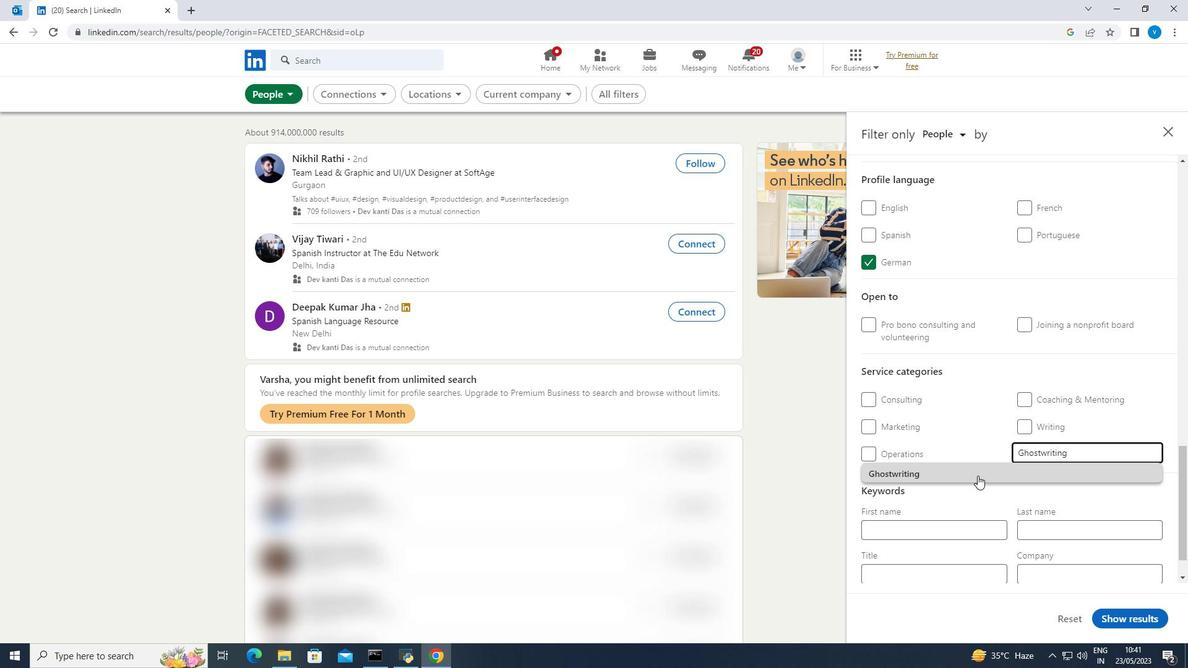 
Action: Mouse moved to (979, 474)
Screenshot: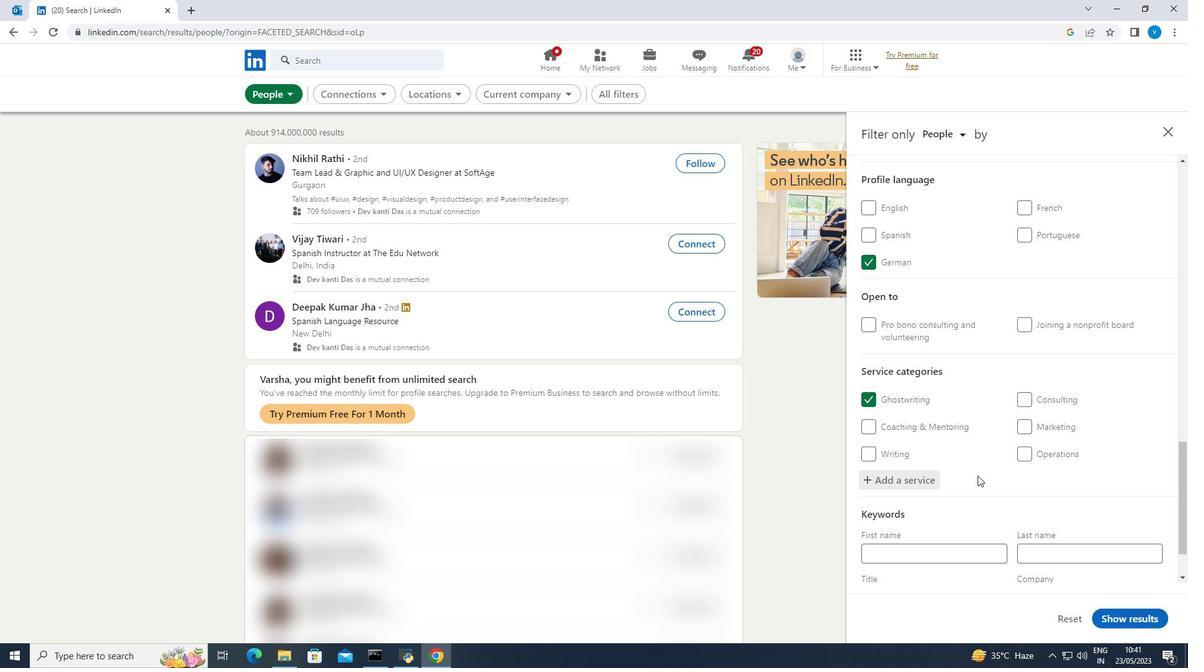
Action: Mouse scrolled (979, 474) with delta (0, 0)
Screenshot: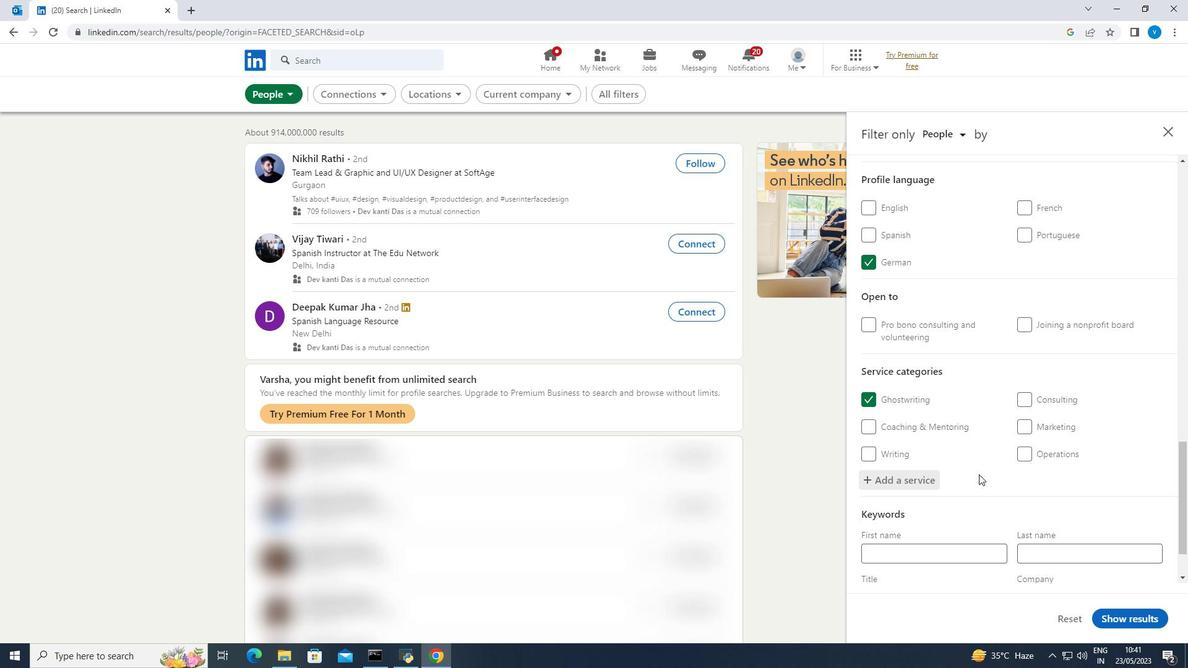 
Action: Mouse scrolled (979, 474) with delta (0, 0)
Screenshot: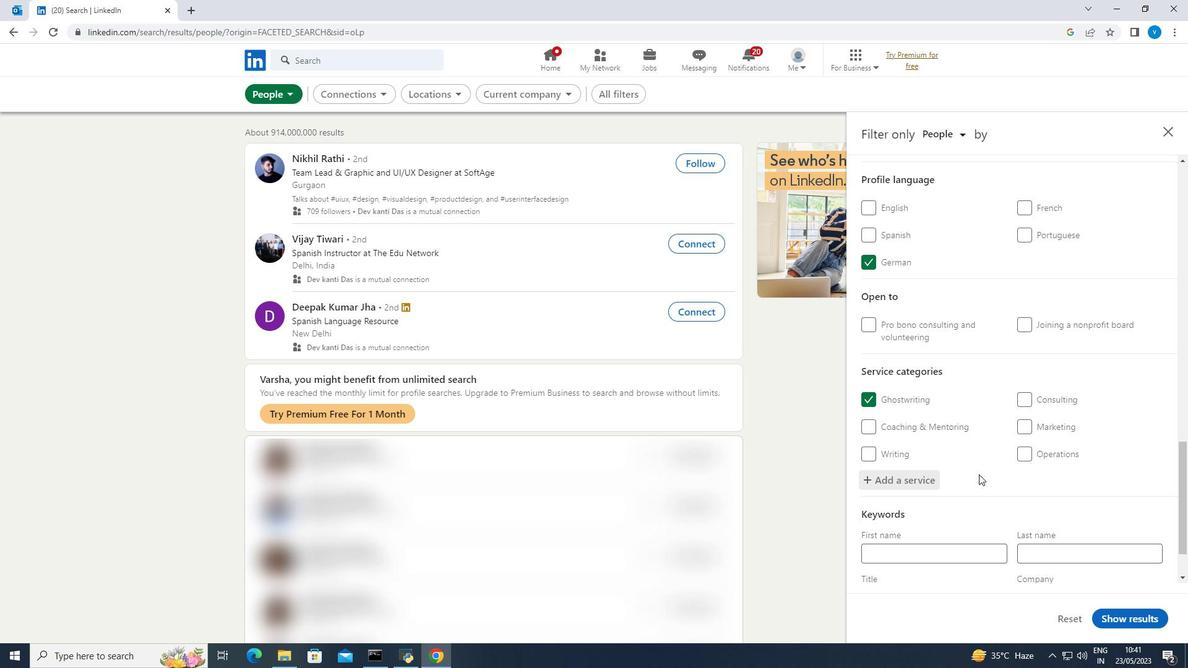 
Action: Mouse moved to (960, 525)
Screenshot: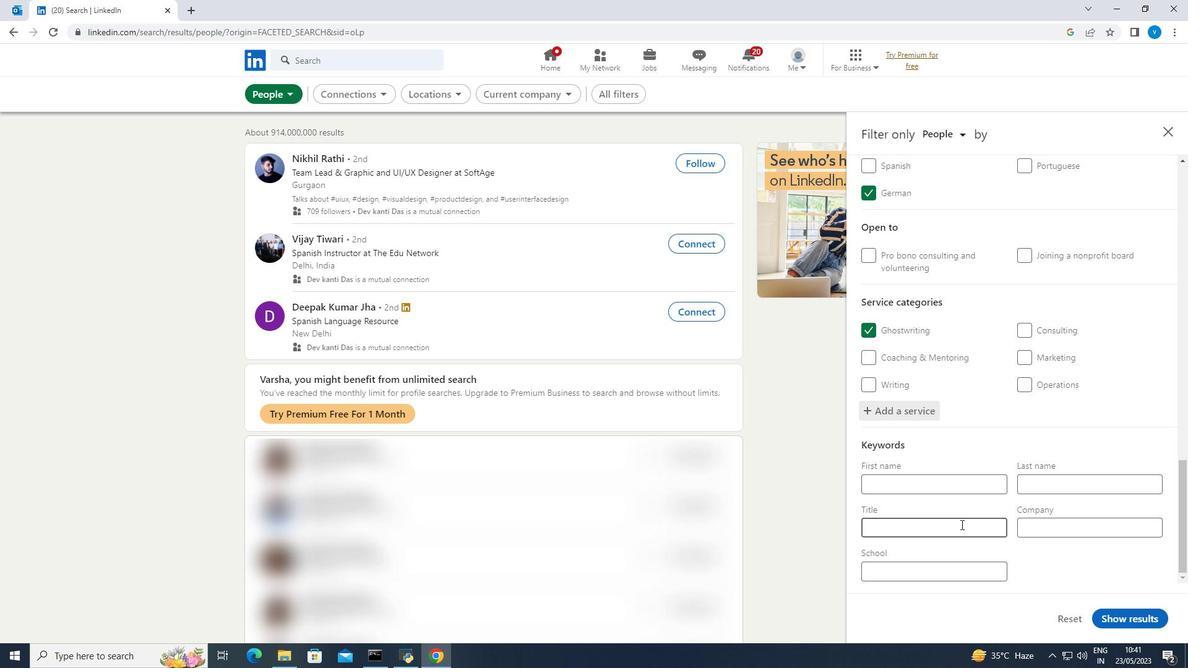 
Action: Mouse pressed left at (960, 525)
Screenshot: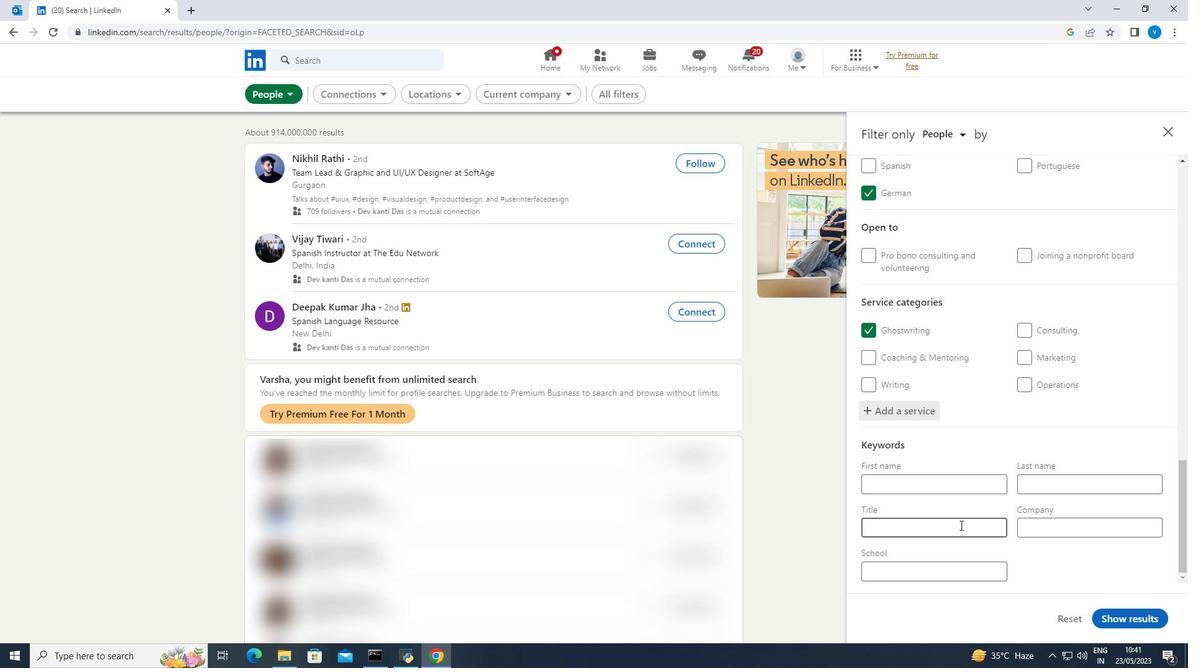 
Action: Mouse moved to (960, 525)
Screenshot: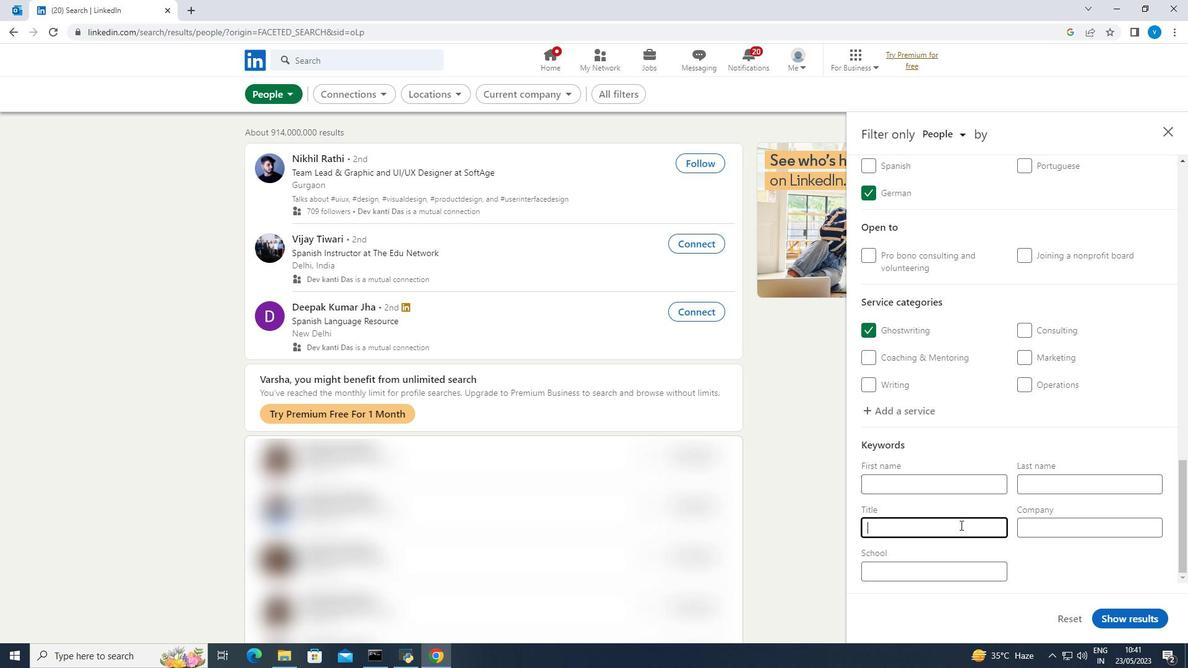 
Action: Key pressed <Key.shift><Key.shift><Key.shift>Paralegal
Screenshot: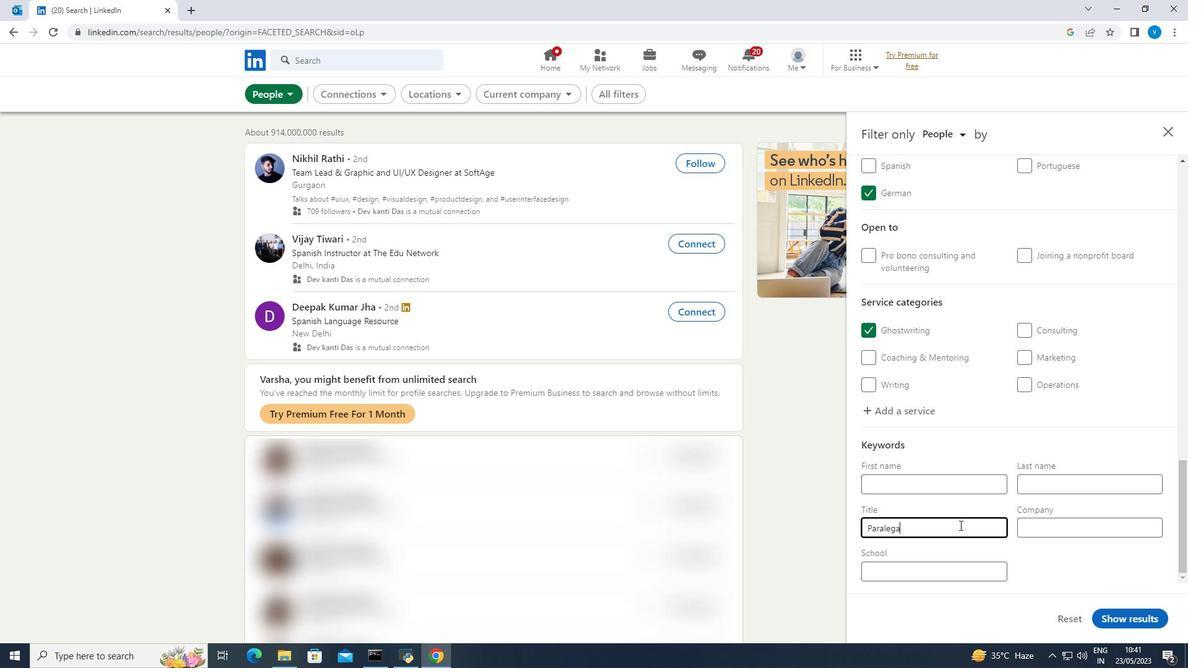 
Action: Mouse moved to (1106, 615)
Screenshot: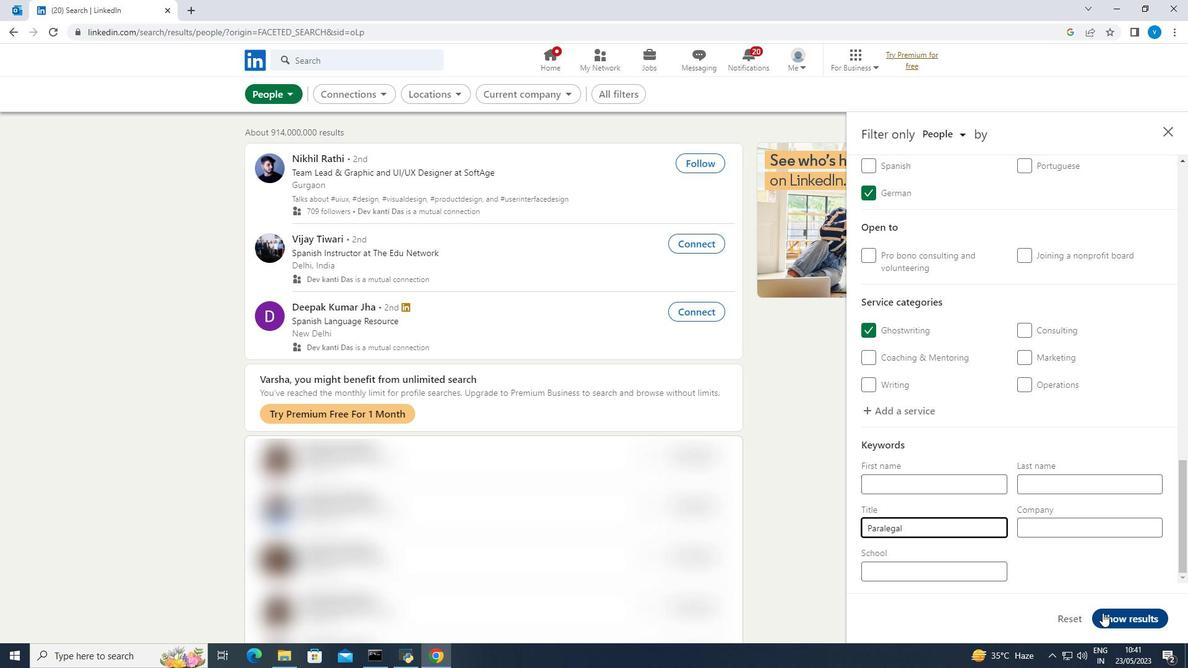 
Action: Mouse pressed left at (1106, 615)
Screenshot: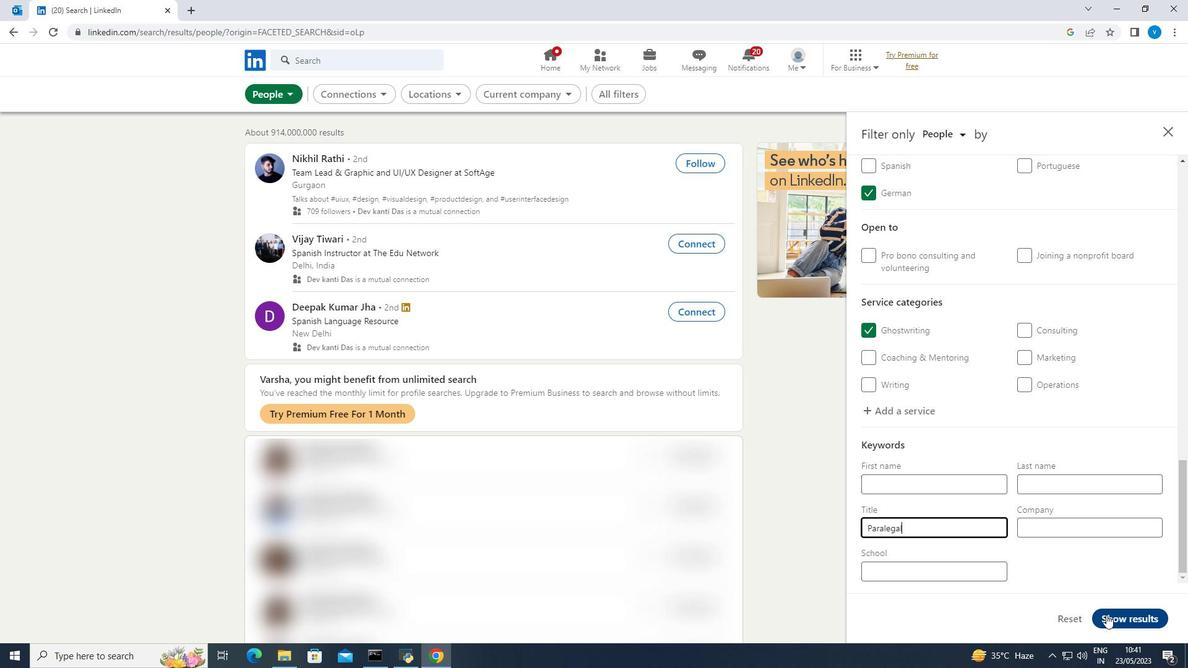 
Action: Mouse moved to (1098, 606)
Screenshot: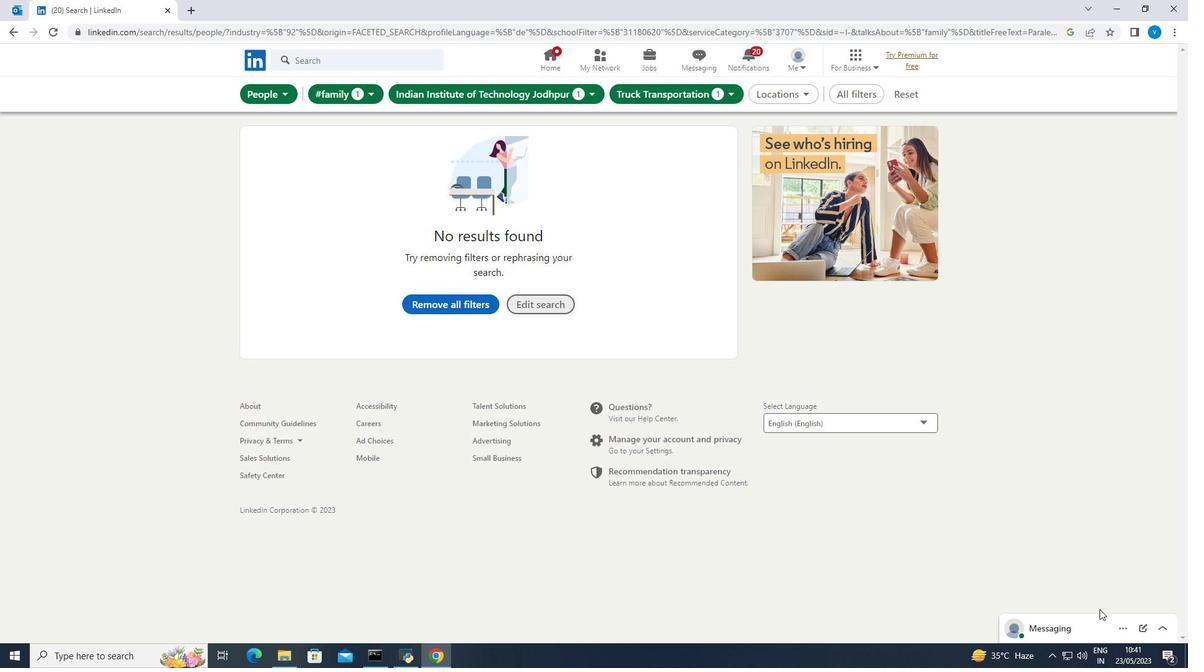 
